 Task: Find connections with filter location Pālghar with filter topic #marketingwith filter profile language Spanish with filter current company Social Beat with filter school PSIT Kanpur (Pranveer Singh Institute of Technology) with filter industry Professional Training and Coaching with filter service category Nature Photography with filter keywords title Administrator
Action: Mouse moved to (670, 95)
Screenshot: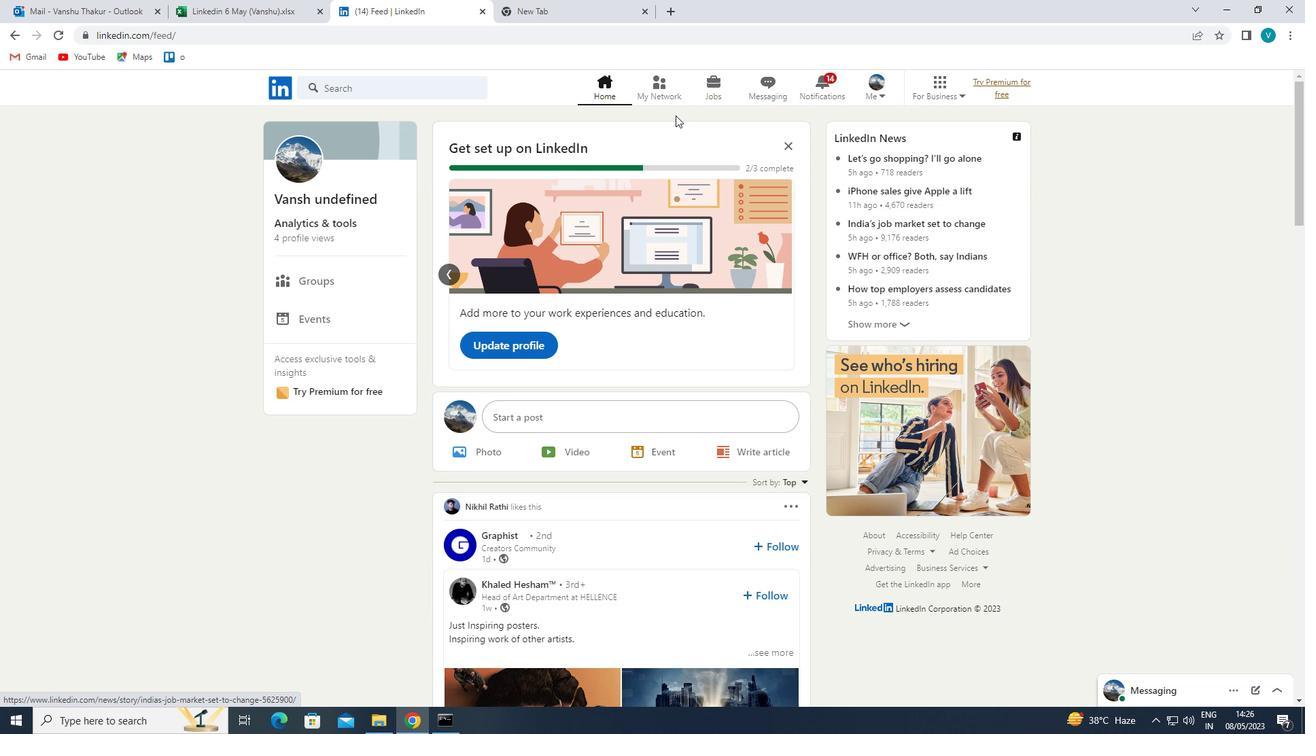 
Action: Mouse pressed left at (670, 95)
Screenshot: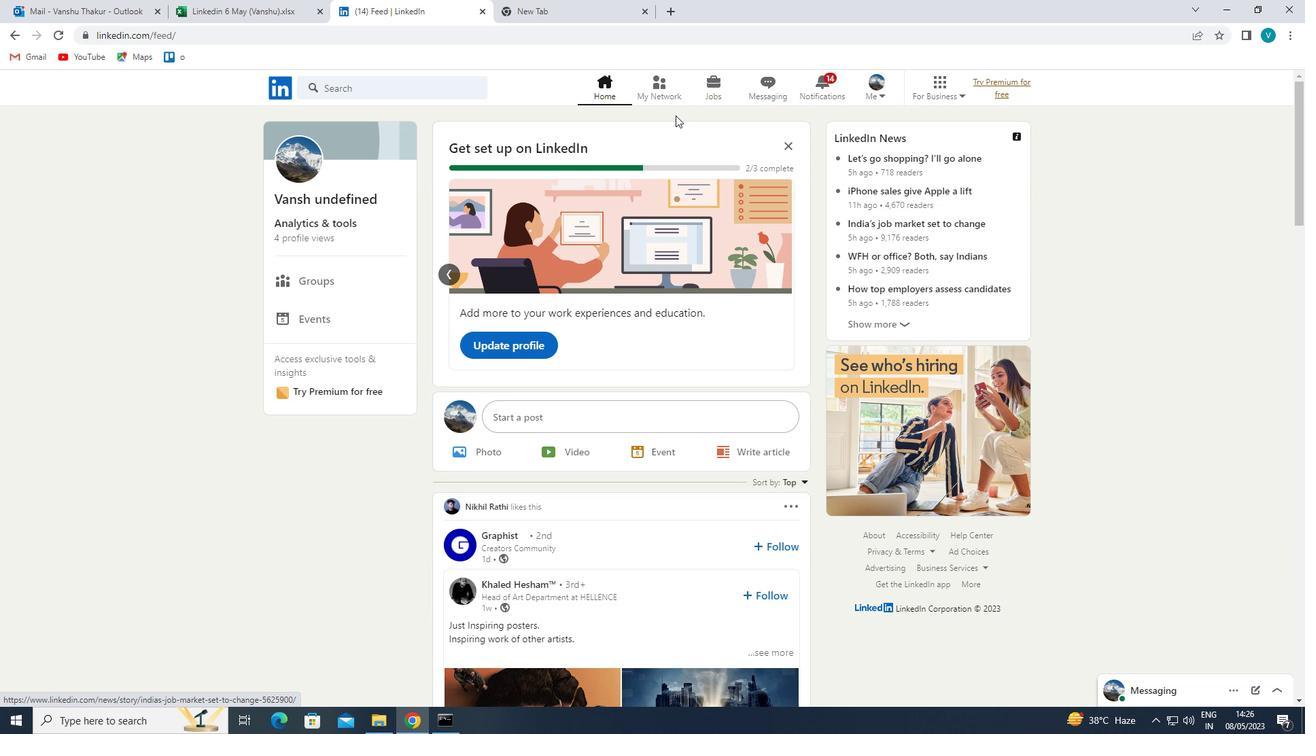 
Action: Mouse moved to (377, 170)
Screenshot: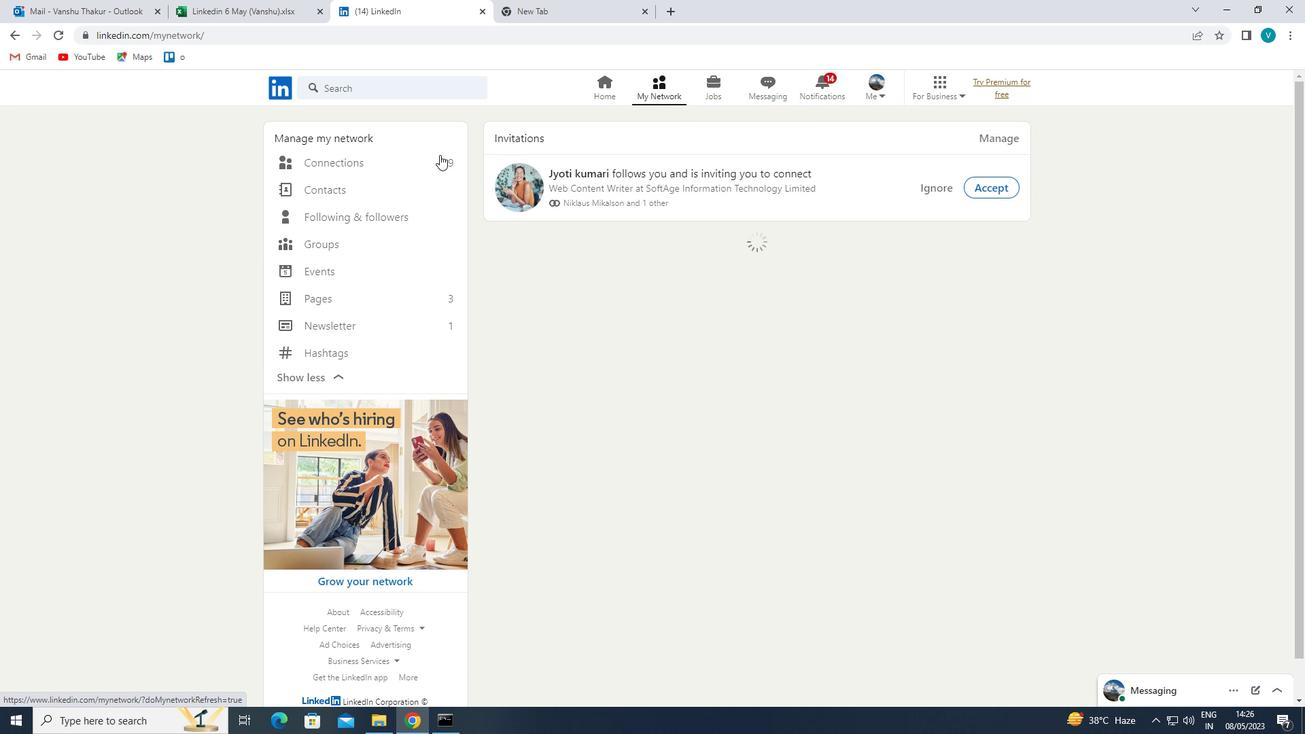 
Action: Mouse pressed left at (377, 170)
Screenshot: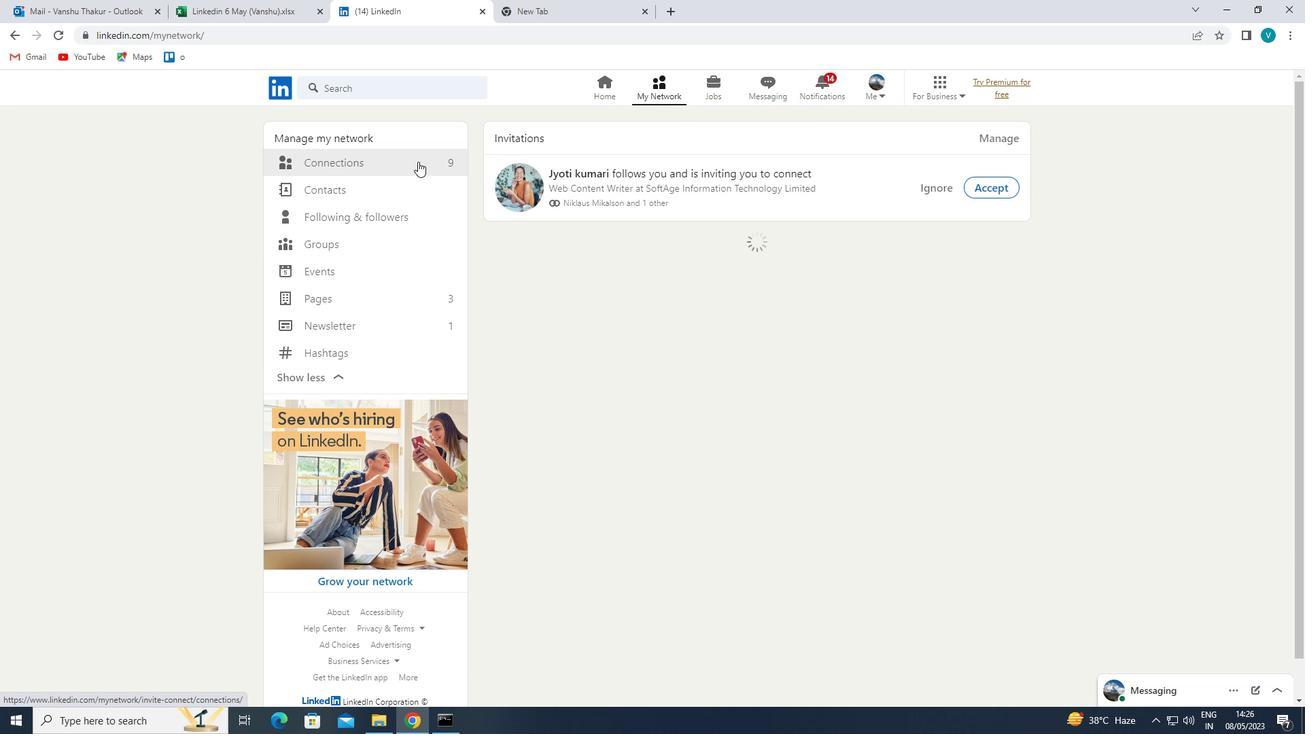 
Action: Mouse moved to (386, 164)
Screenshot: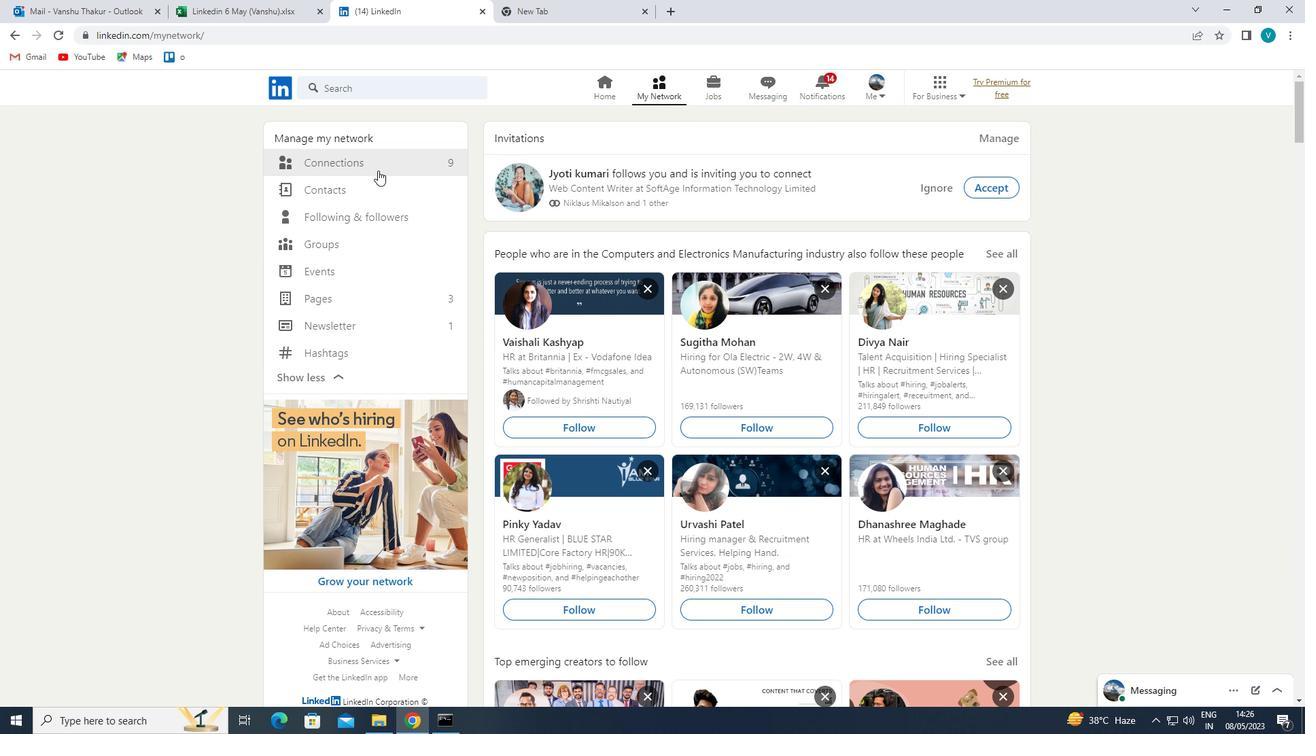 
Action: Mouse pressed left at (386, 164)
Screenshot: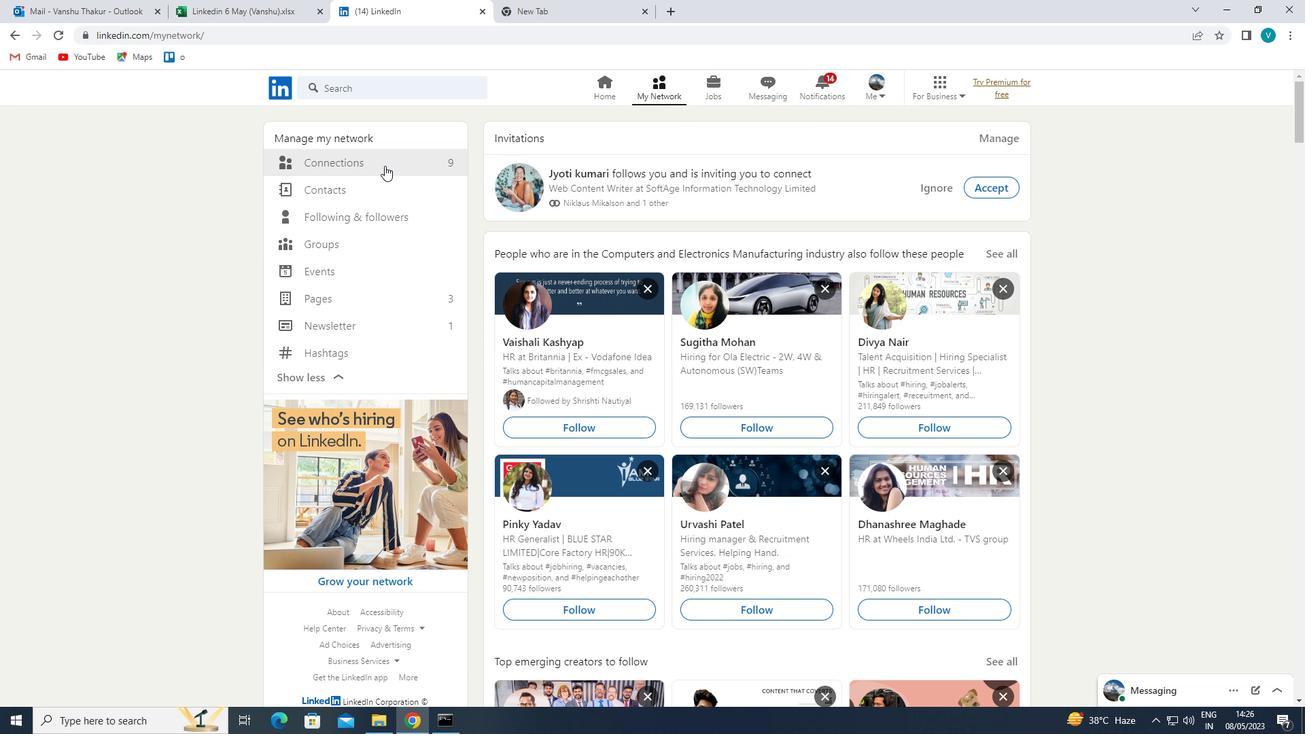 
Action: Mouse moved to (789, 167)
Screenshot: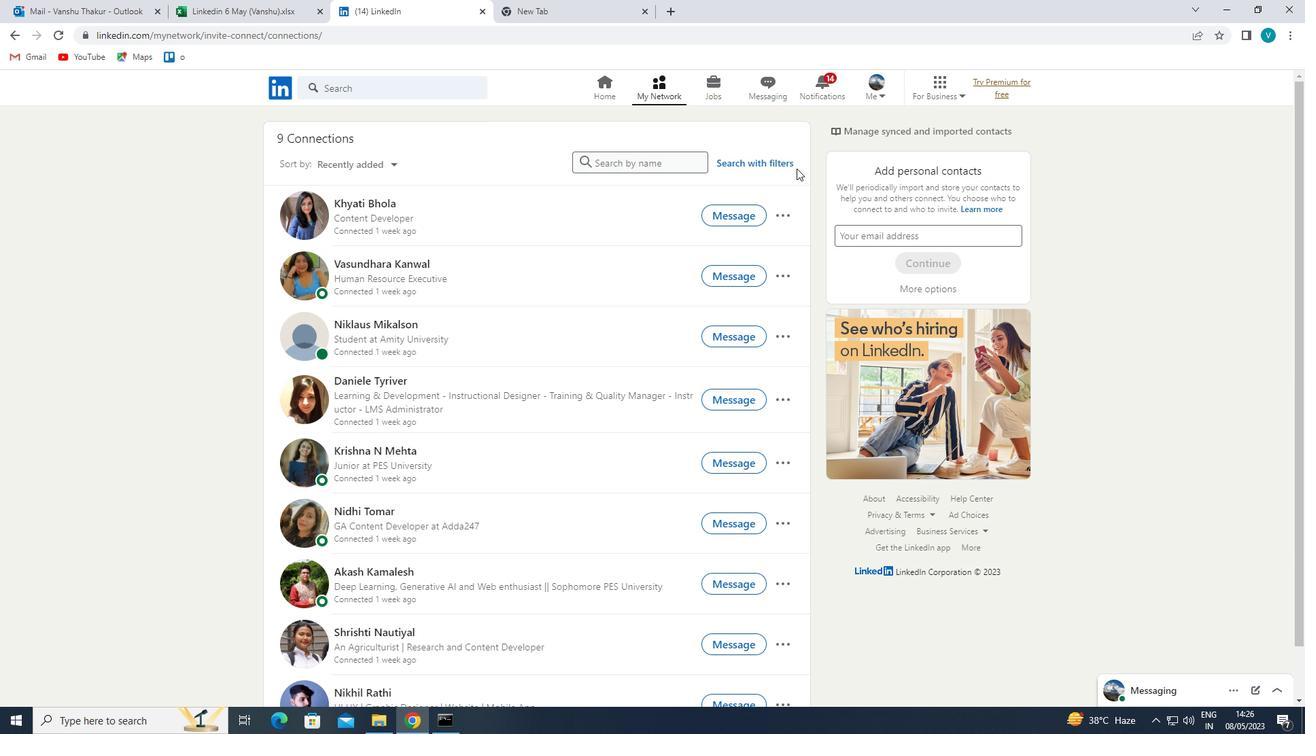 
Action: Mouse pressed left at (789, 167)
Screenshot: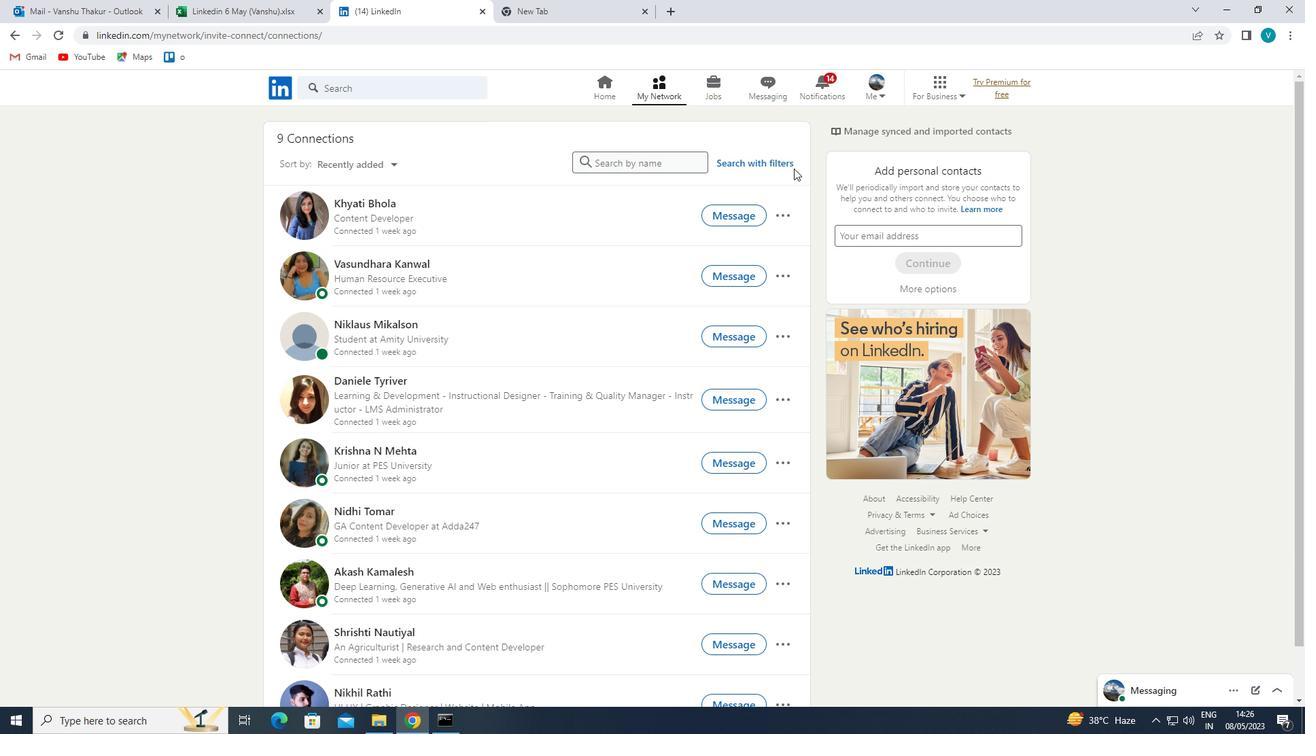 
Action: Mouse moved to (667, 126)
Screenshot: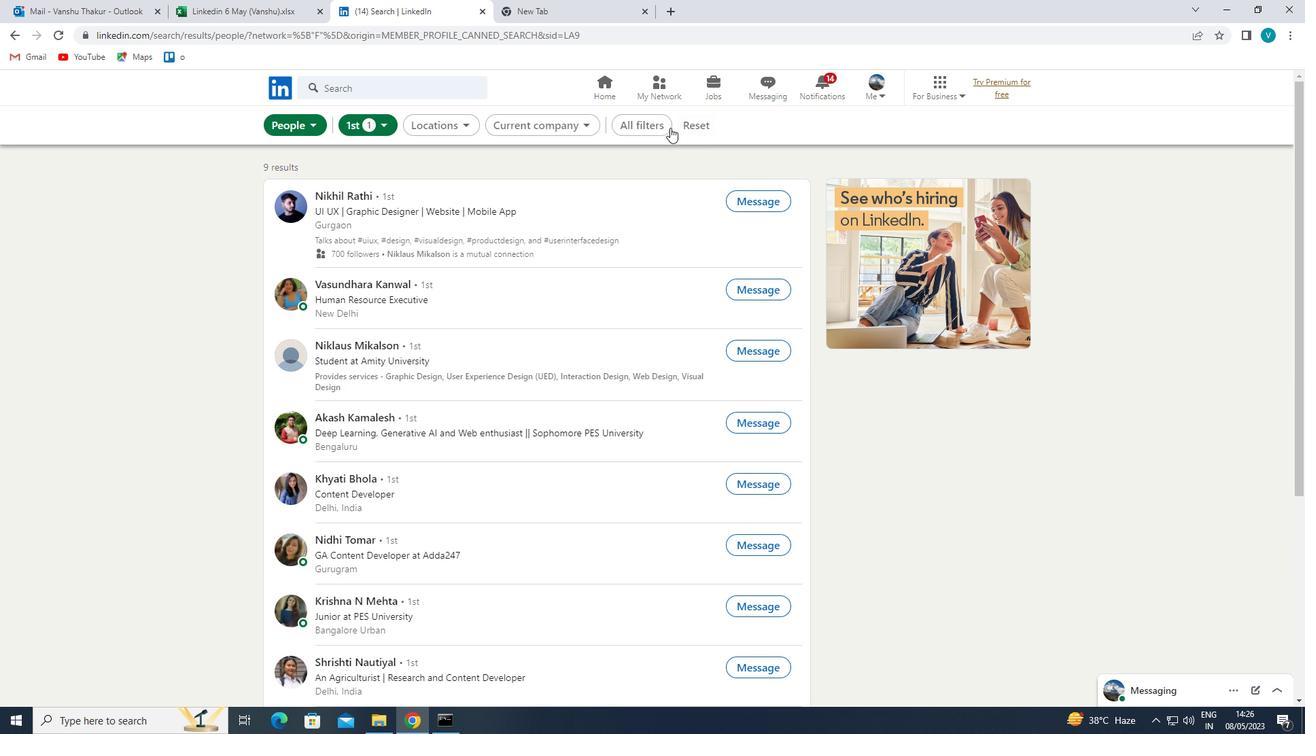 
Action: Mouse pressed left at (667, 126)
Screenshot: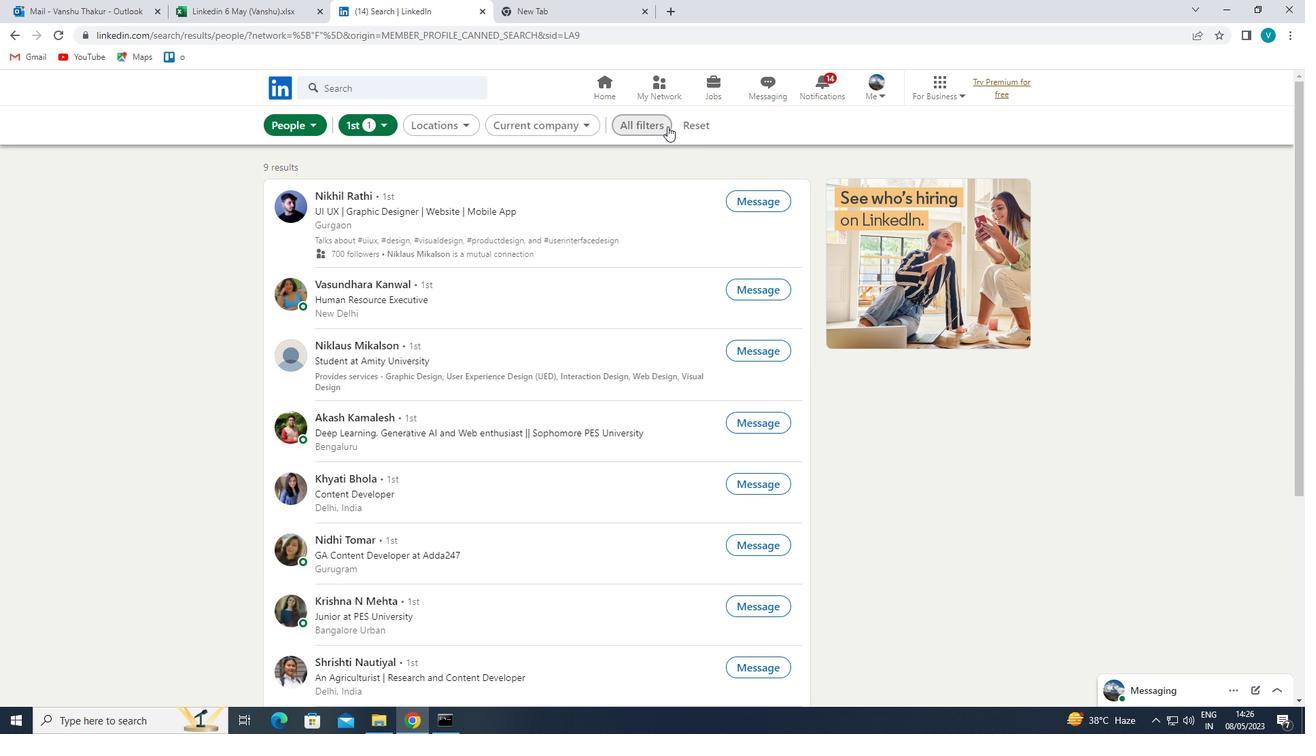 
Action: Mouse moved to (1173, 327)
Screenshot: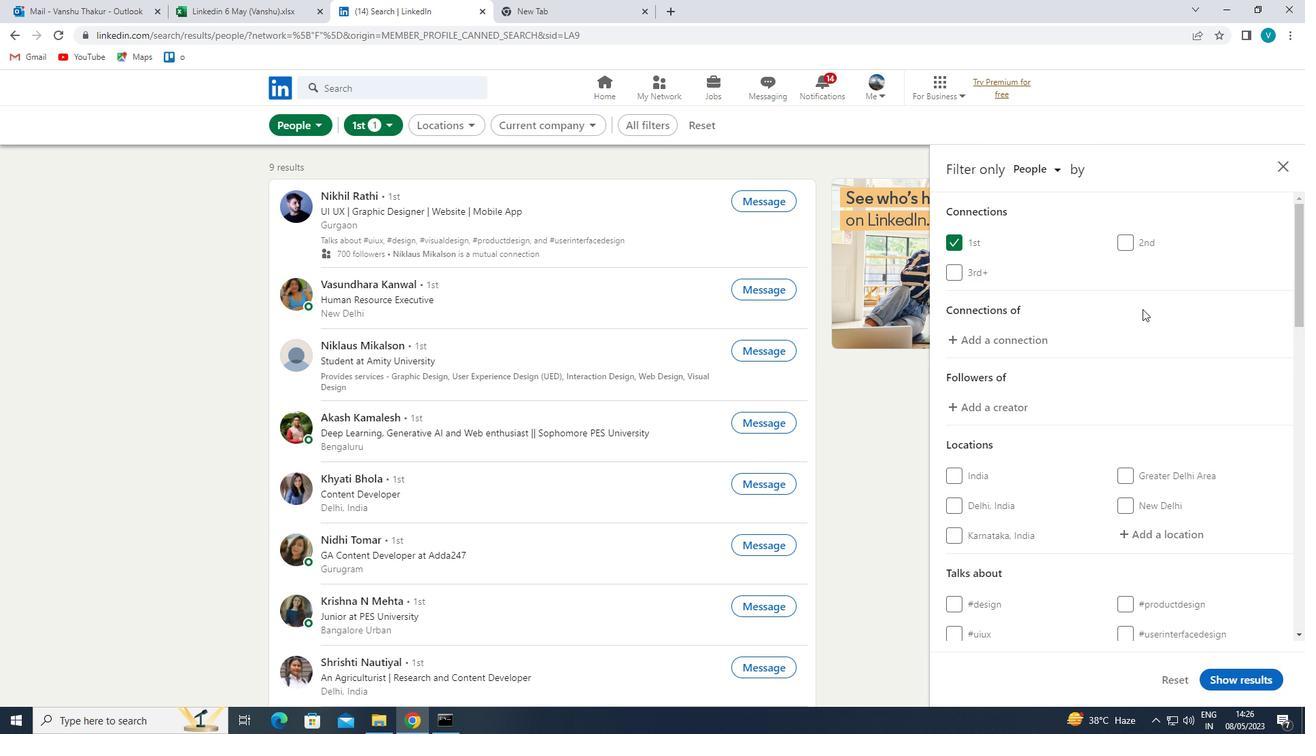 
Action: Mouse scrolled (1173, 326) with delta (0, 0)
Screenshot: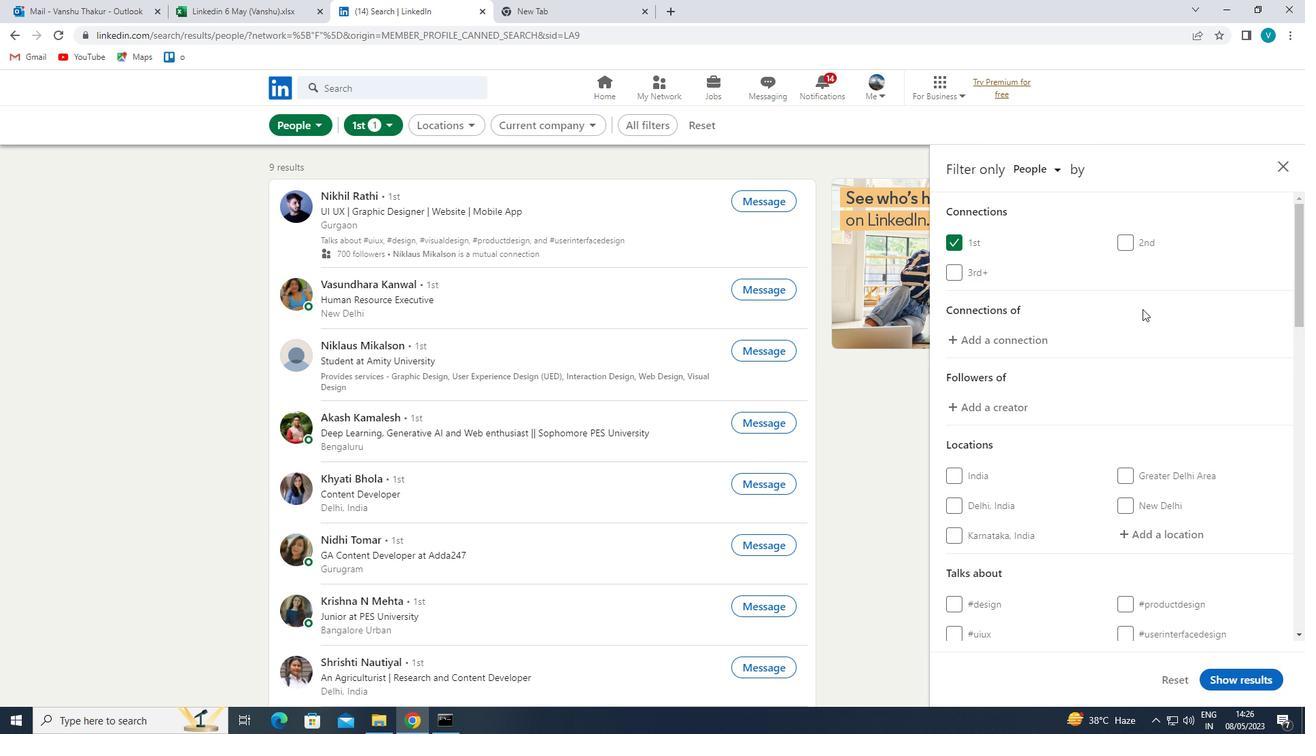
Action: Mouse moved to (1182, 333)
Screenshot: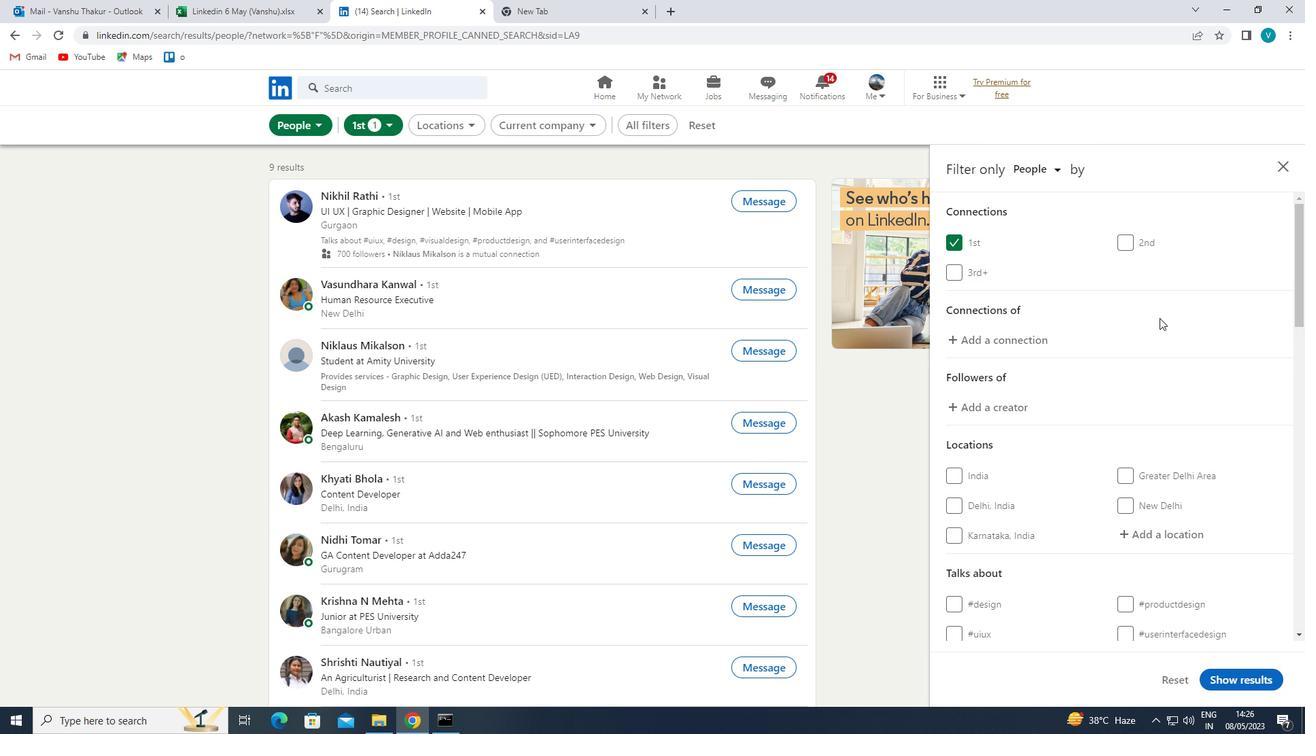 
Action: Mouse scrolled (1182, 332) with delta (0, 0)
Screenshot: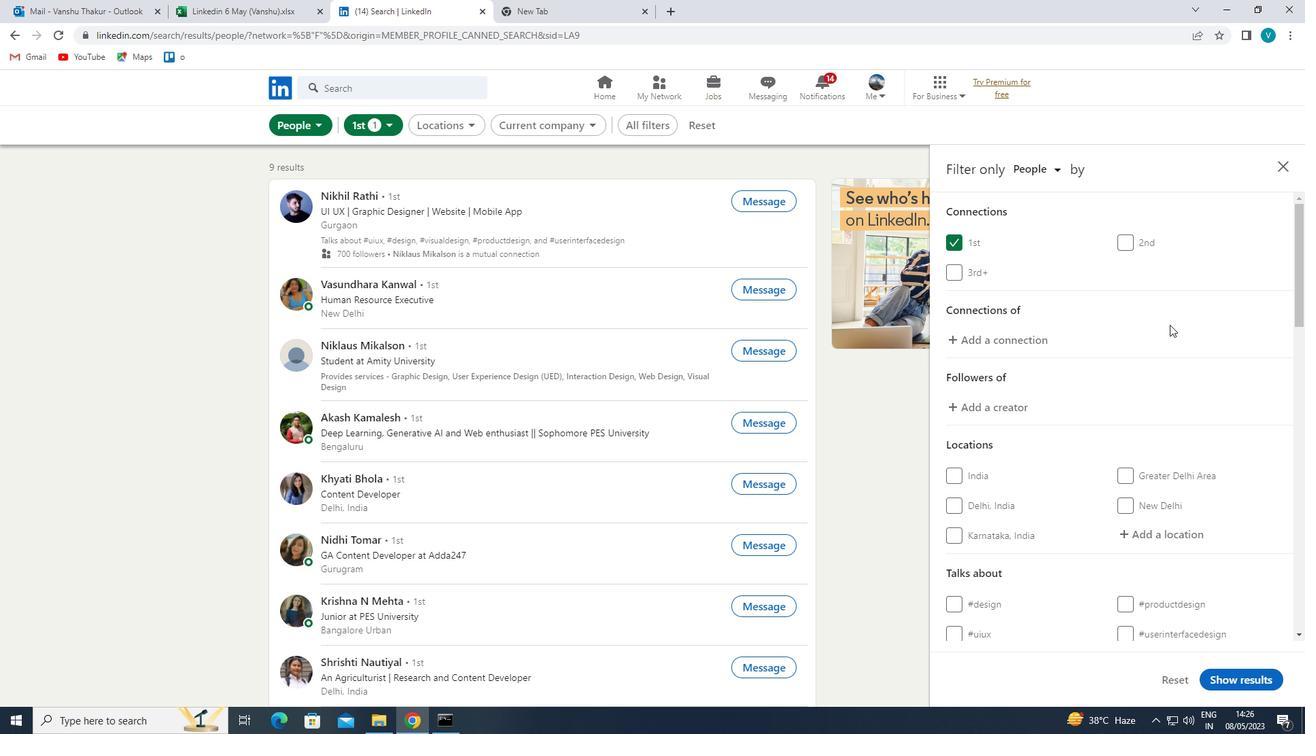 
Action: Mouse scrolled (1182, 332) with delta (0, 0)
Screenshot: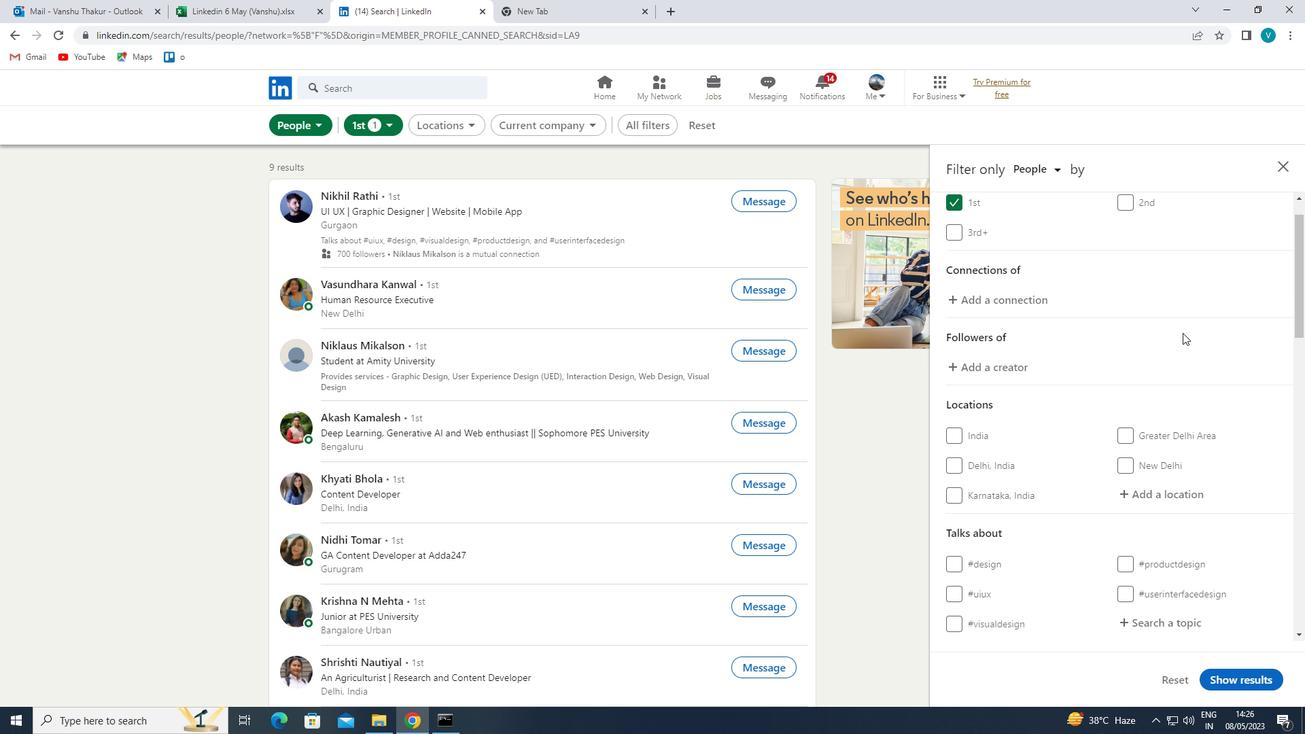 
Action: Mouse pressed left at (1182, 333)
Screenshot: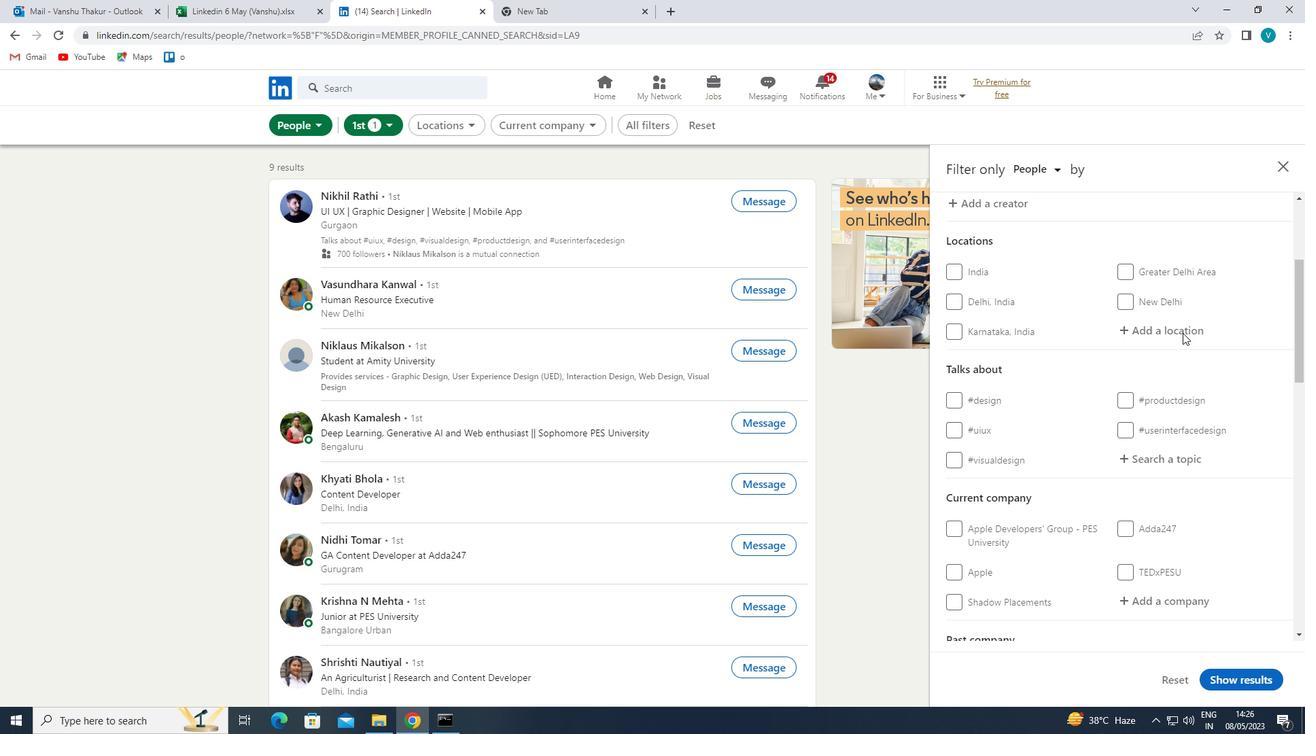 
Action: Mouse moved to (1097, 303)
Screenshot: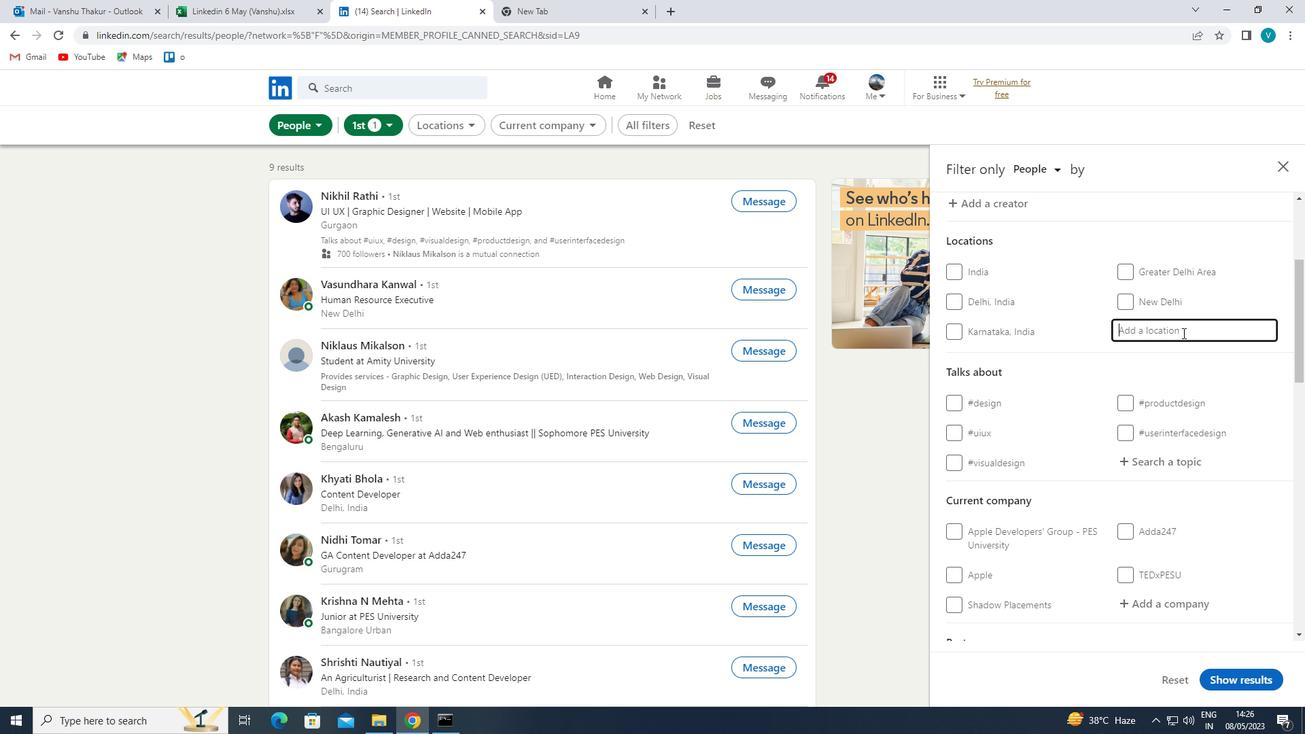 
Action: Key pressed <Key.shift>
Screenshot: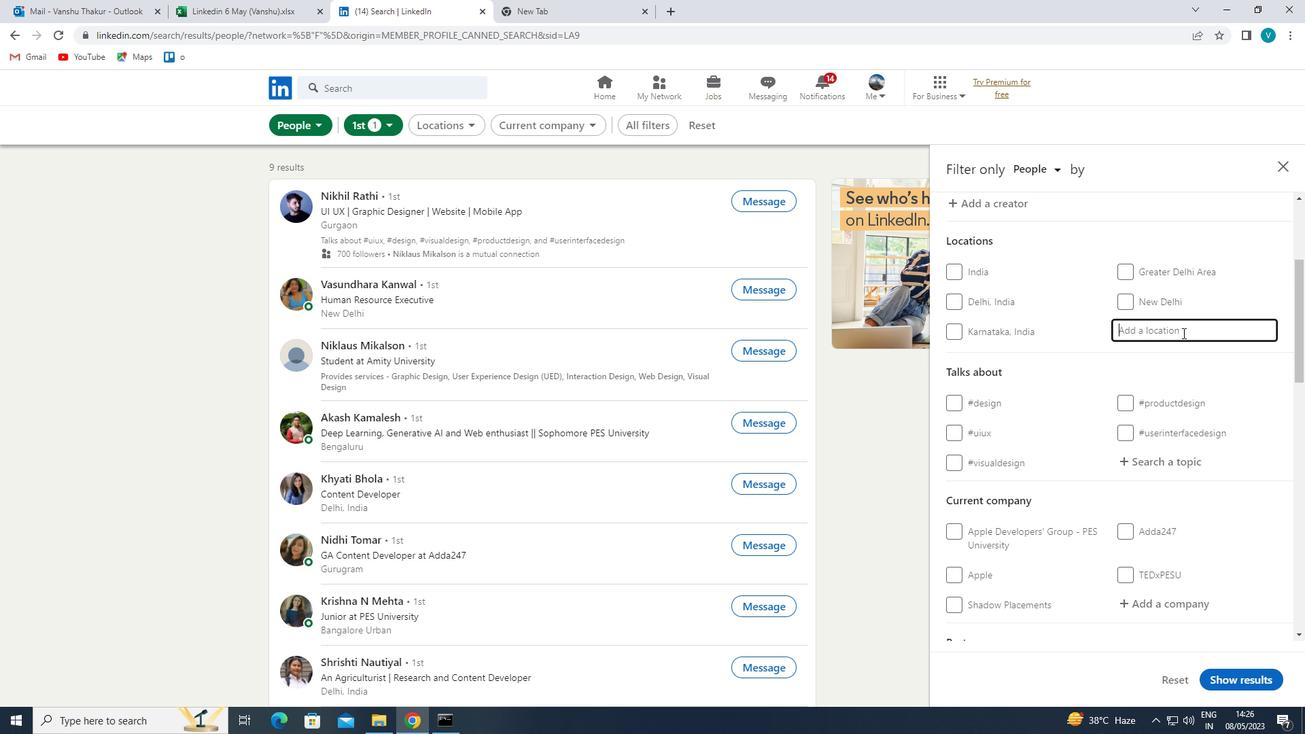 
Action: Mouse moved to (999, 369)
Screenshot: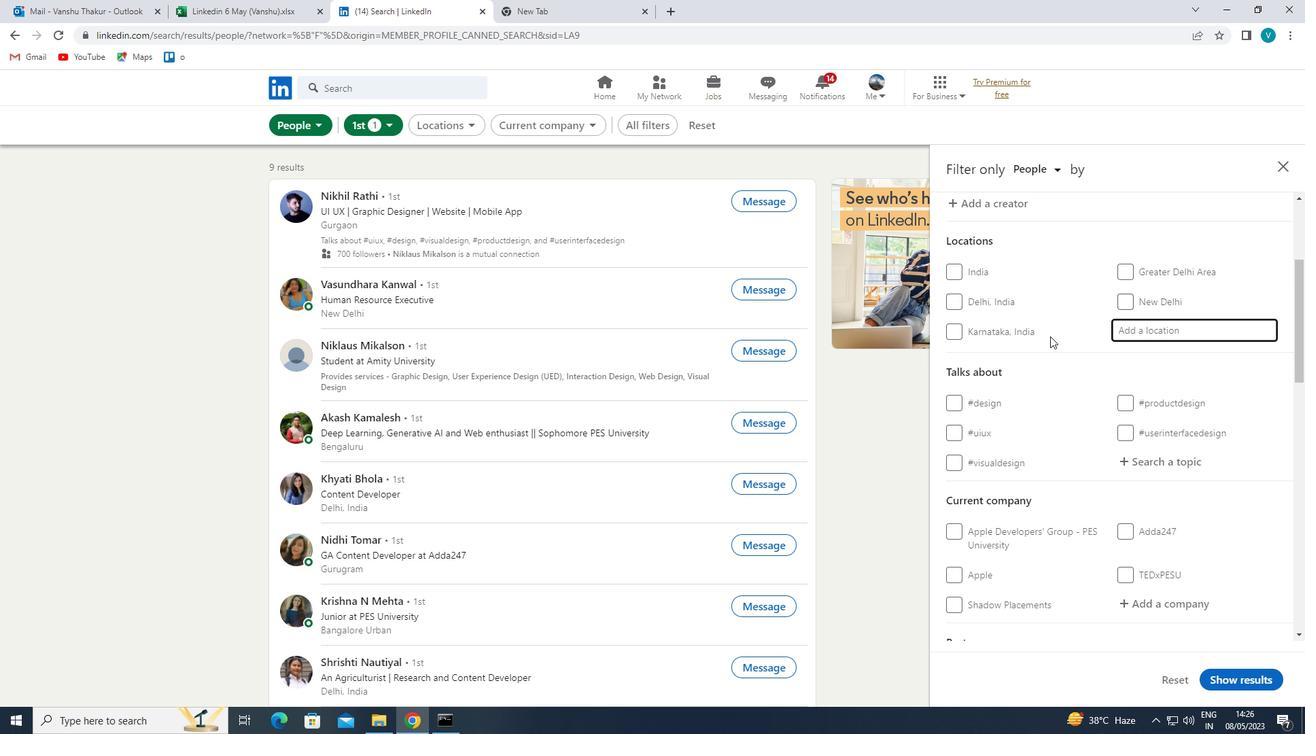 
Action: Key pressed <Key.shift><Key.shift><Key.shift><Key.shift><Key.shift><Key.shift><Key.shift><Key.shift><Key.shift>PALGHAR
Screenshot: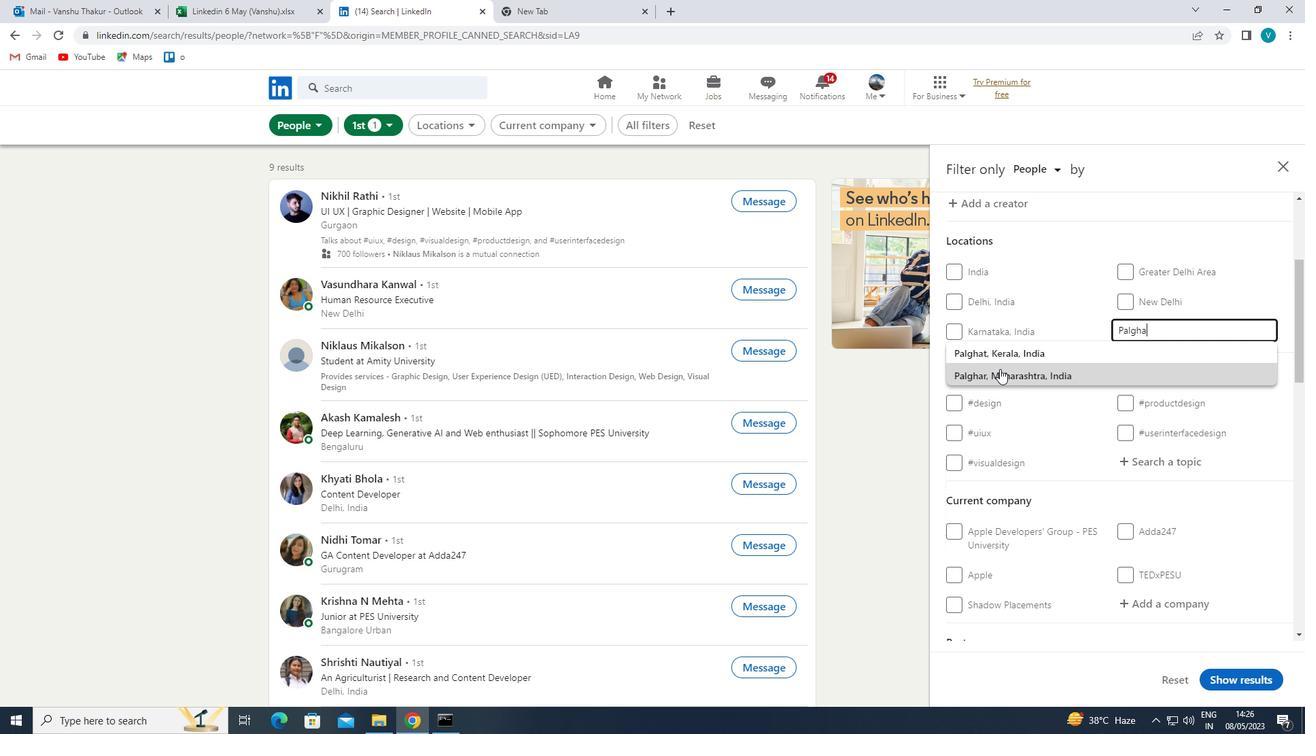 
Action: Mouse moved to (1048, 355)
Screenshot: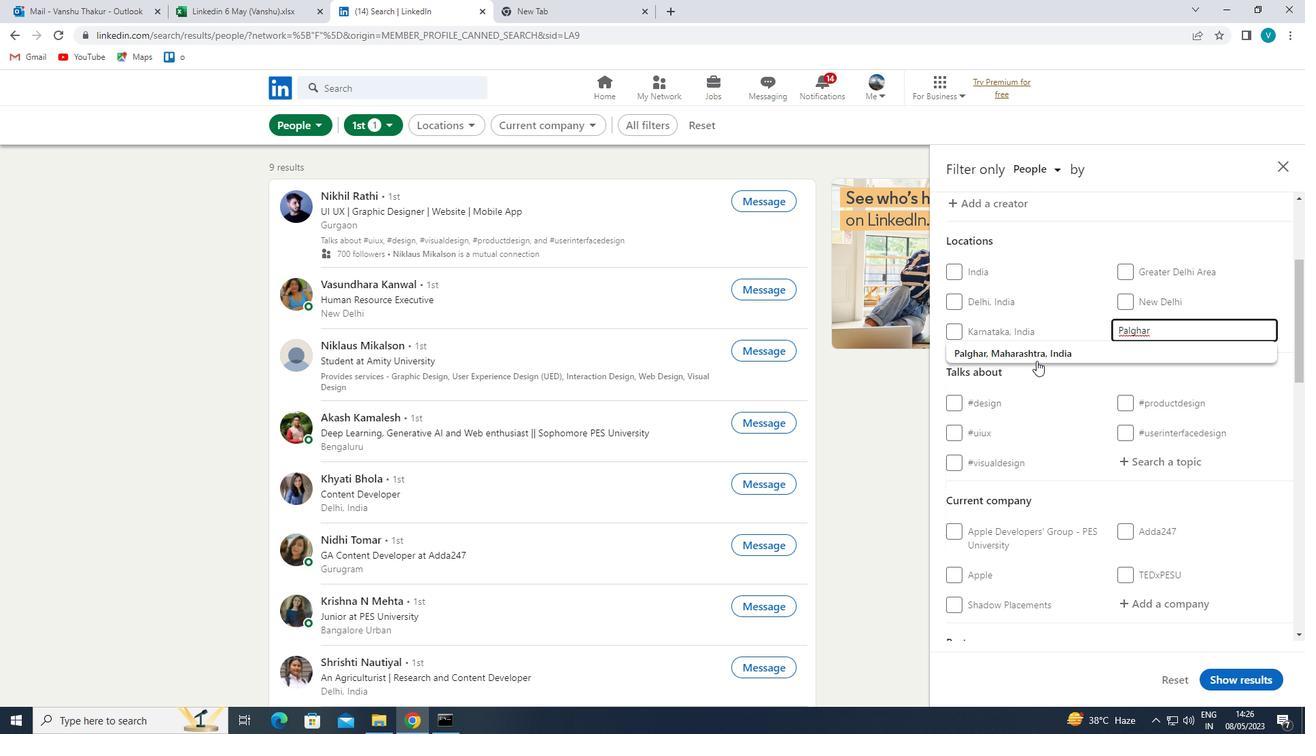 
Action: Mouse pressed left at (1048, 355)
Screenshot: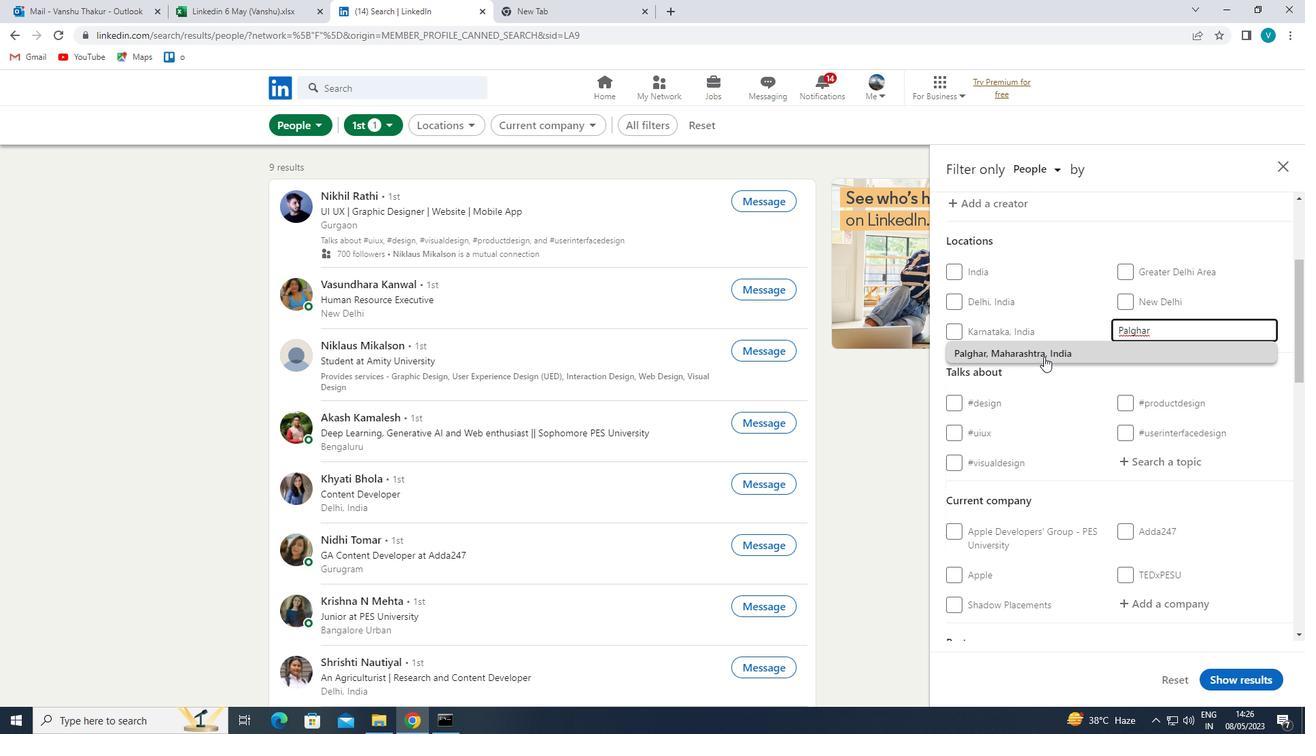 
Action: Mouse moved to (1146, 403)
Screenshot: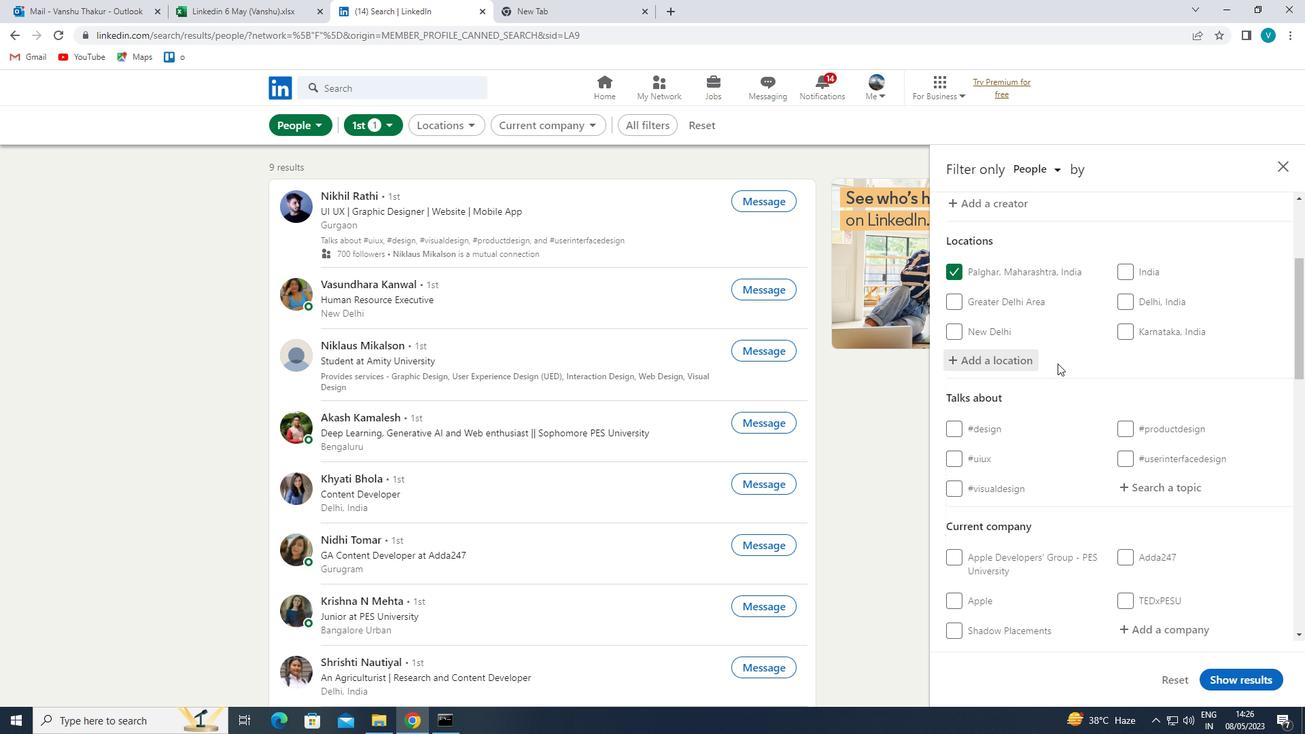 
Action: Mouse scrolled (1146, 402) with delta (0, 0)
Screenshot: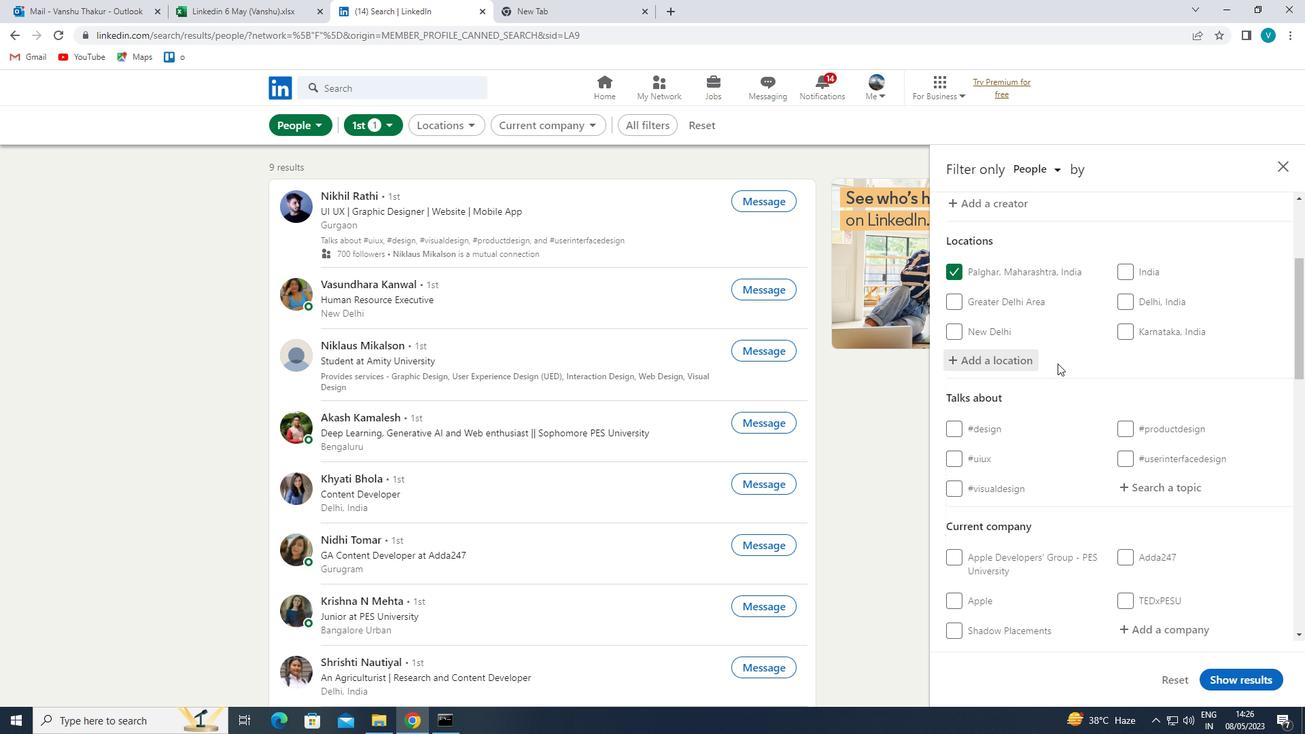 
Action: Mouse moved to (1156, 416)
Screenshot: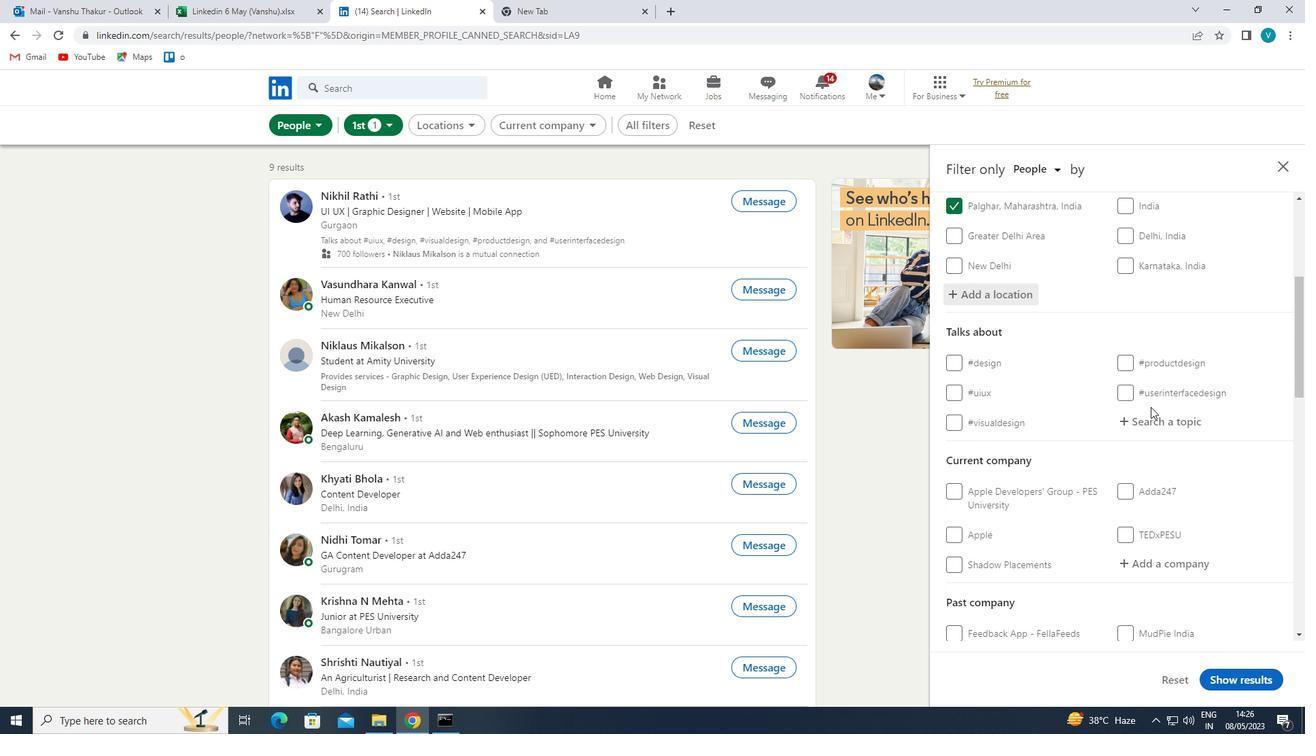 
Action: Mouse pressed left at (1156, 416)
Screenshot: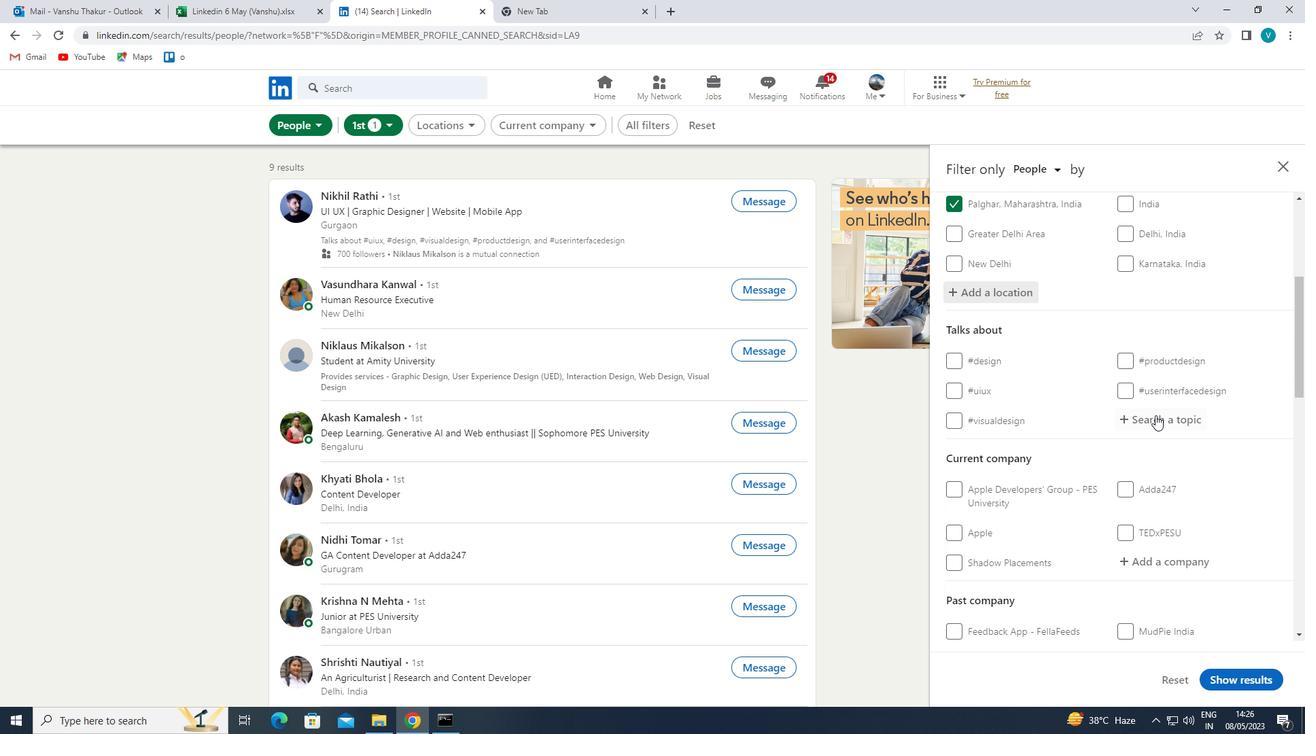
Action: Mouse moved to (1061, 481)
Screenshot: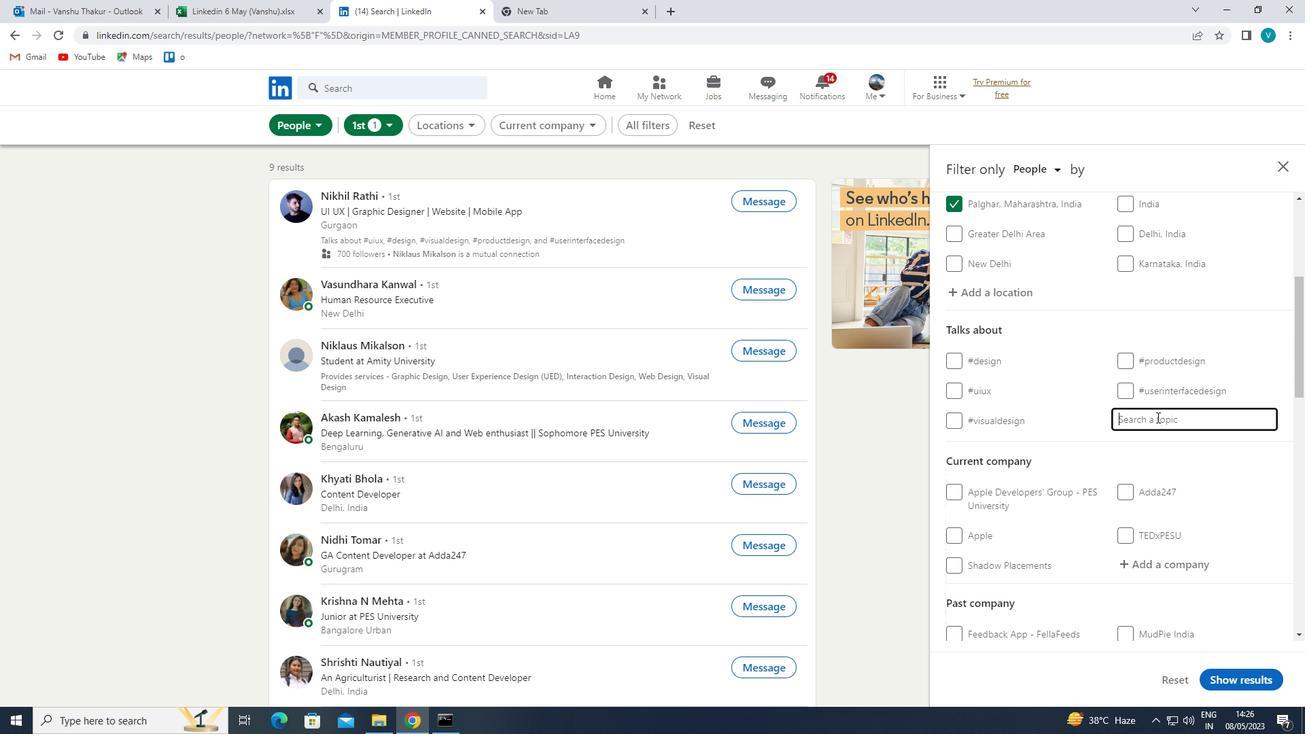 
Action: Key pressed MARKETING
Screenshot: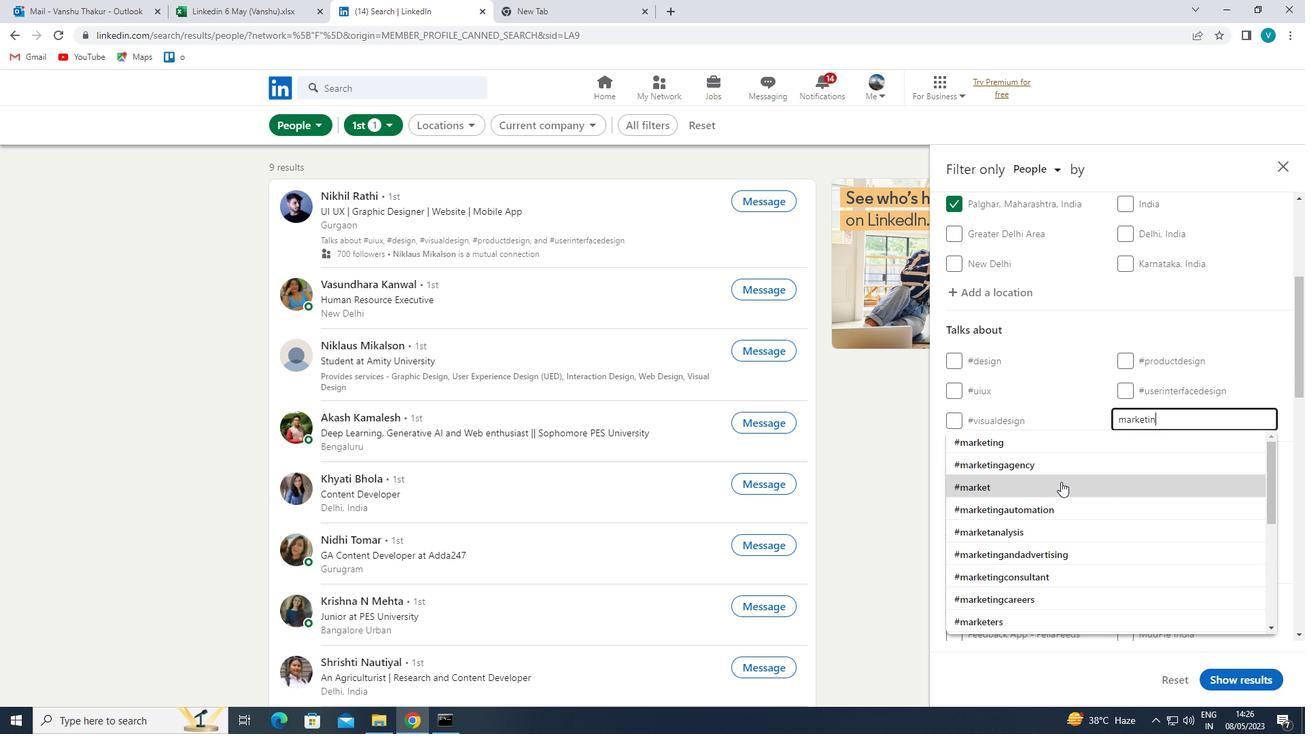 
Action: Mouse moved to (1102, 443)
Screenshot: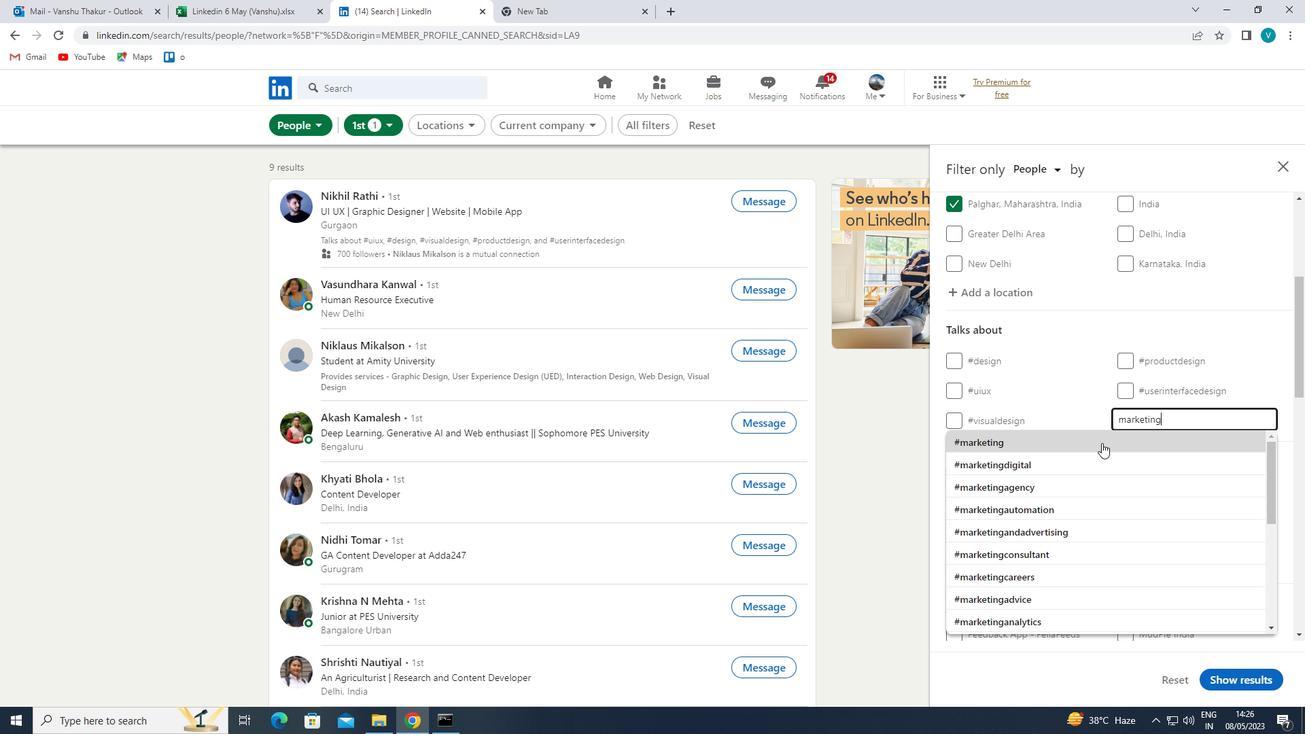 
Action: Mouse pressed left at (1102, 443)
Screenshot: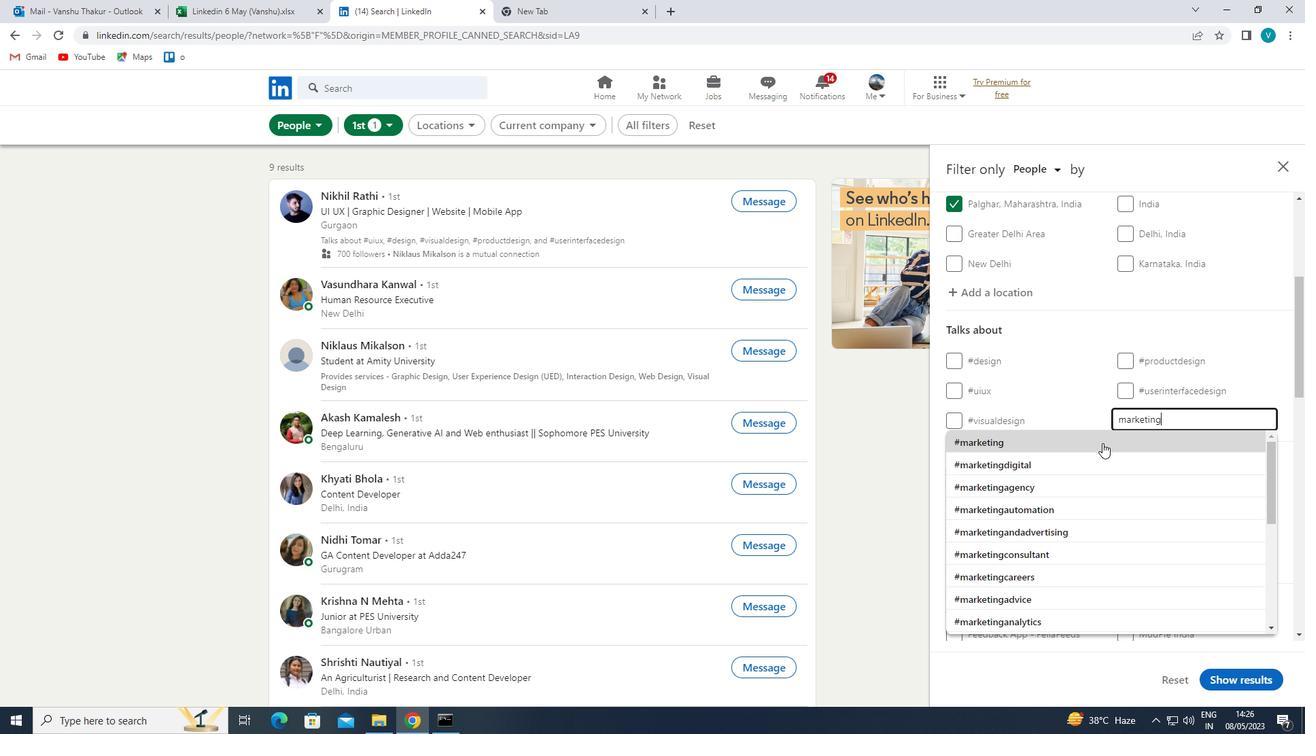 
Action: Mouse scrolled (1102, 442) with delta (0, 0)
Screenshot: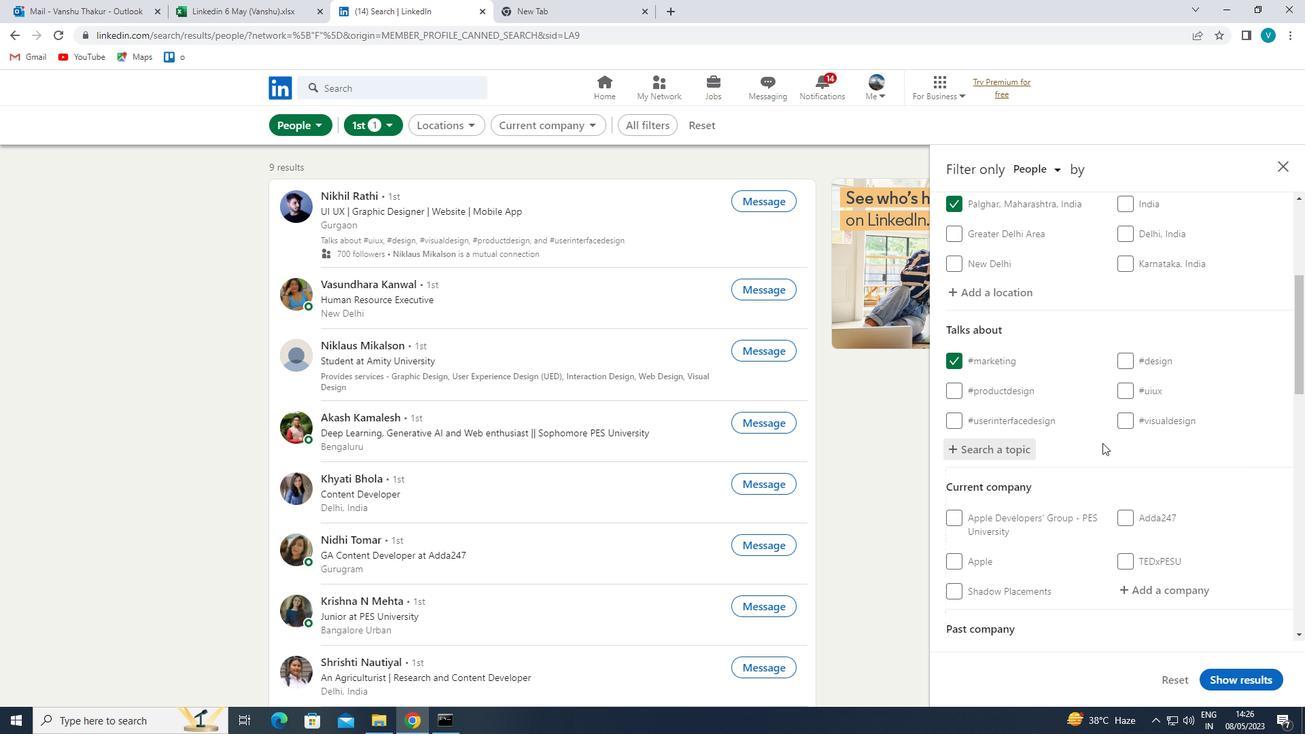 
Action: Mouse scrolled (1102, 442) with delta (0, 0)
Screenshot: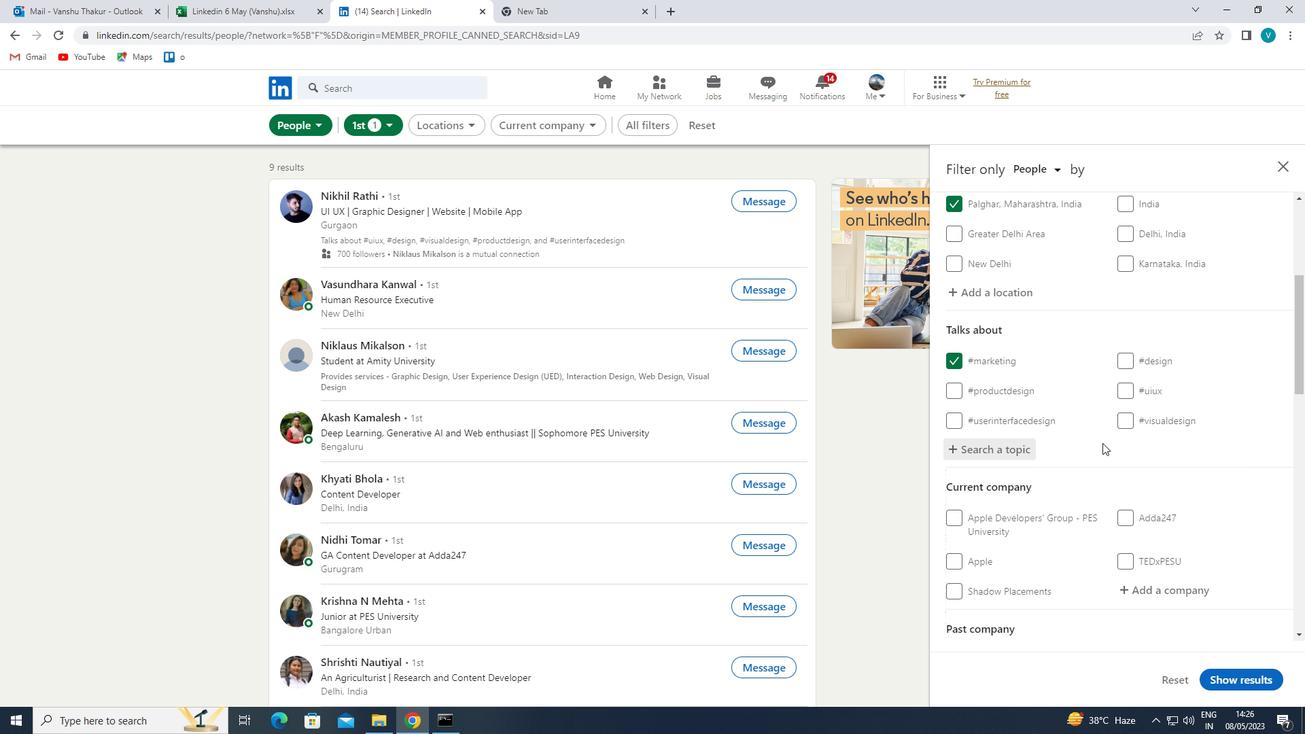 
Action: Mouse moved to (1146, 450)
Screenshot: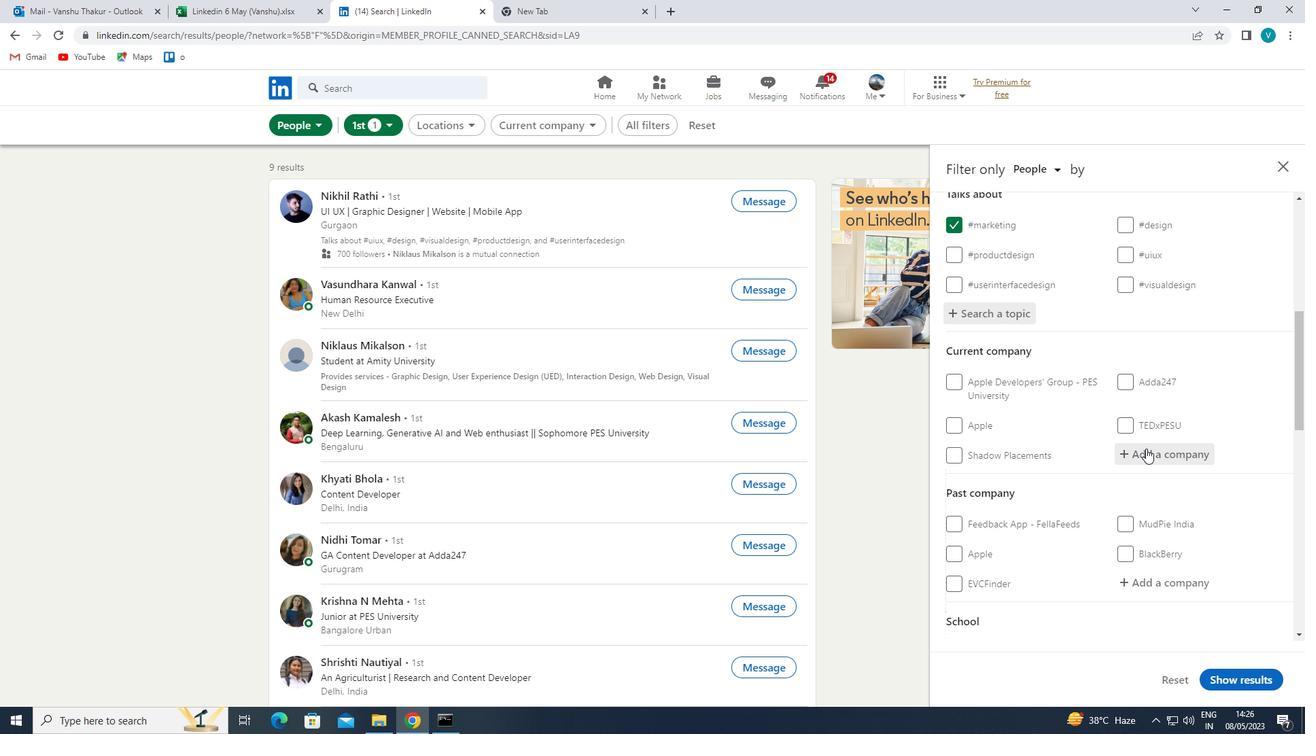 
Action: Mouse pressed left at (1146, 450)
Screenshot: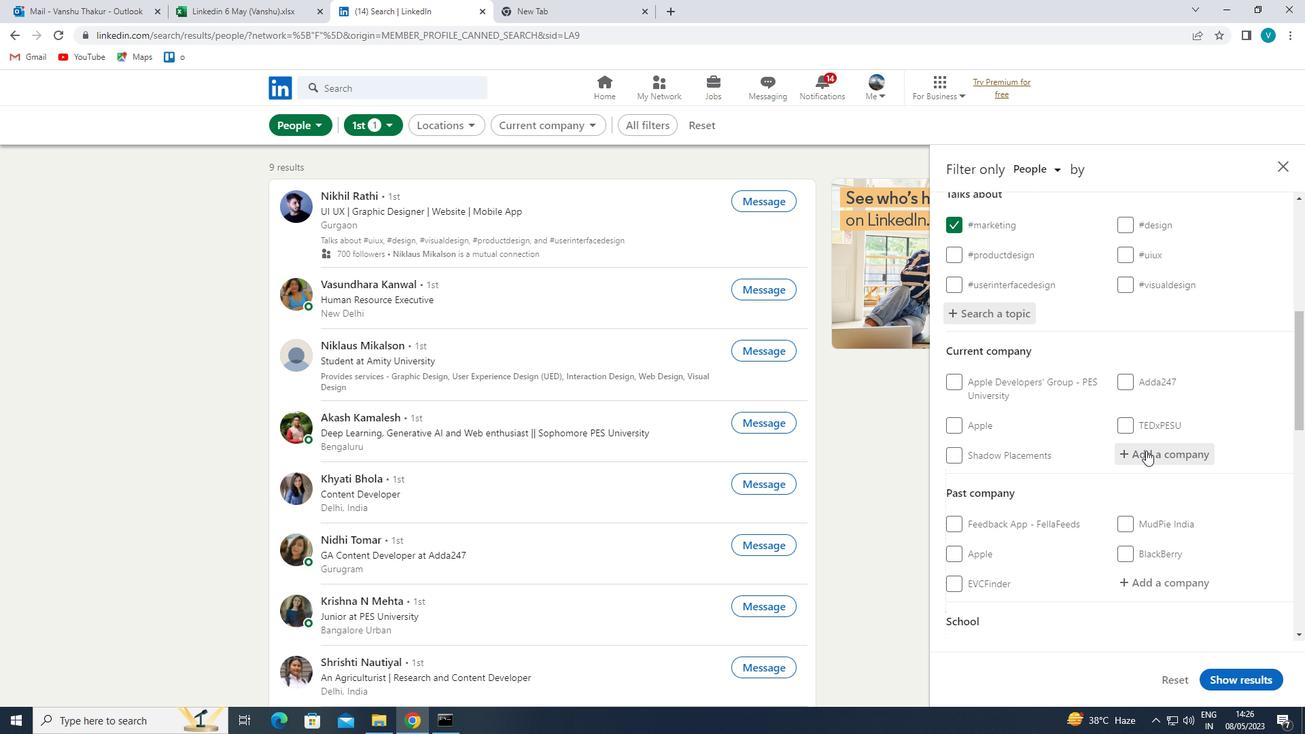 
Action: Key pressed <Key.shift>
Screenshot: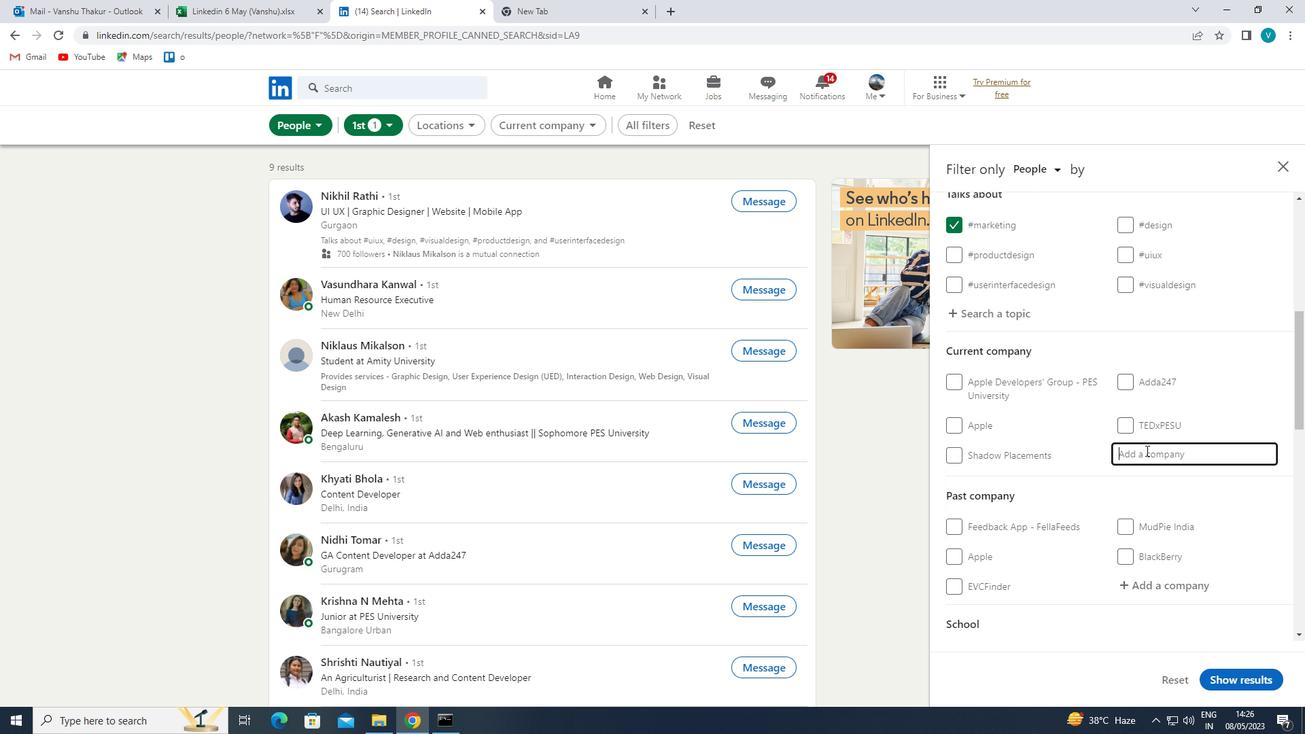 
Action: Mouse moved to (1144, 454)
Screenshot: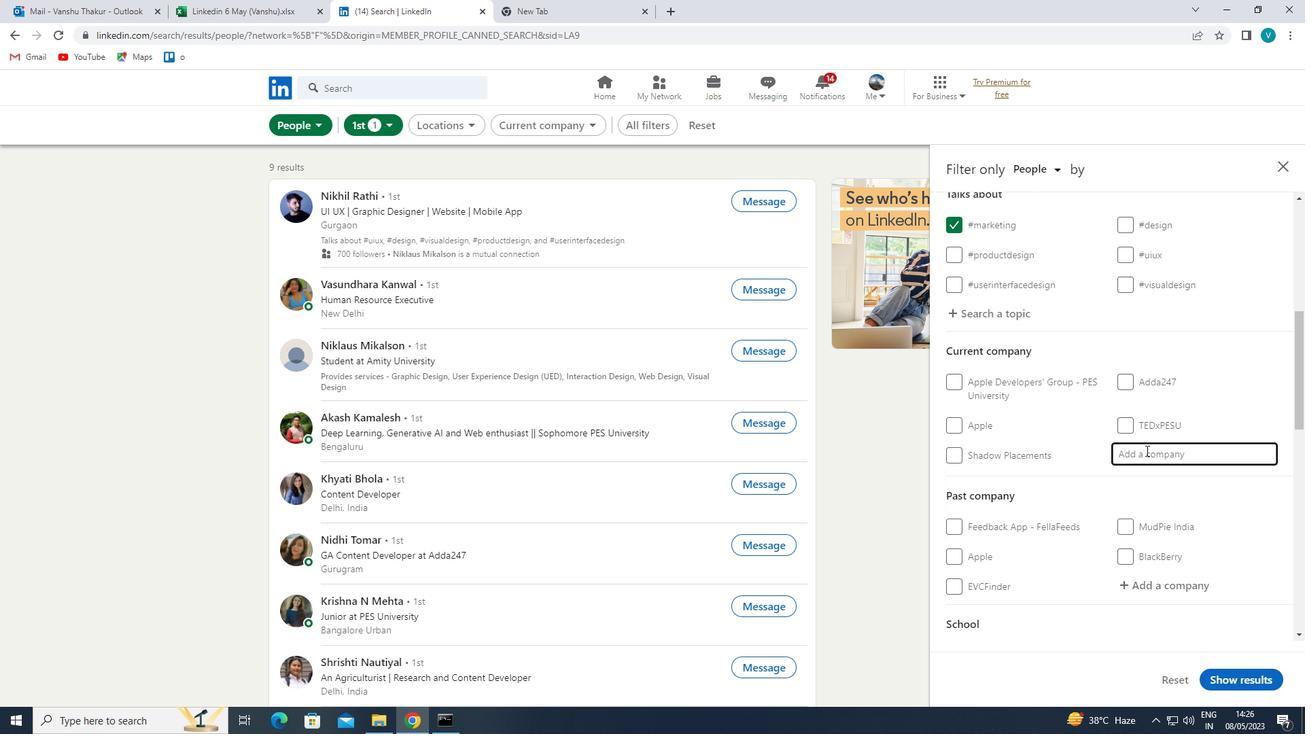 
Action: Key pressed S
Screenshot: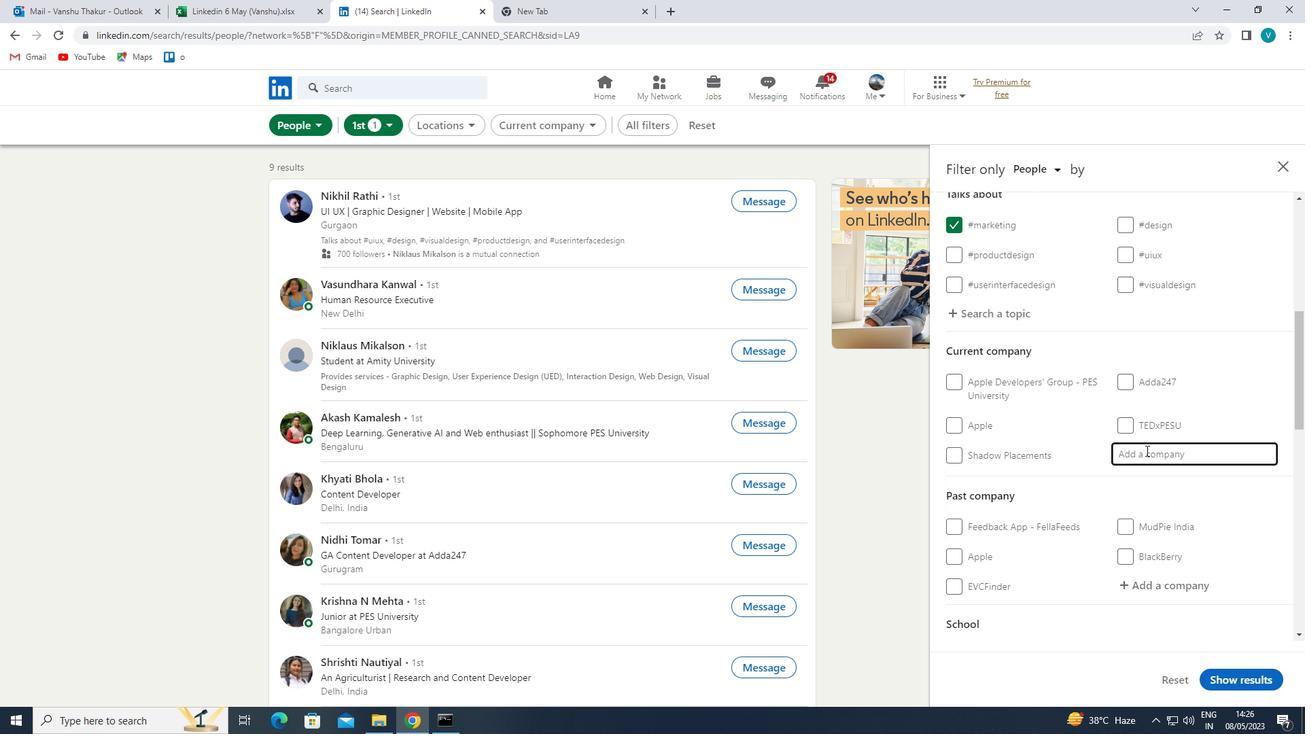 
Action: Mouse moved to (1084, 495)
Screenshot: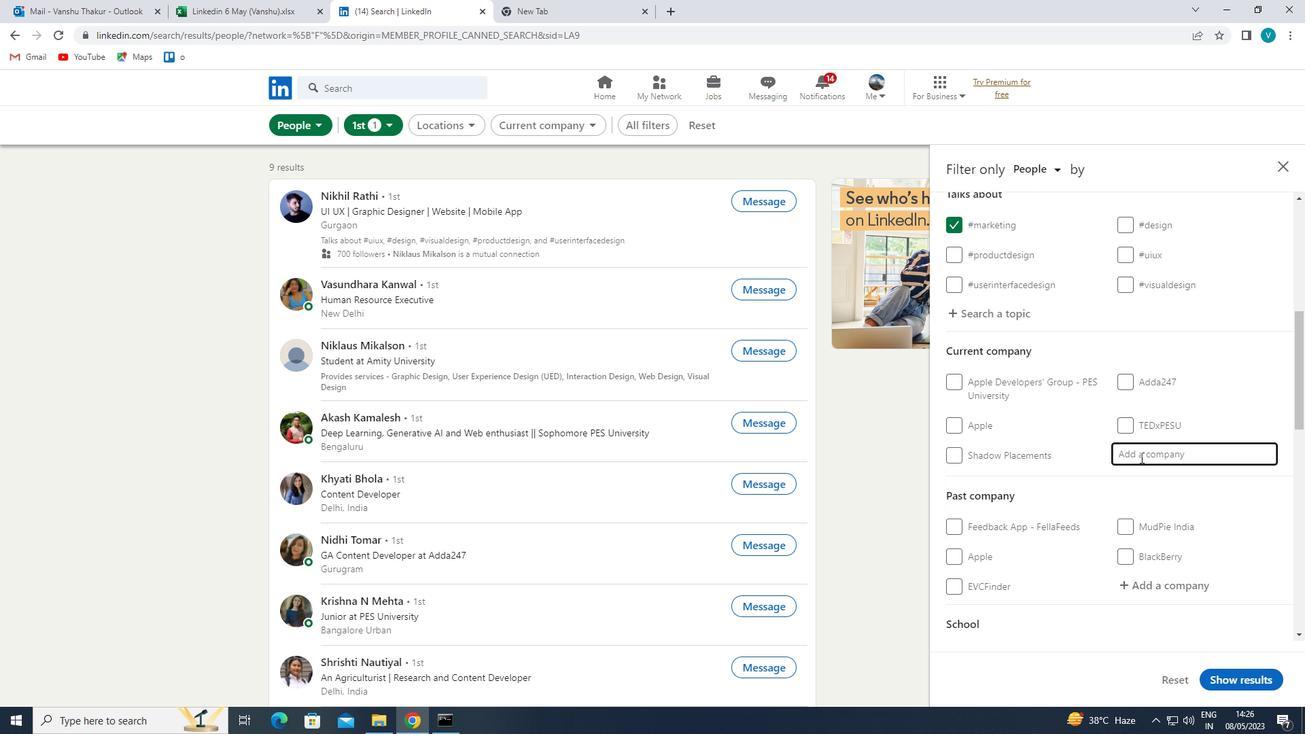 
Action: Key pressed OCIAL<Key.space>
Screenshot: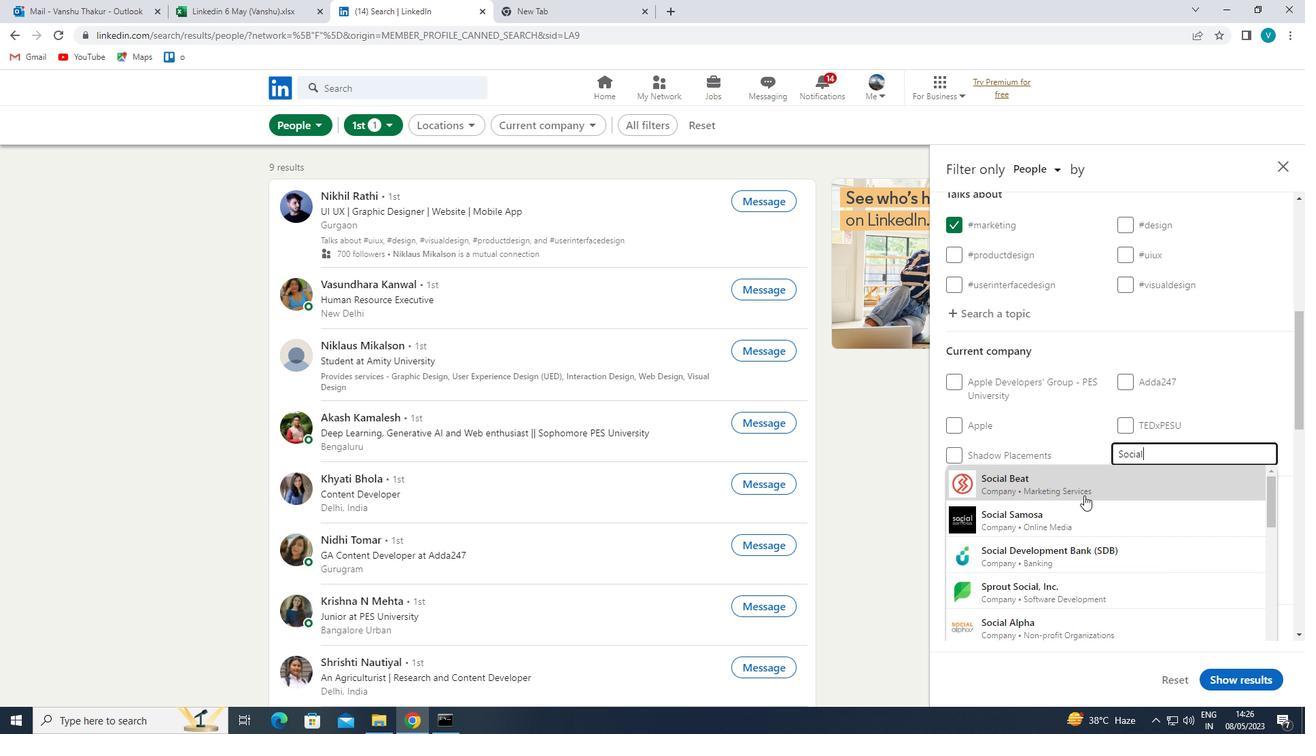 
Action: Mouse moved to (1095, 488)
Screenshot: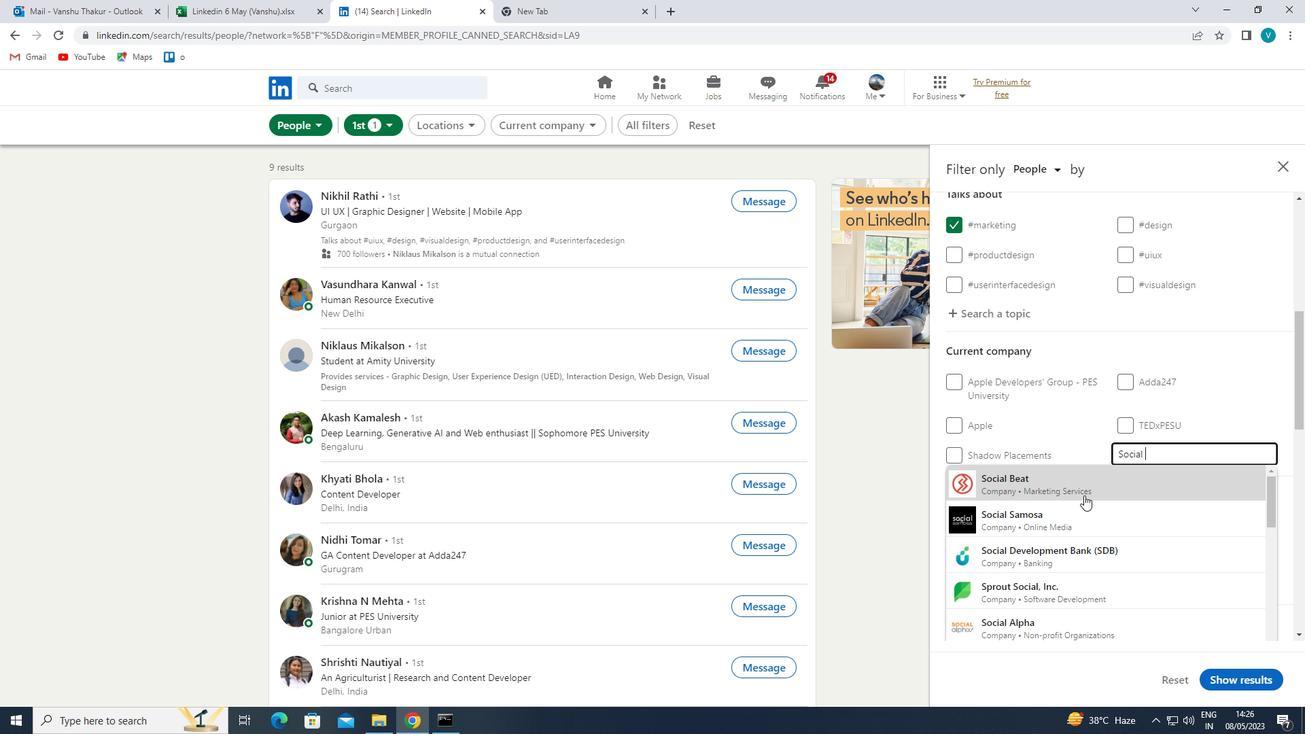 
Action: Mouse pressed left at (1095, 488)
Screenshot: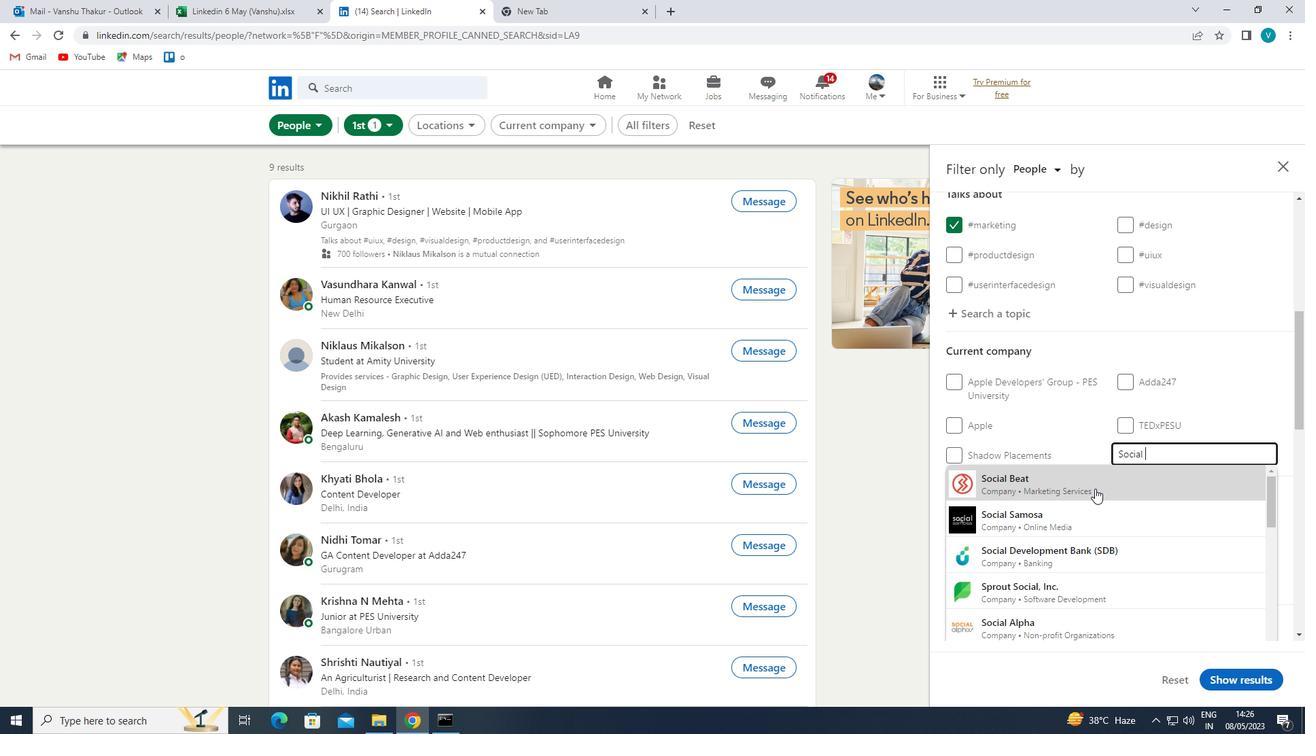 
Action: Mouse moved to (1095, 487)
Screenshot: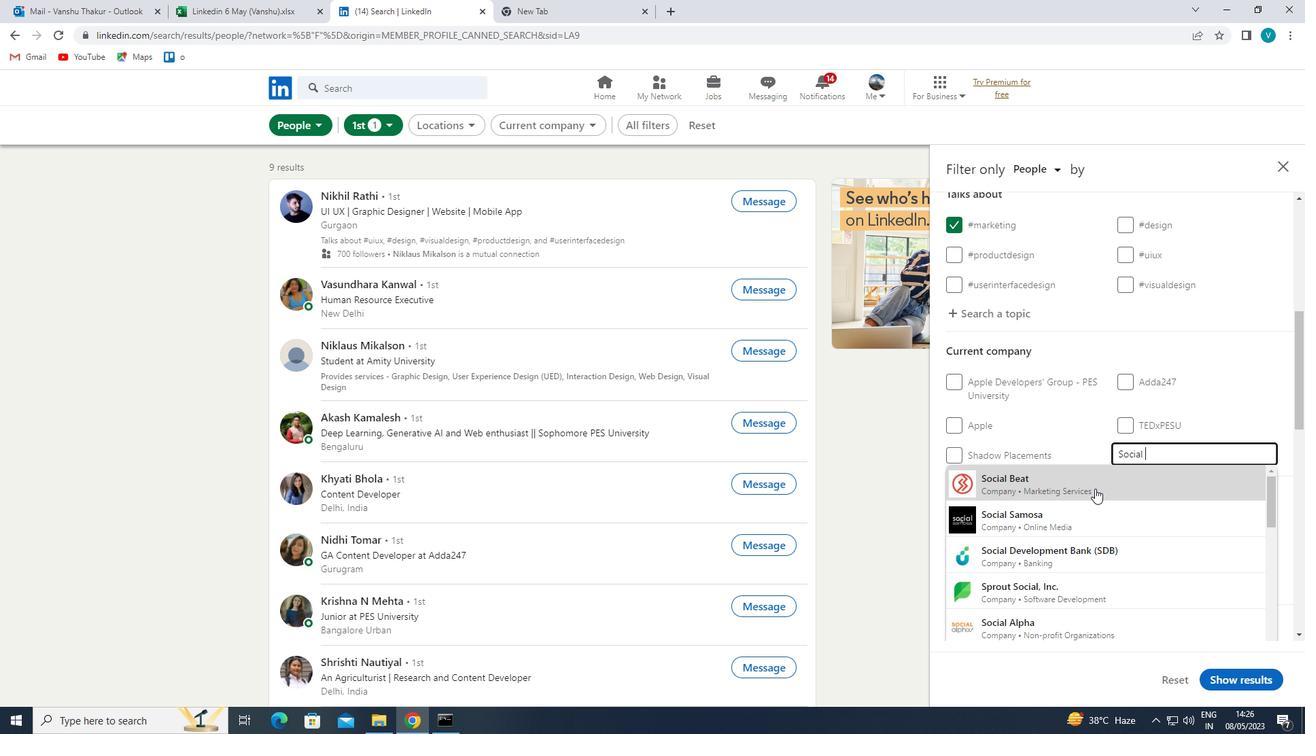 
Action: Mouse scrolled (1095, 486) with delta (0, 0)
Screenshot: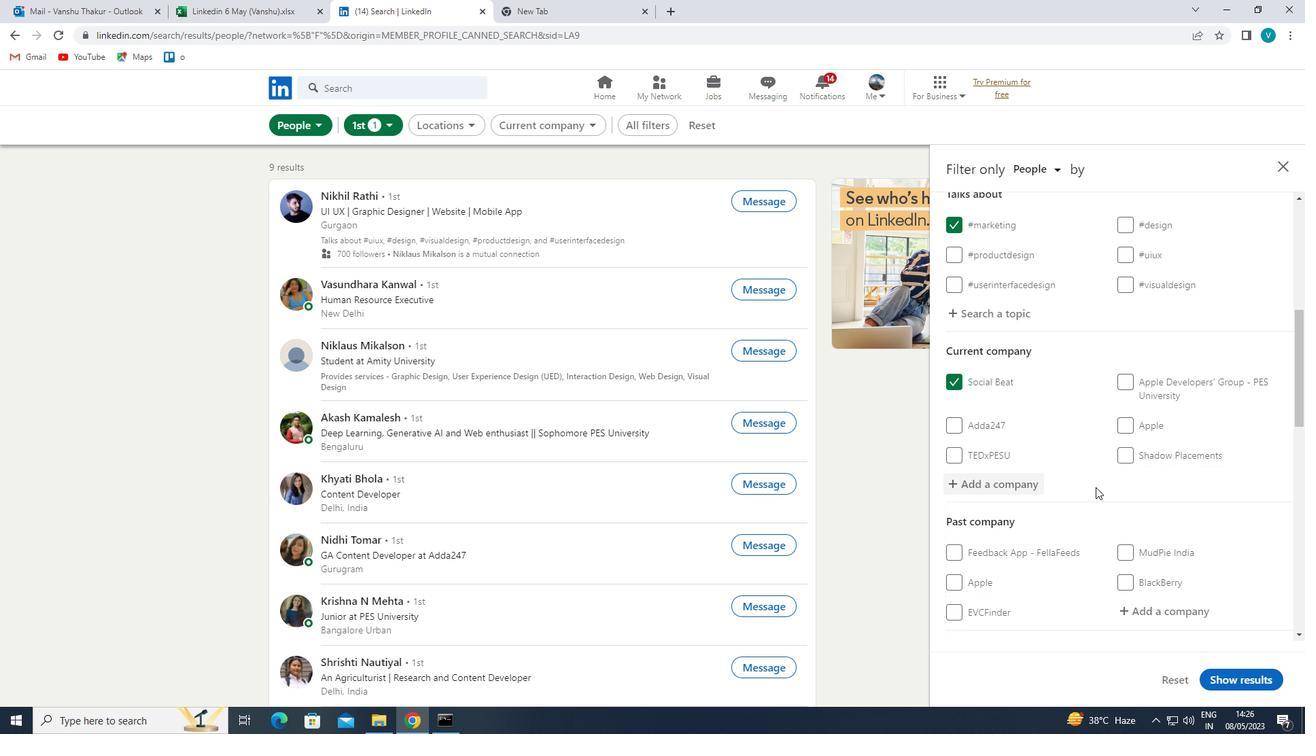 
Action: Mouse moved to (1097, 486)
Screenshot: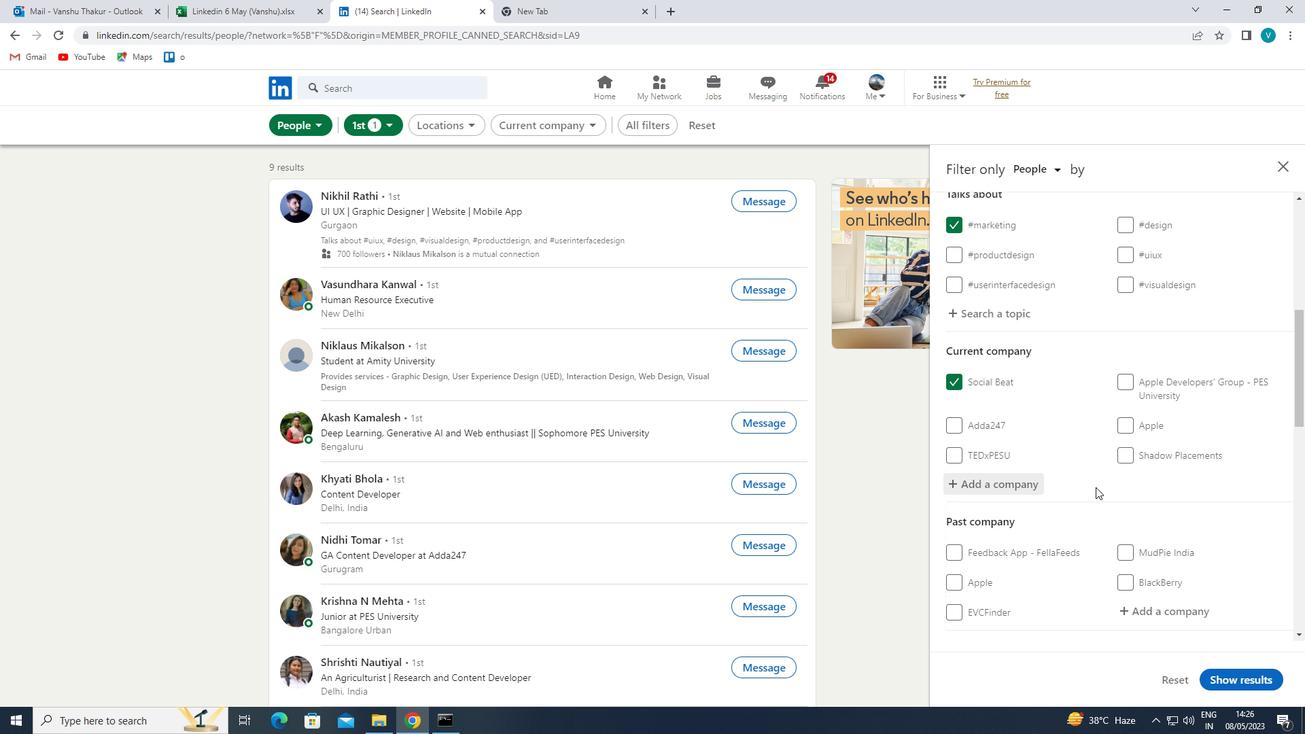 
Action: Mouse scrolled (1097, 486) with delta (0, 0)
Screenshot: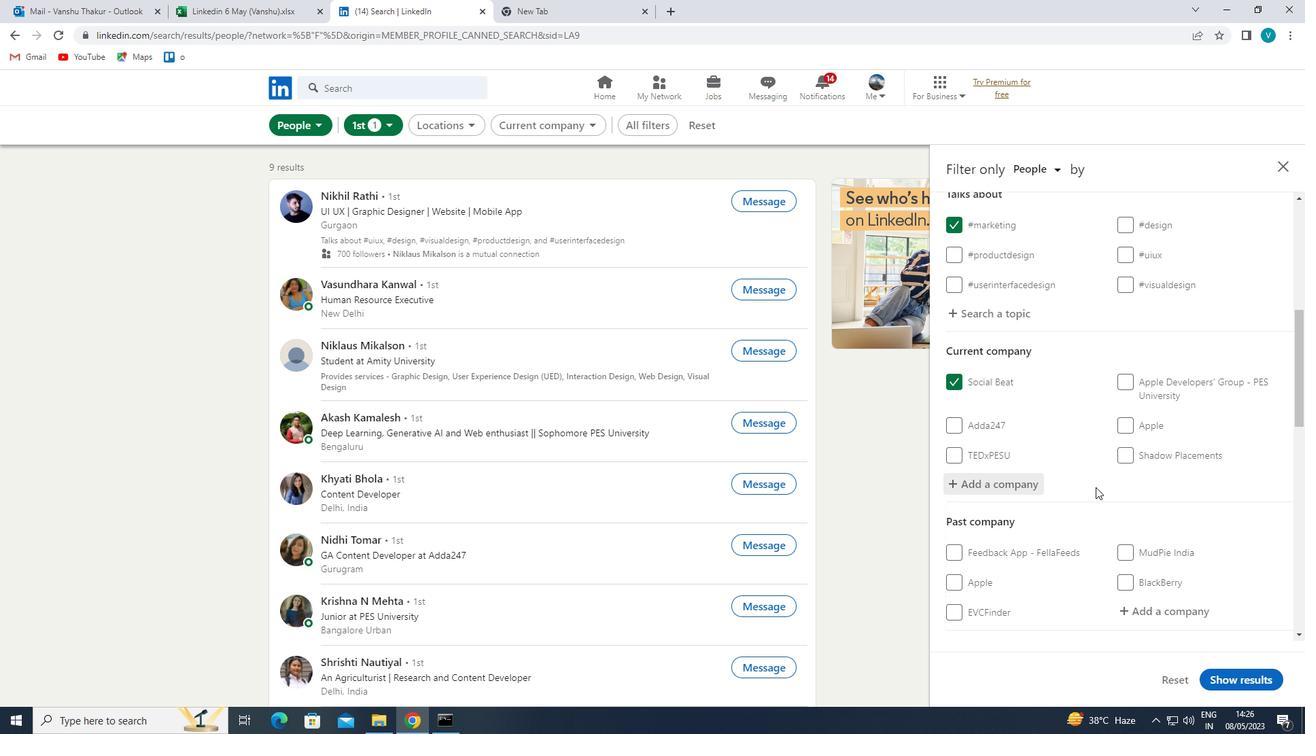 
Action: Mouse moved to (1100, 484)
Screenshot: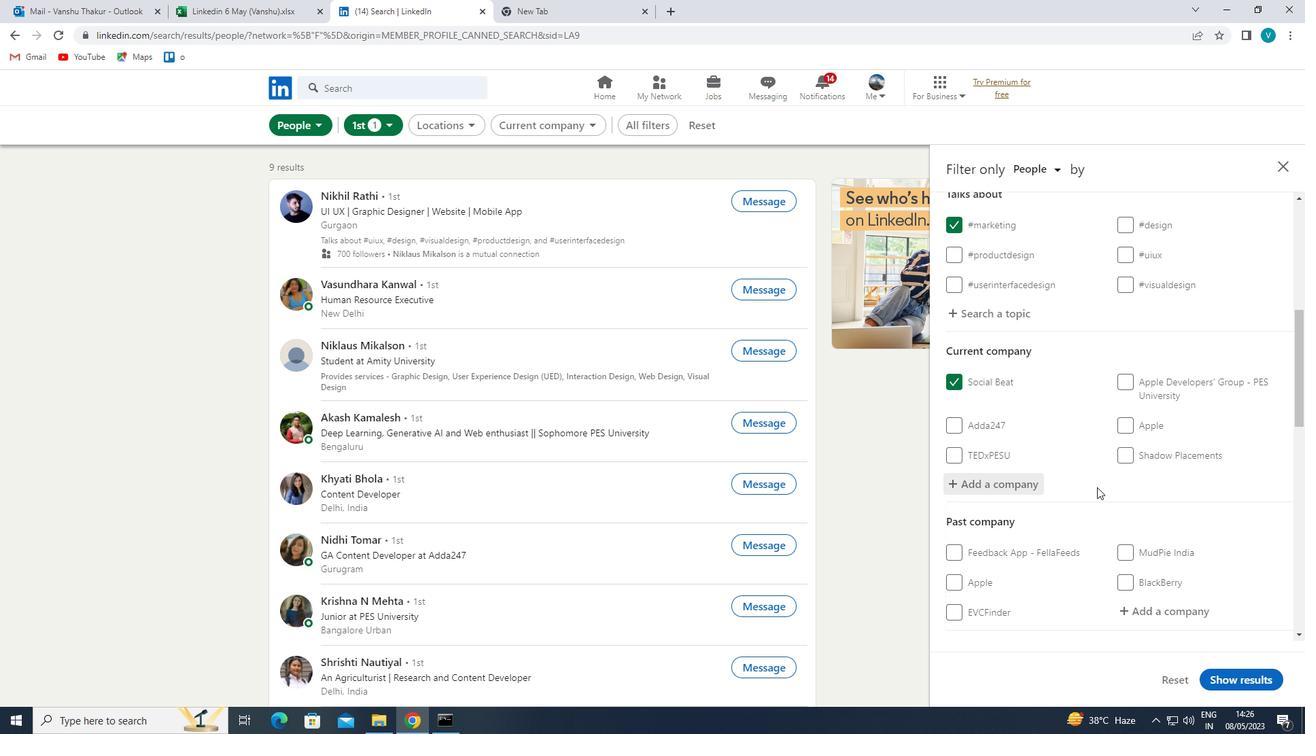 
Action: Mouse scrolled (1100, 483) with delta (0, 0)
Screenshot: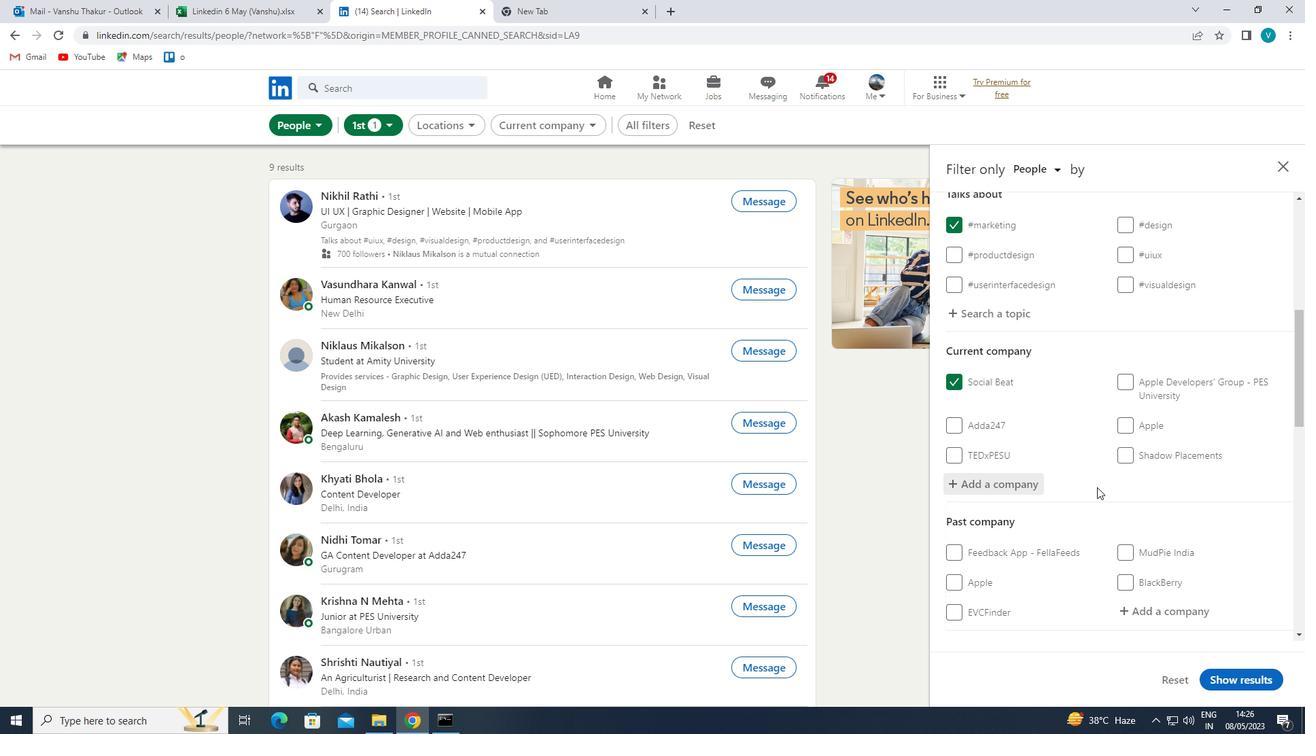 
Action: Mouse moved to (1103, 483)
Screenshot: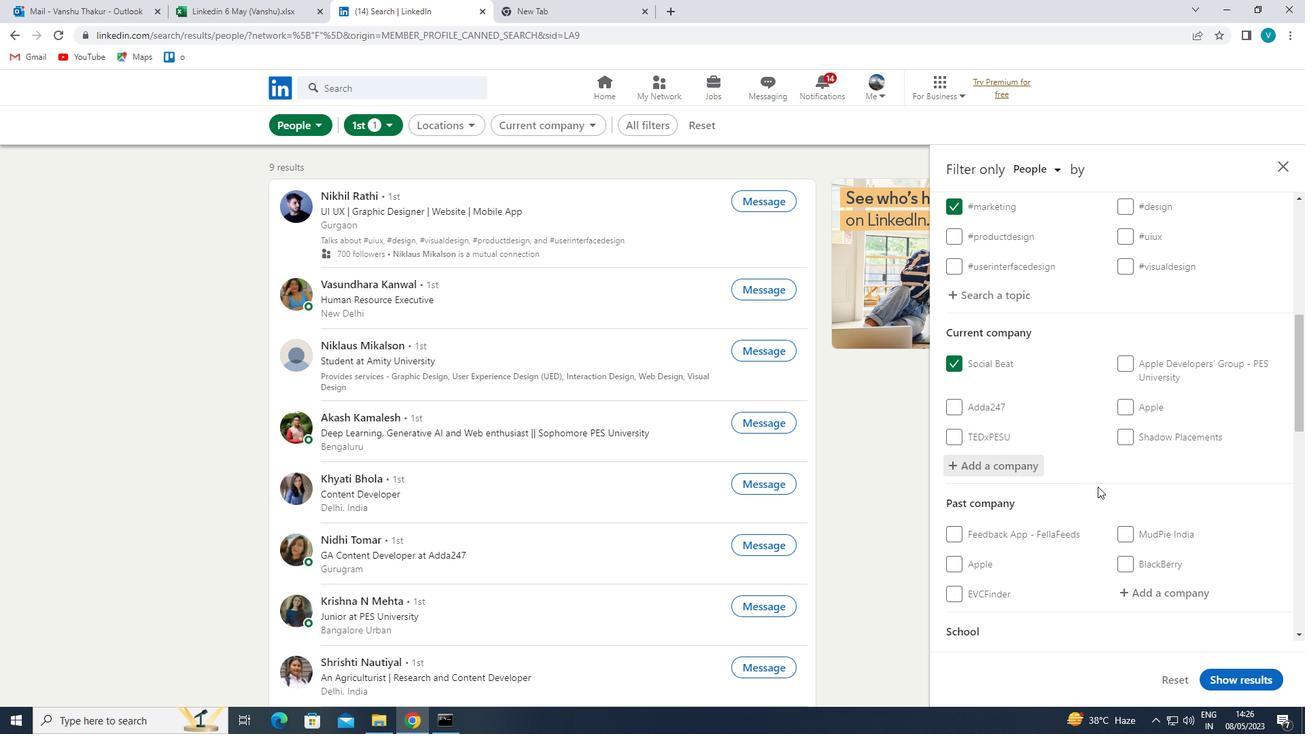 
Action: Mouse scrolled (1103, 483) with delta (0, 0)
Screenshot: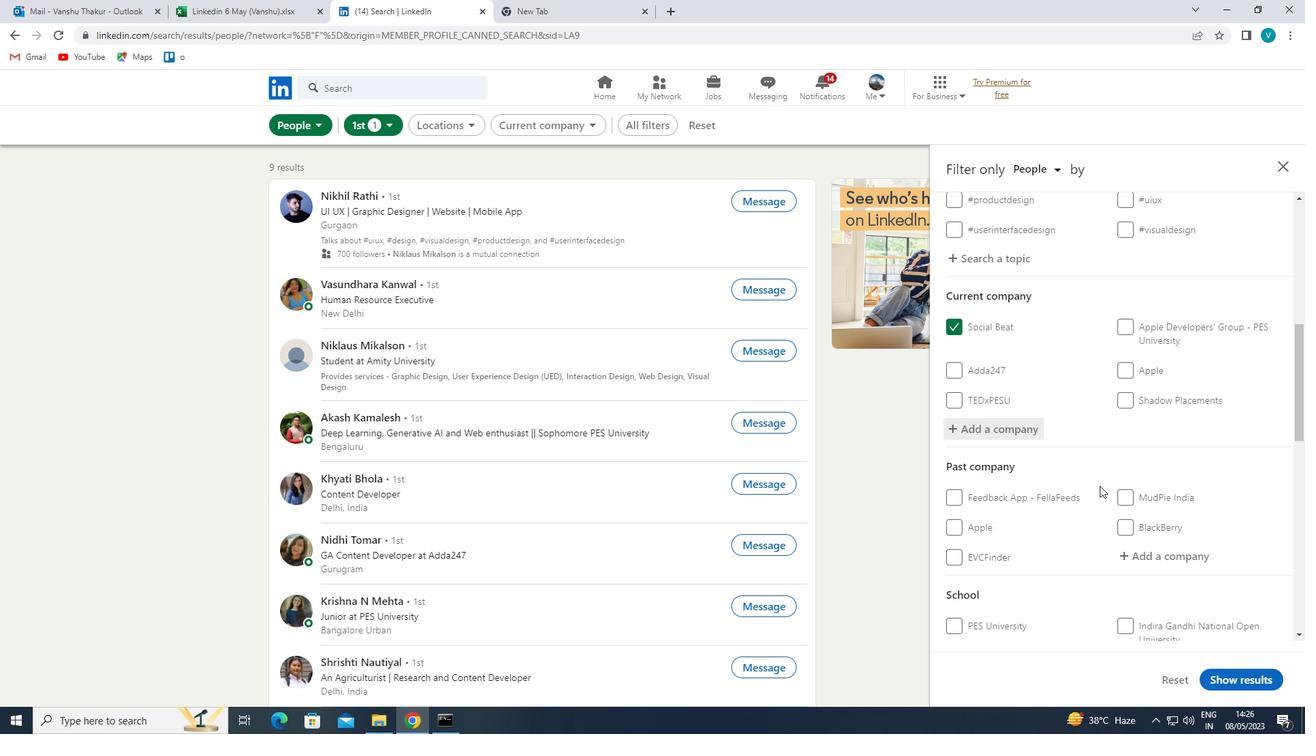 
Action: Mouse moved to (1175, 512)
Screenshot: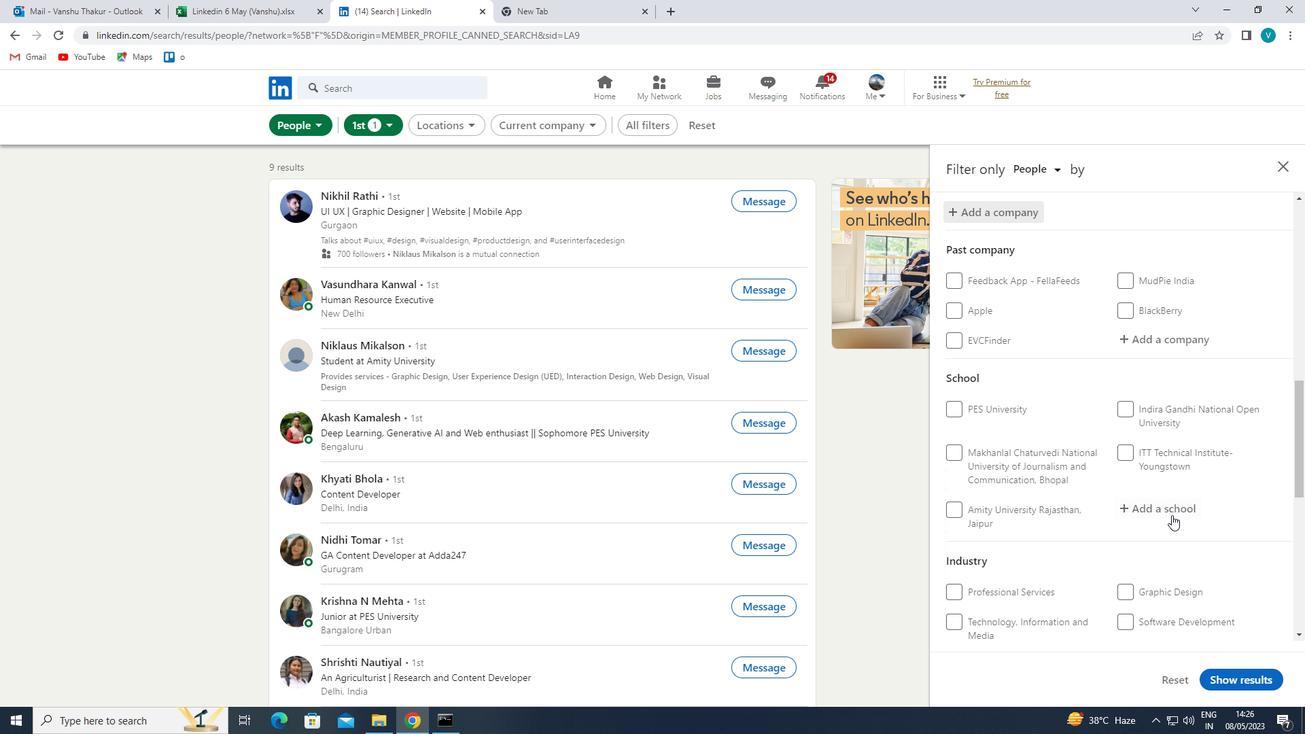 
Action: Mouse pressed left at (1175, 512)
Screenshot: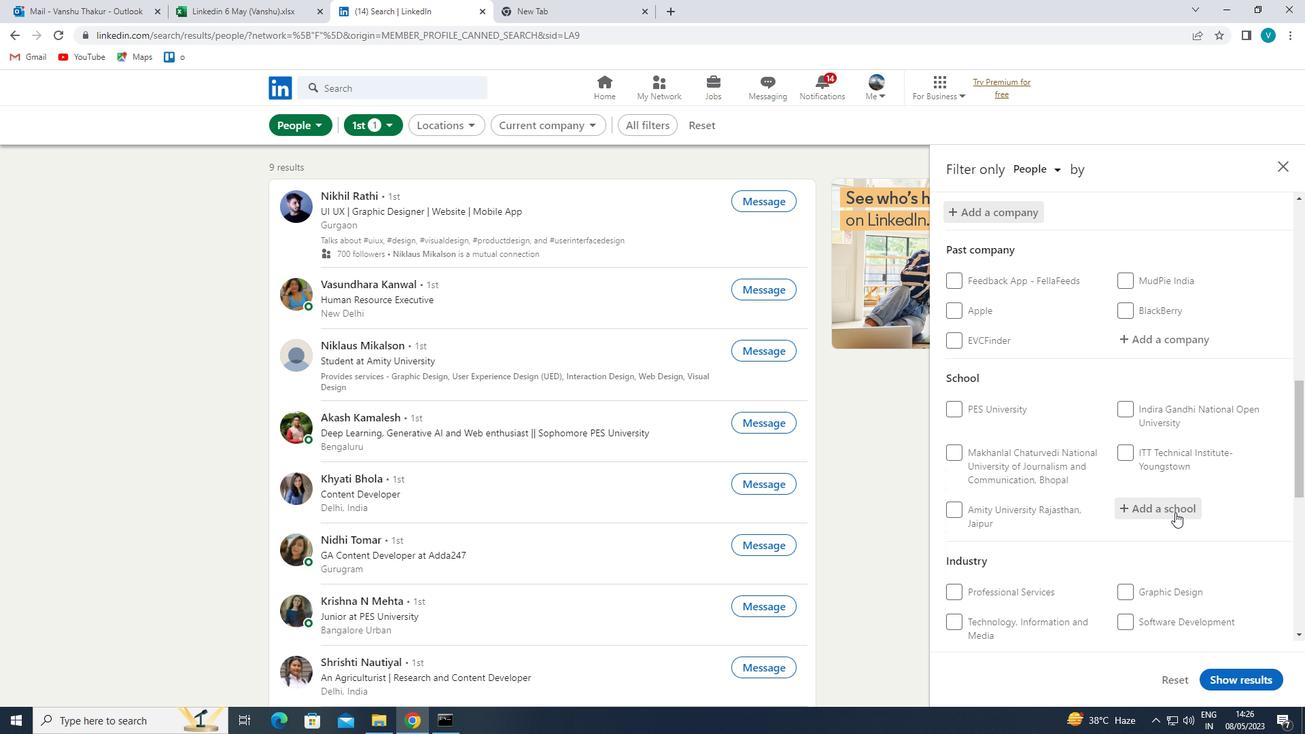 
Action: Mouse moved to (1129, 539)
Screenshot: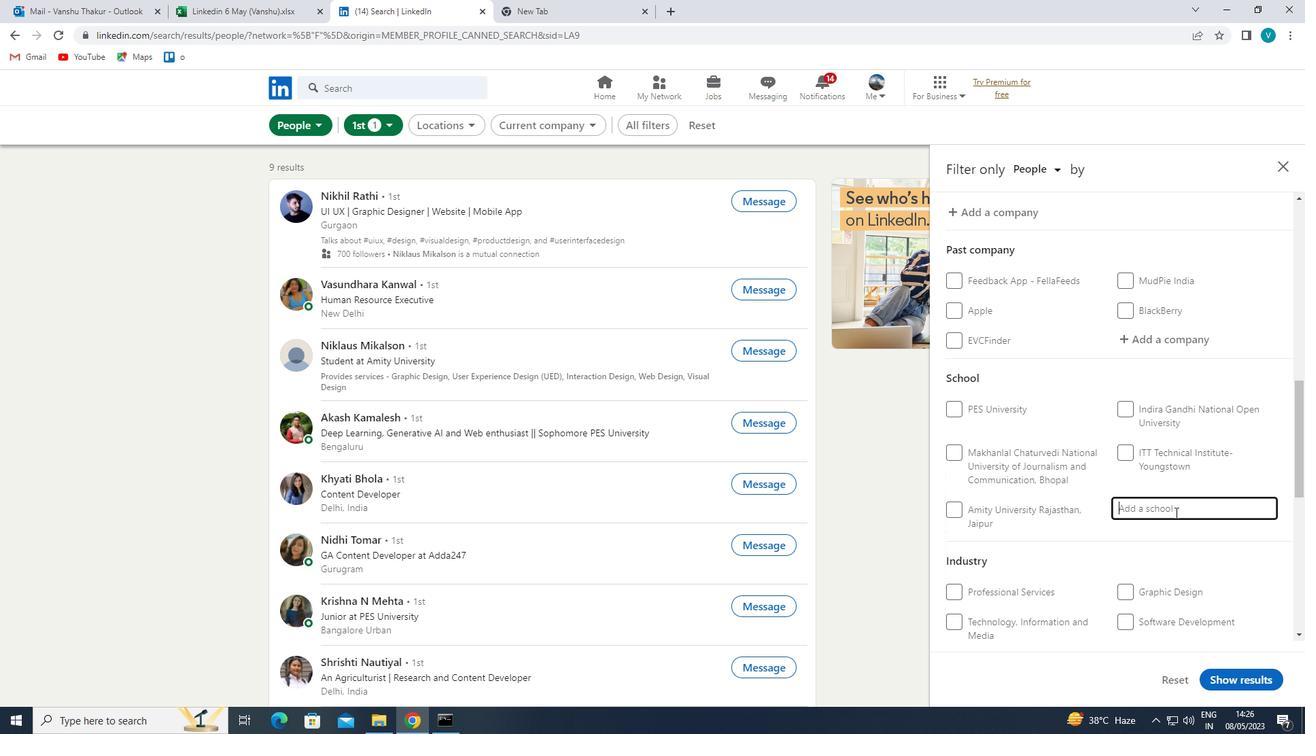 
Action: Key pressed <Key.shift>PSIT<Key.space>
Screenshot: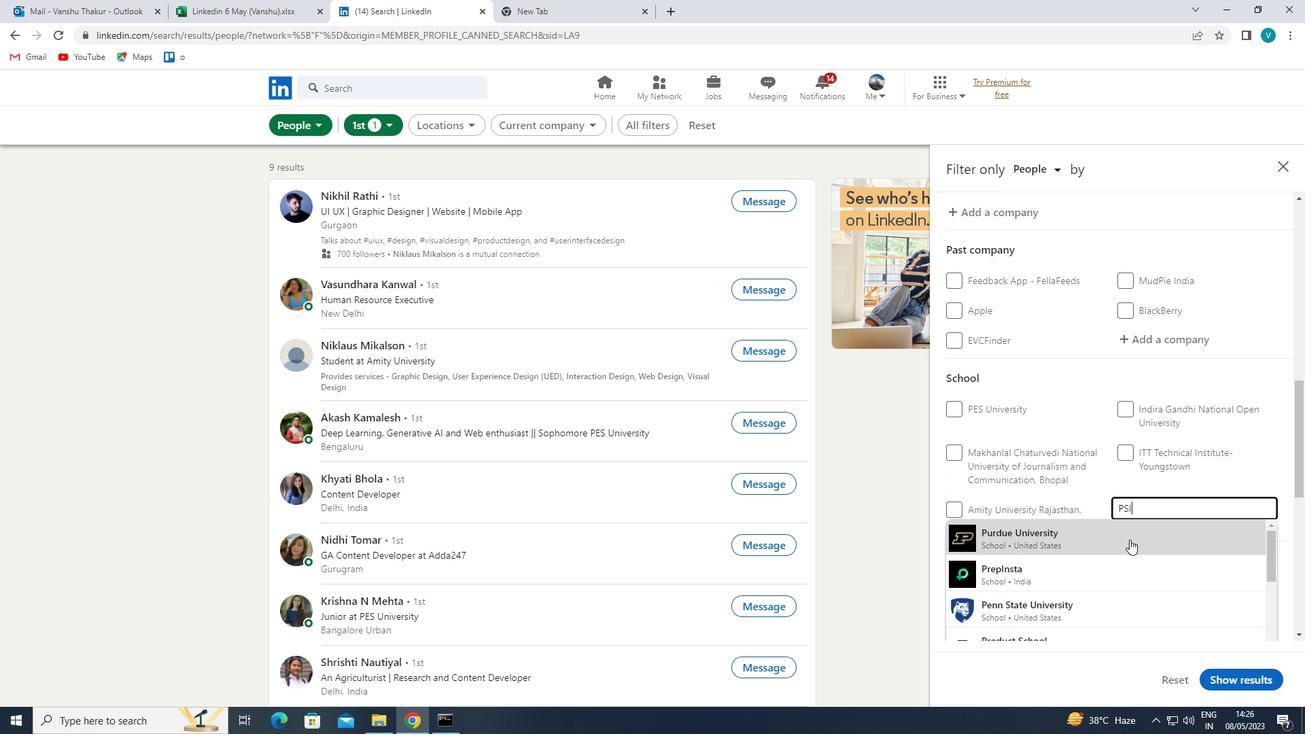 
Action: Mouse moved to (1131, 539)
Screenshot: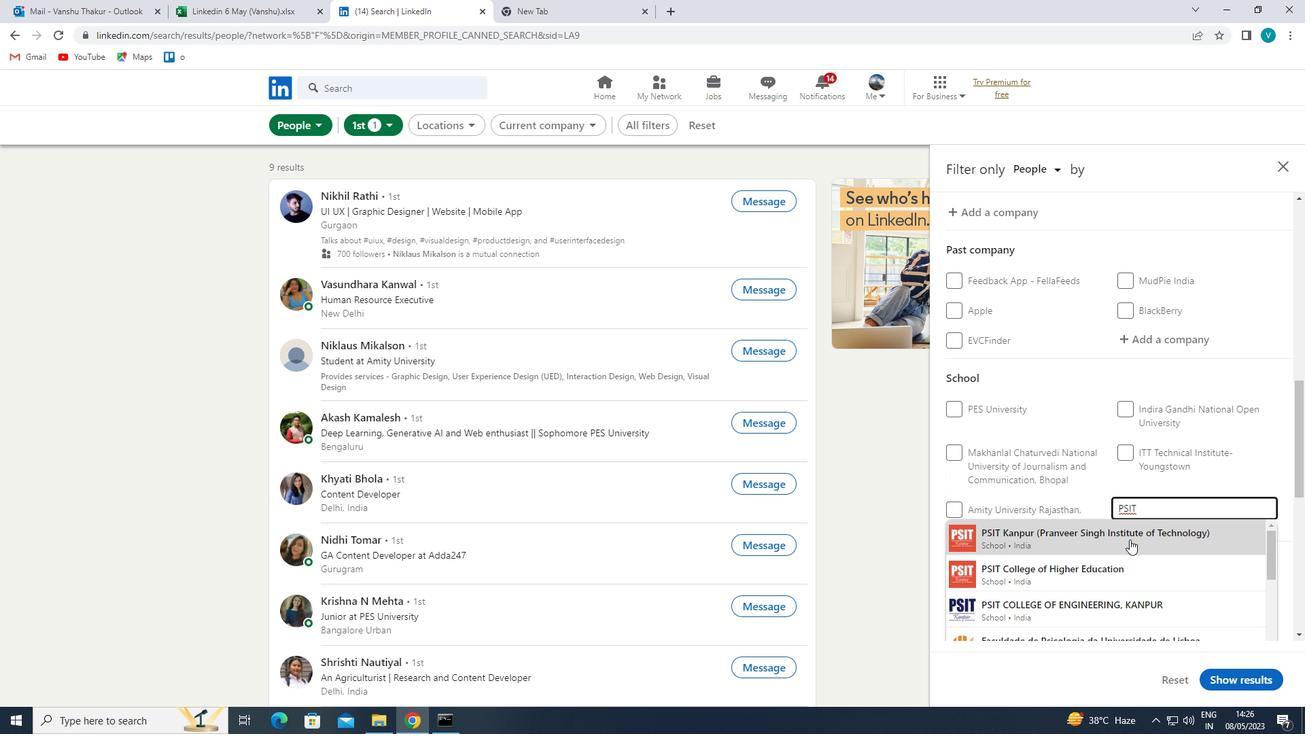 
Action: Mouse pressed left at (1131, 539)
Screenshot: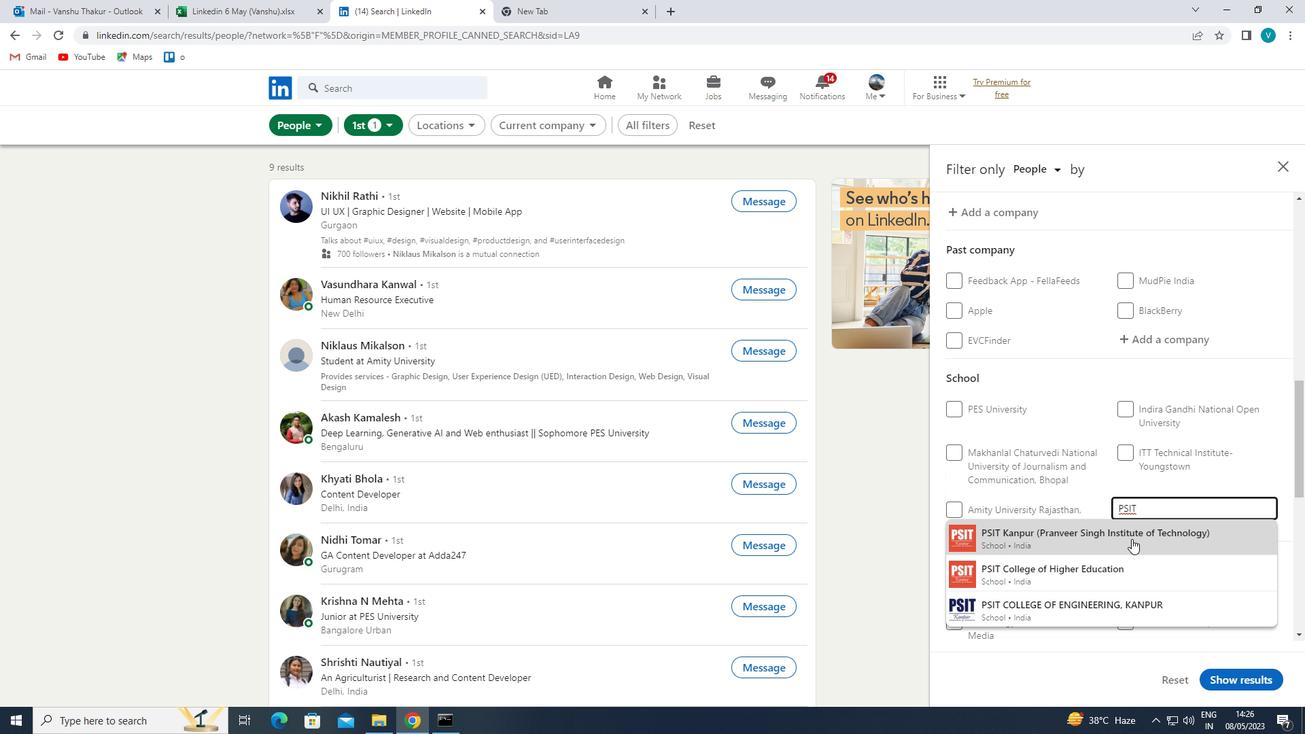 
Action: Mouse moved to (1154, 525)
Screenshot: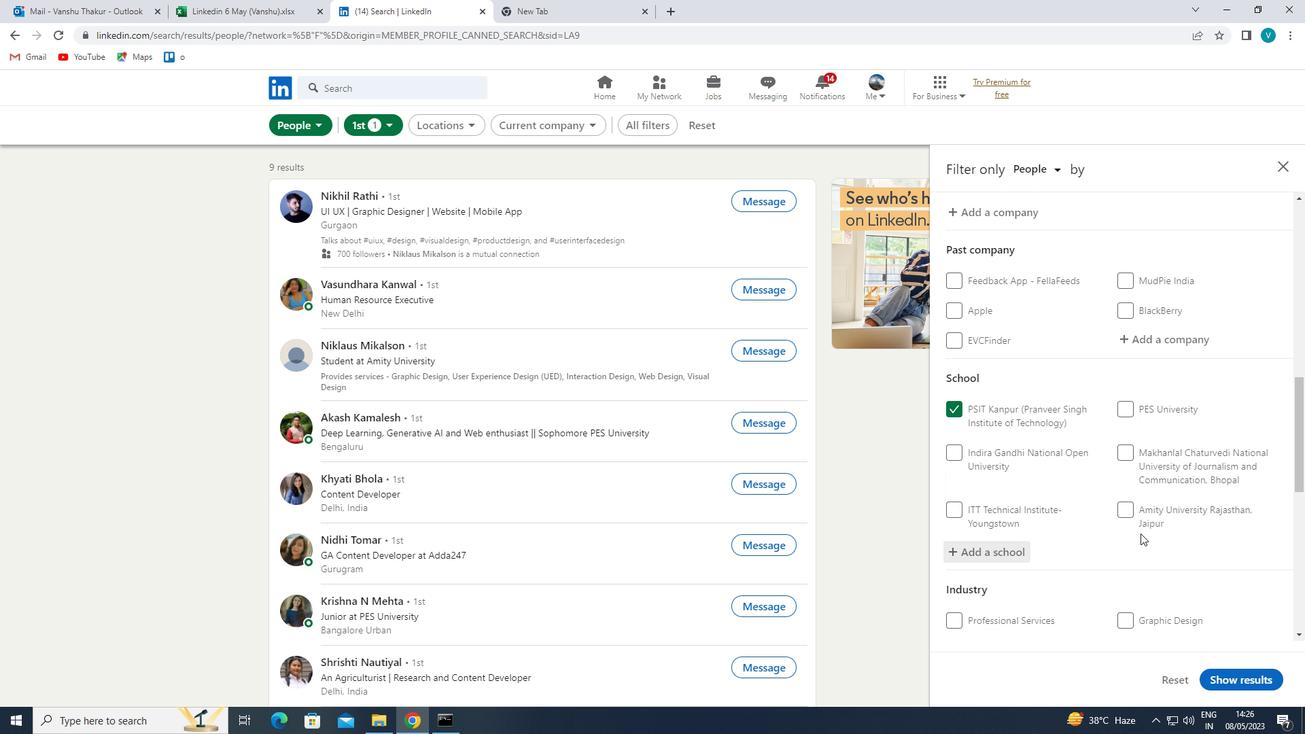
Action: Mouse scrolled (1154, 524) with delta (0, 0)
Screenshot: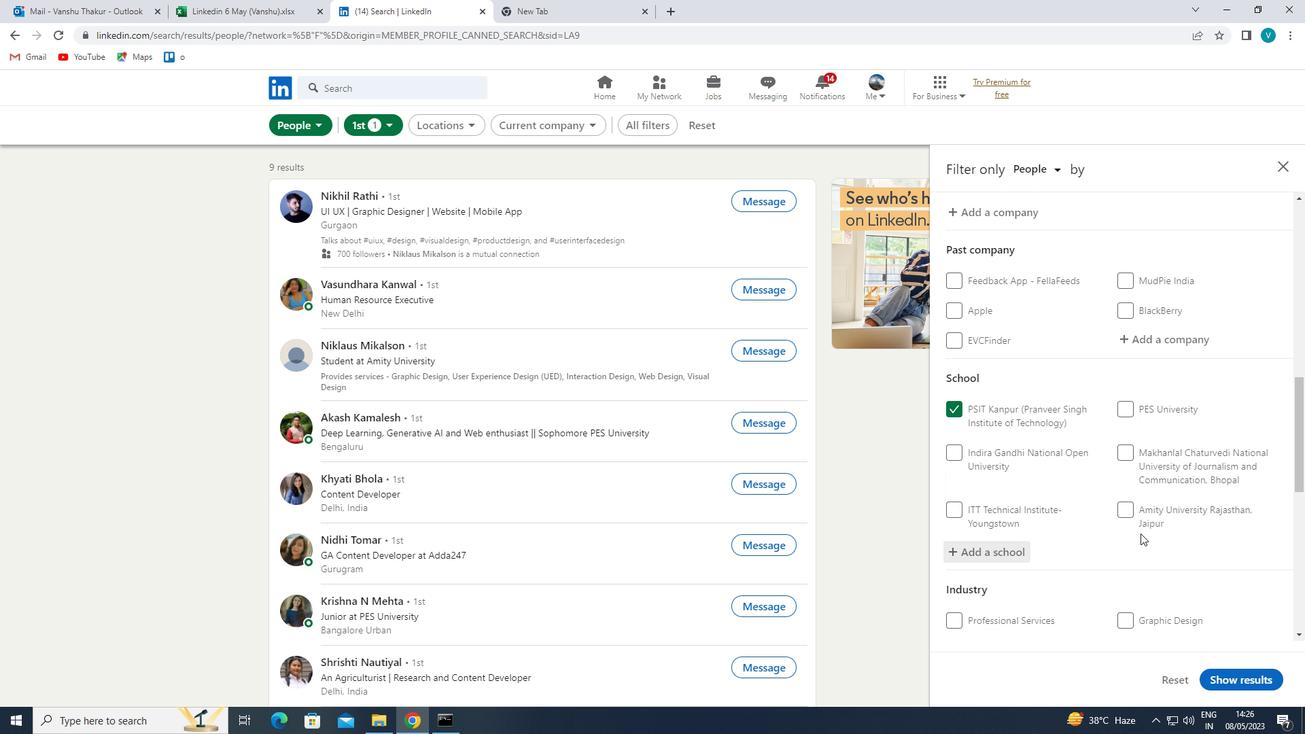 
Action: Mouse moved to (1167, 517)
Screenshot: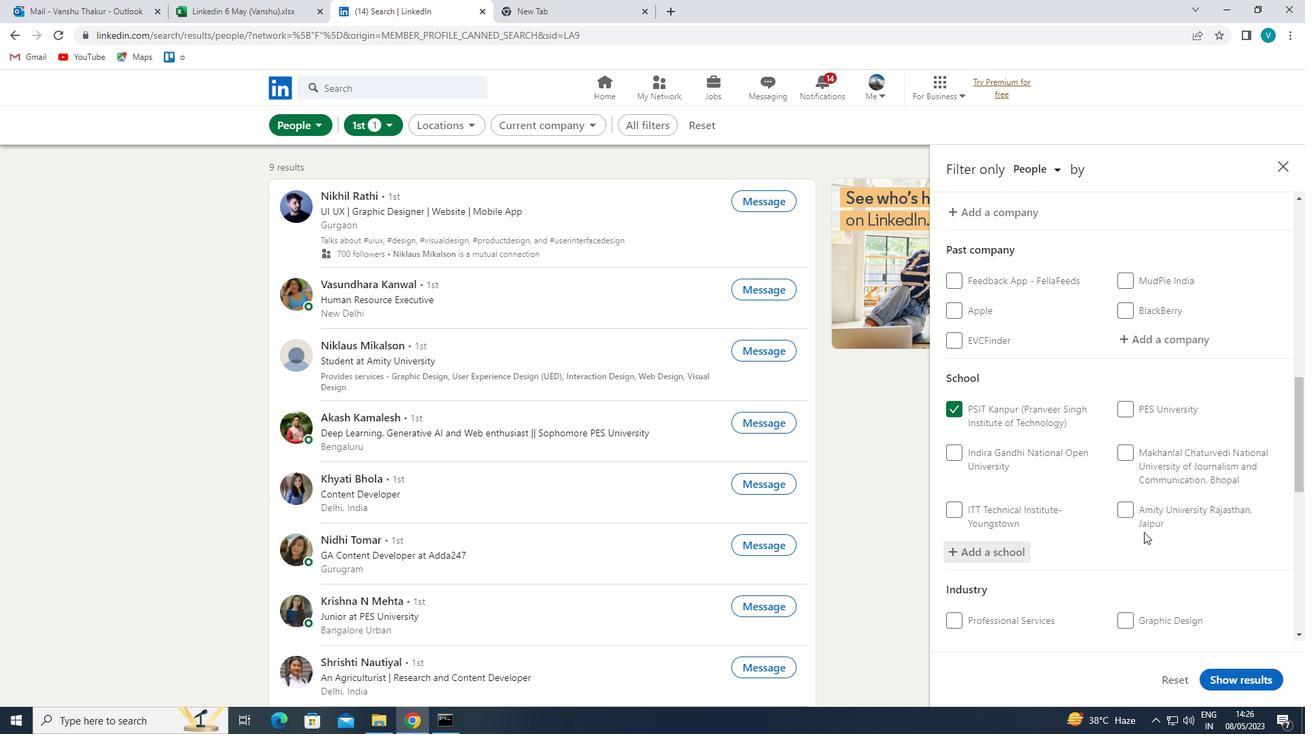 
Action: Mouse scrolled (1167, 517) with delta (0, 0)
Screenshot: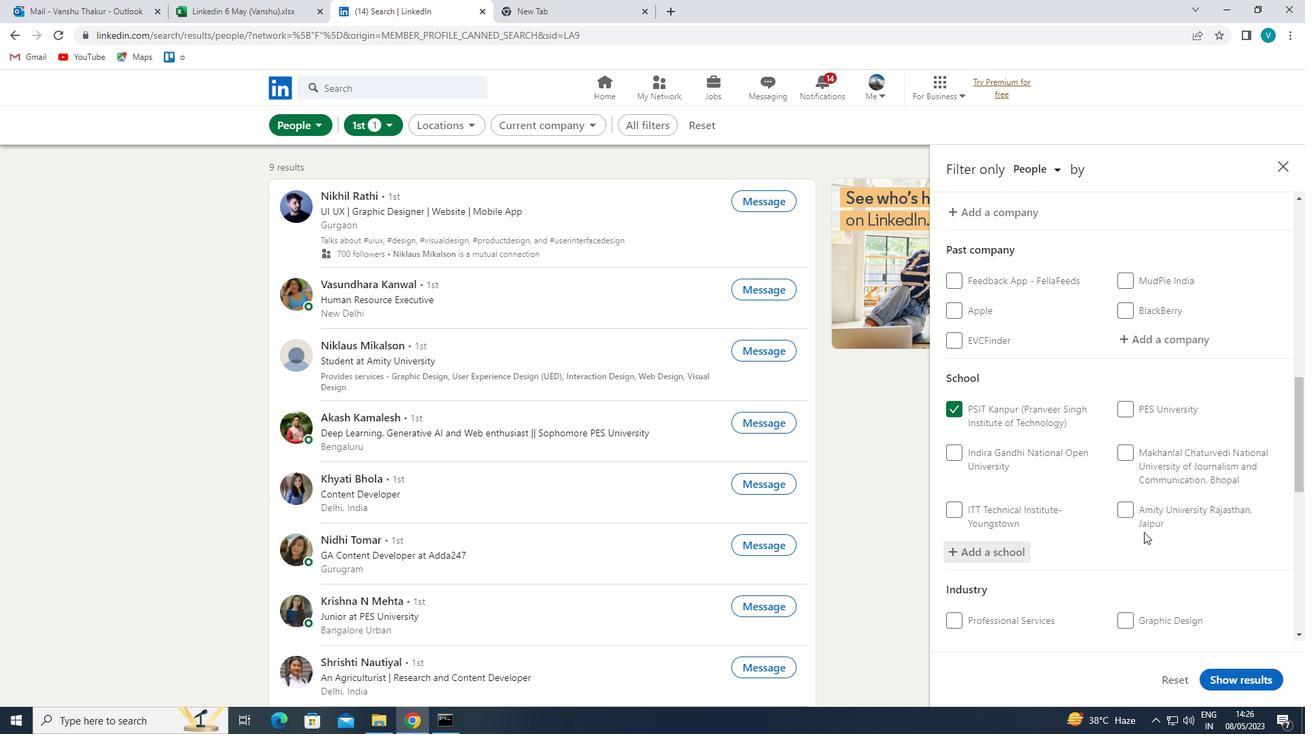 
Action: Mouse moved to (1178, 509)
Screenshot: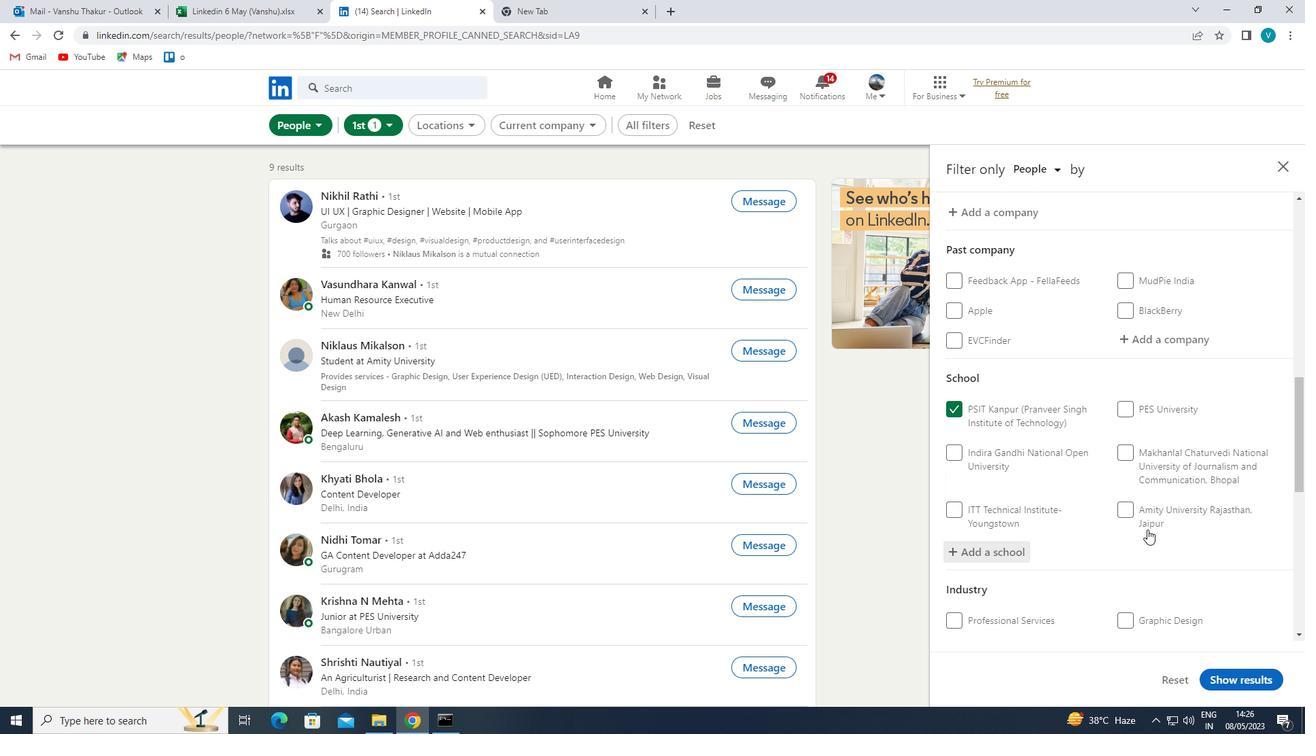 
Action: Mouse scrolled (1178, 509) with delta (0, 0)
Screenshot: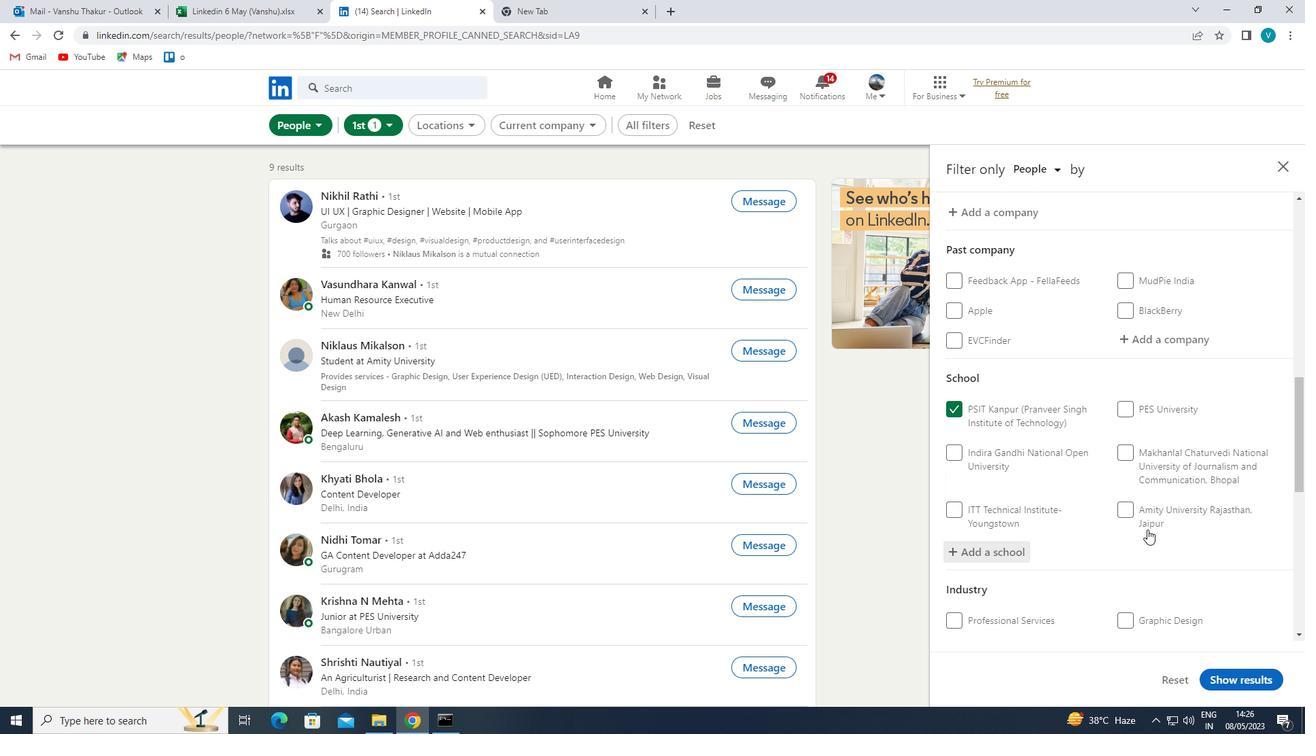 
Action: Mouse moved to (1186, 490)
Screenshot: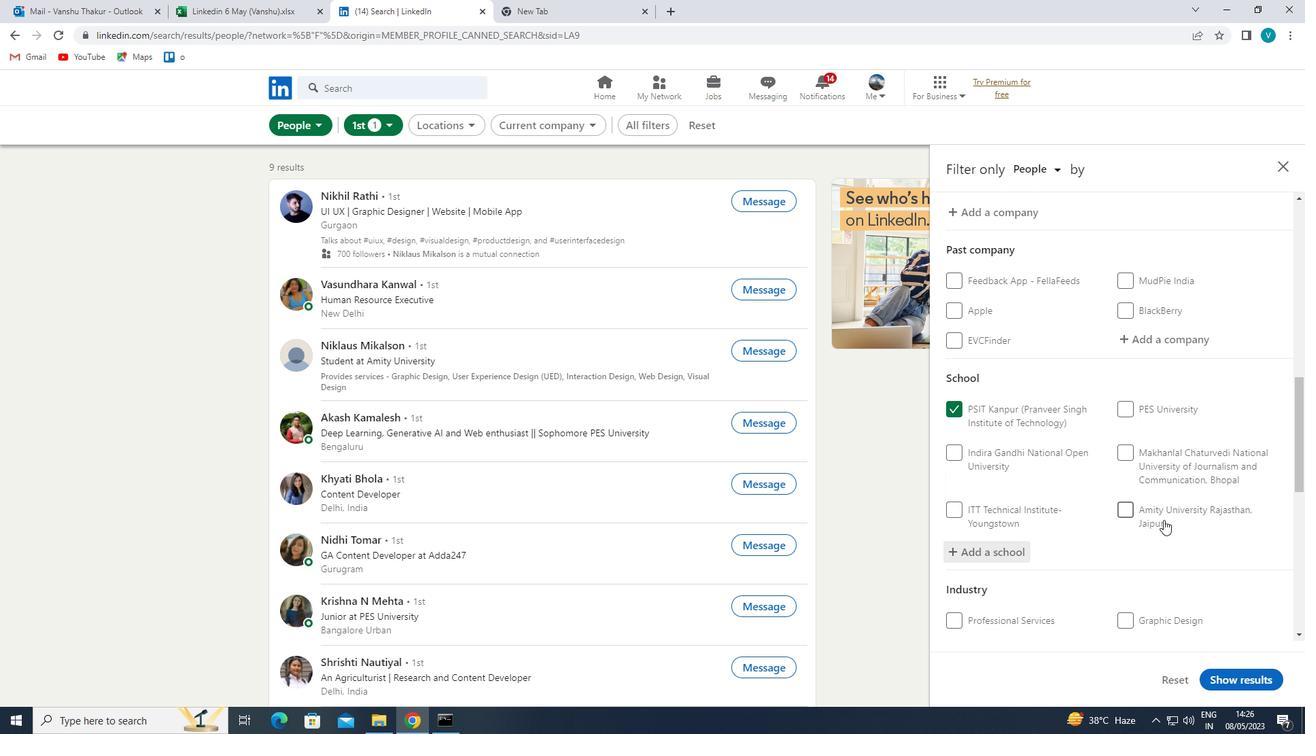 
Action: Mouse scrolled (1186, 489) with delta (0, 0)
Screenshot: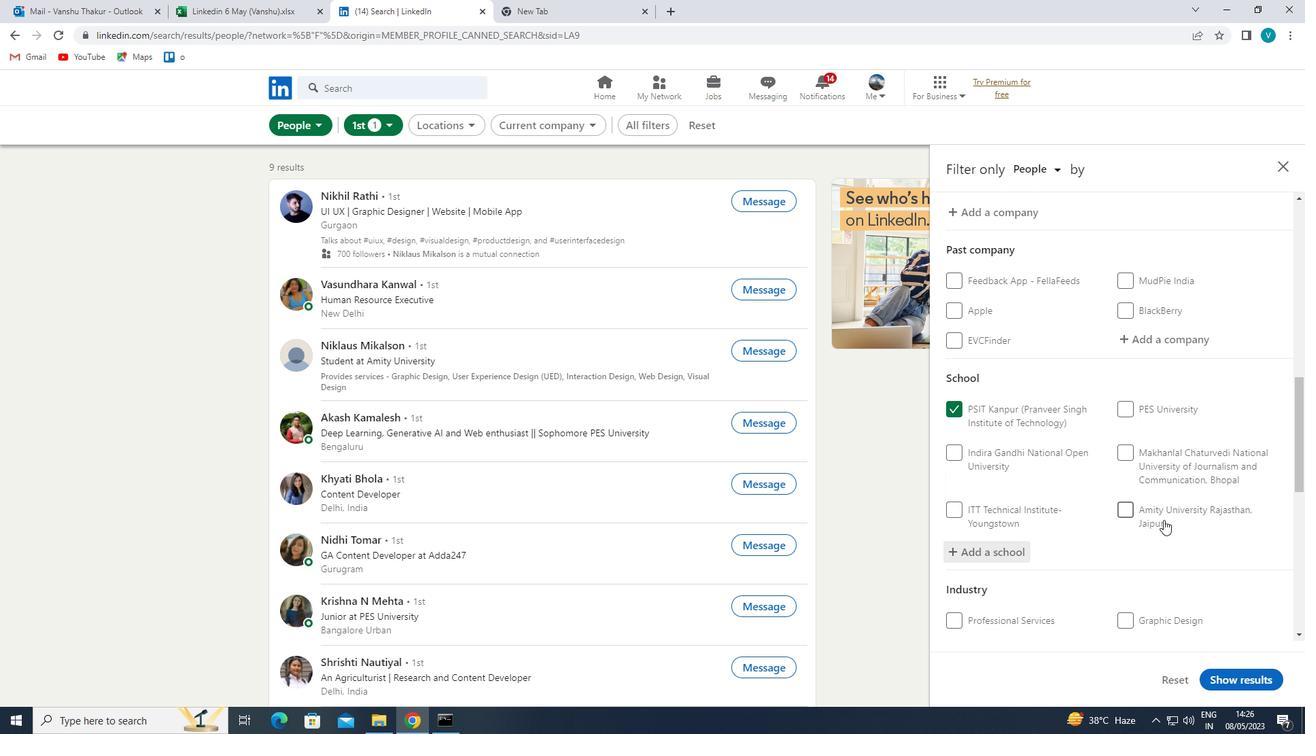 
Action: Mouse moved to (1182, 418)
Screenshot: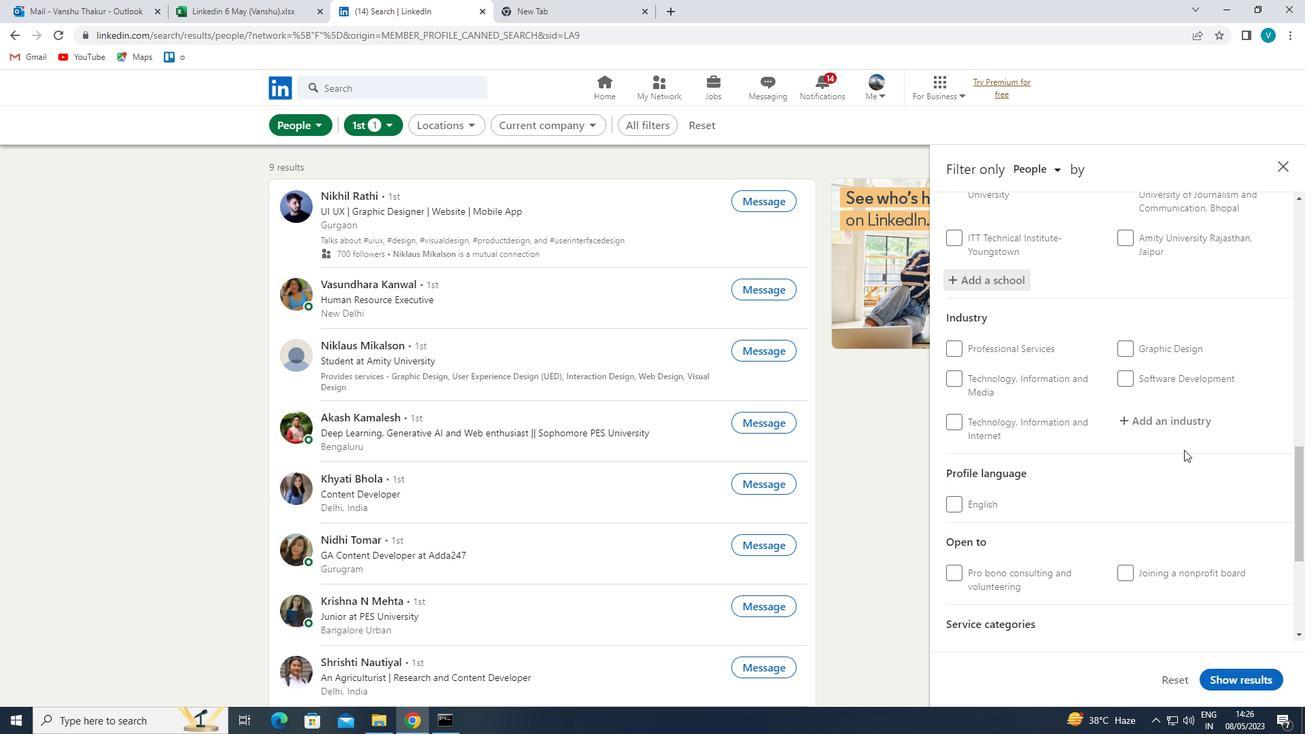 
Action: Mouse pressed left at (1182, 418)
Screenshot: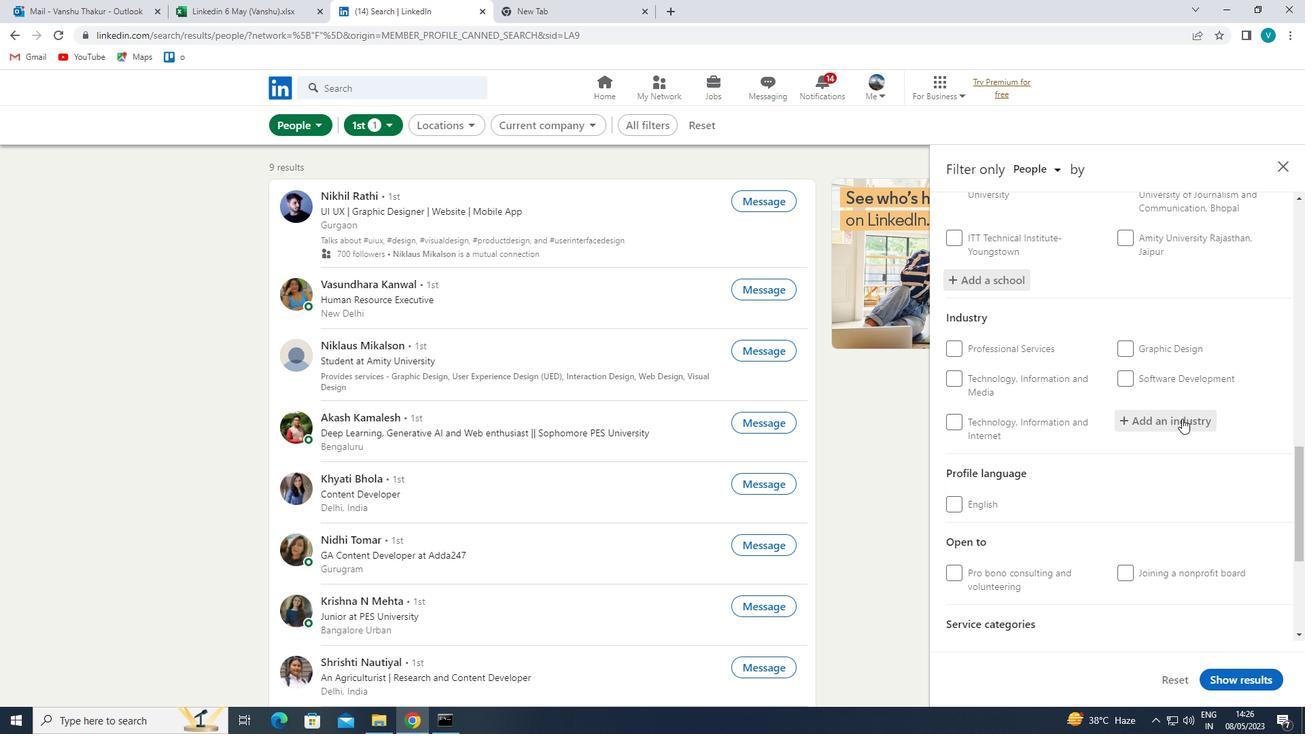 
Action: Mouse moved to (1028, 507)
Screenshot: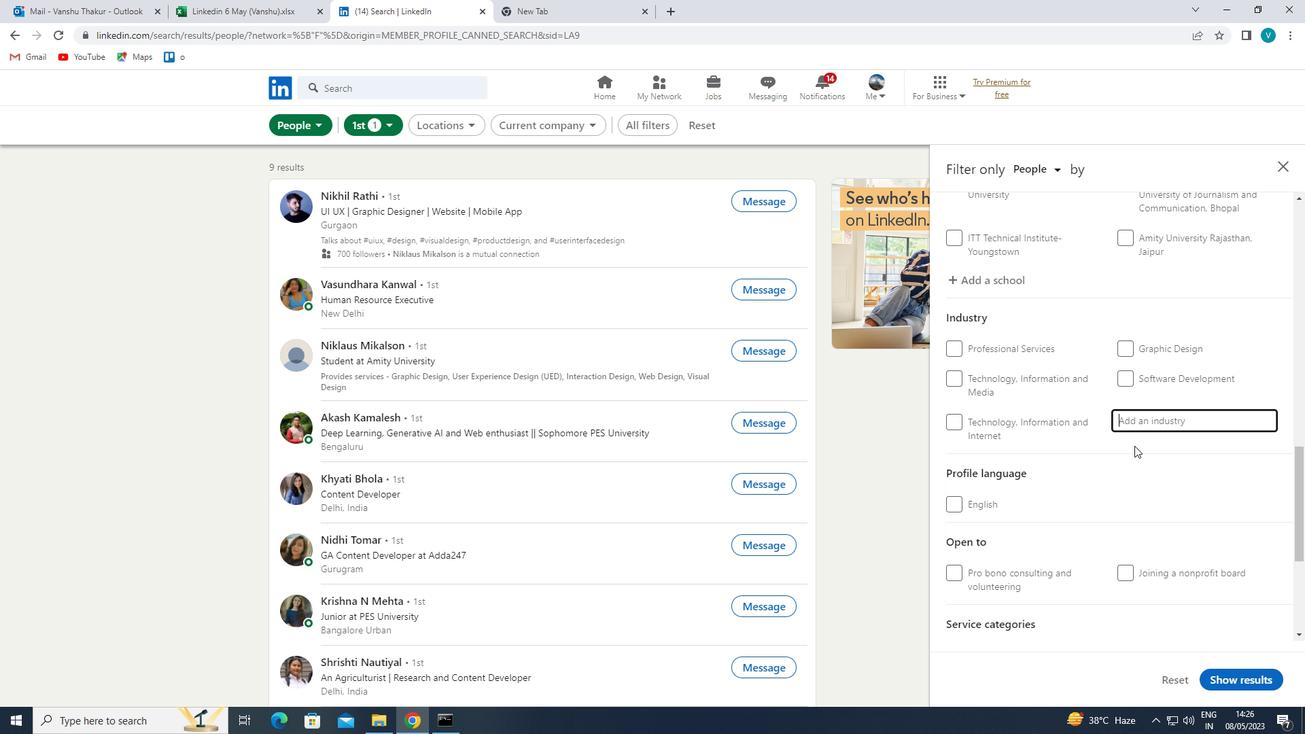
Action: Key pressed <Key.shift>PROFESS
Screenshot: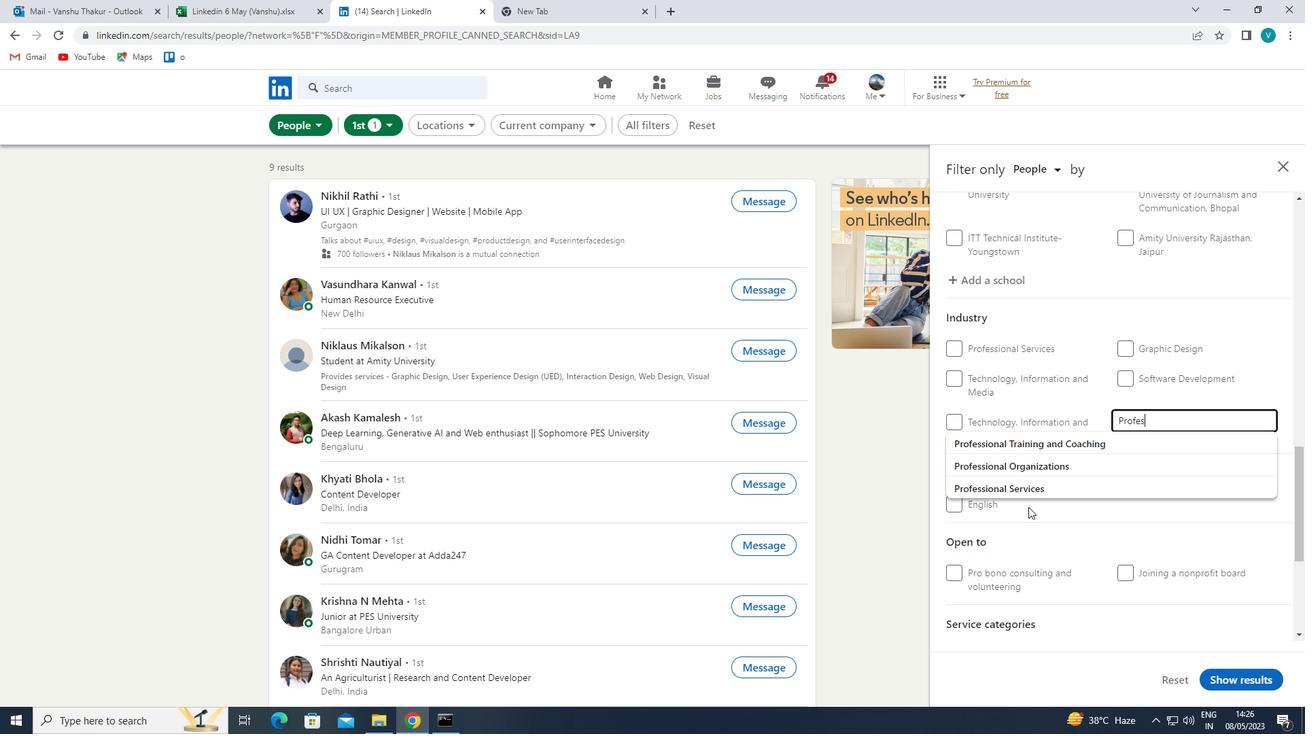 
Action: Mouse moved to (1120, 442)
Screenshot: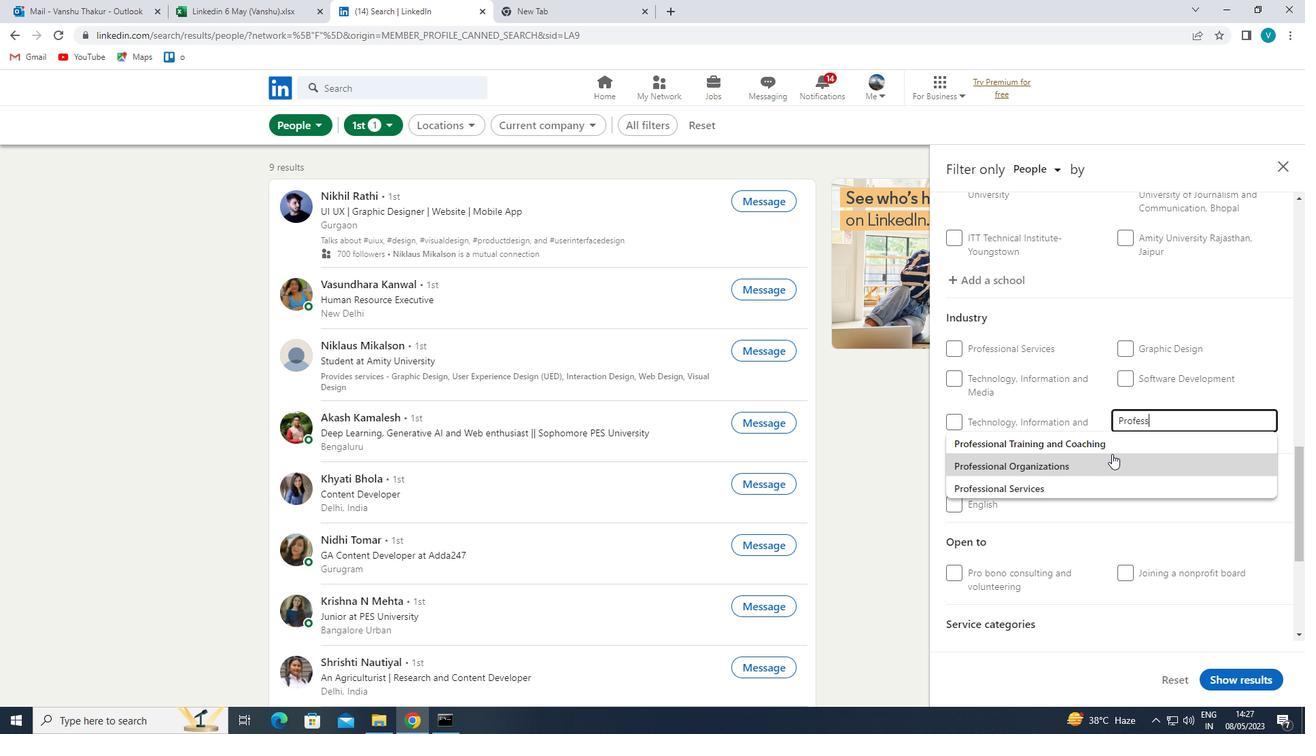 
Action: Mouse pressed left at (1120, 442)
Screenshot: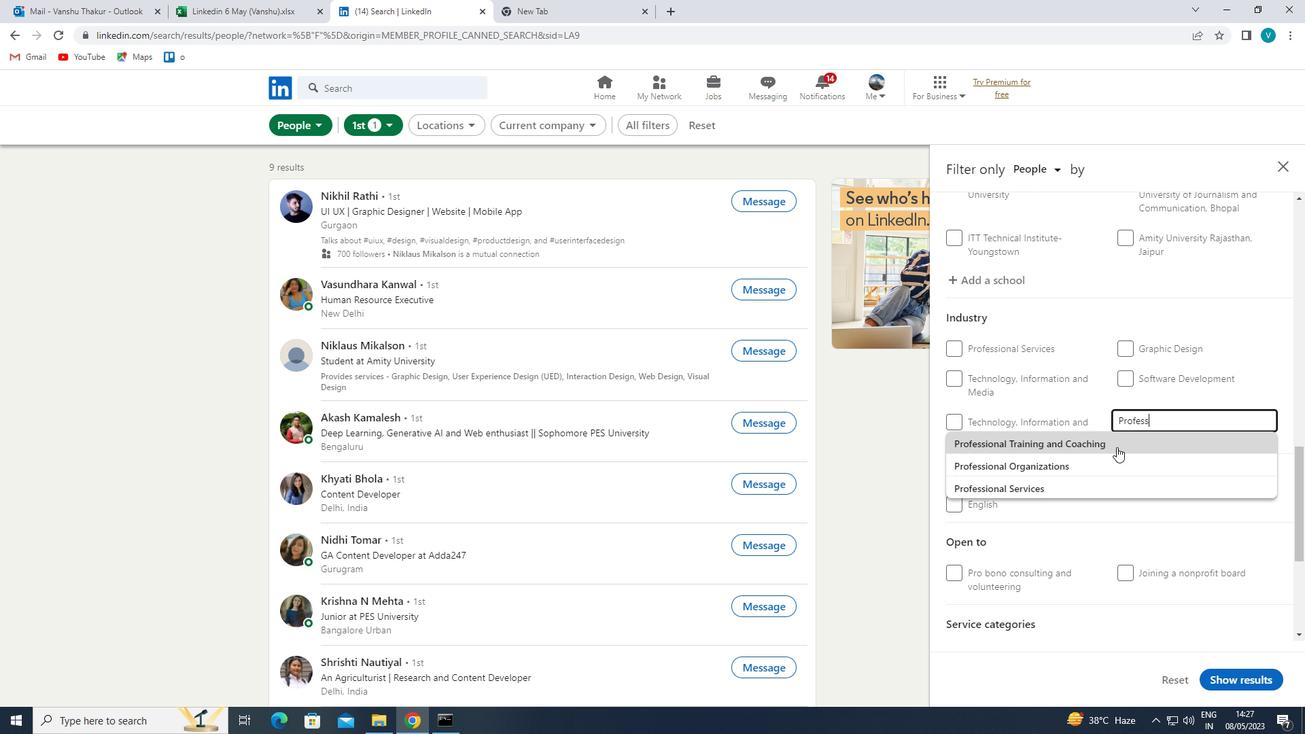 
Action: Mouse moved to (1110, 446)
Screenshot: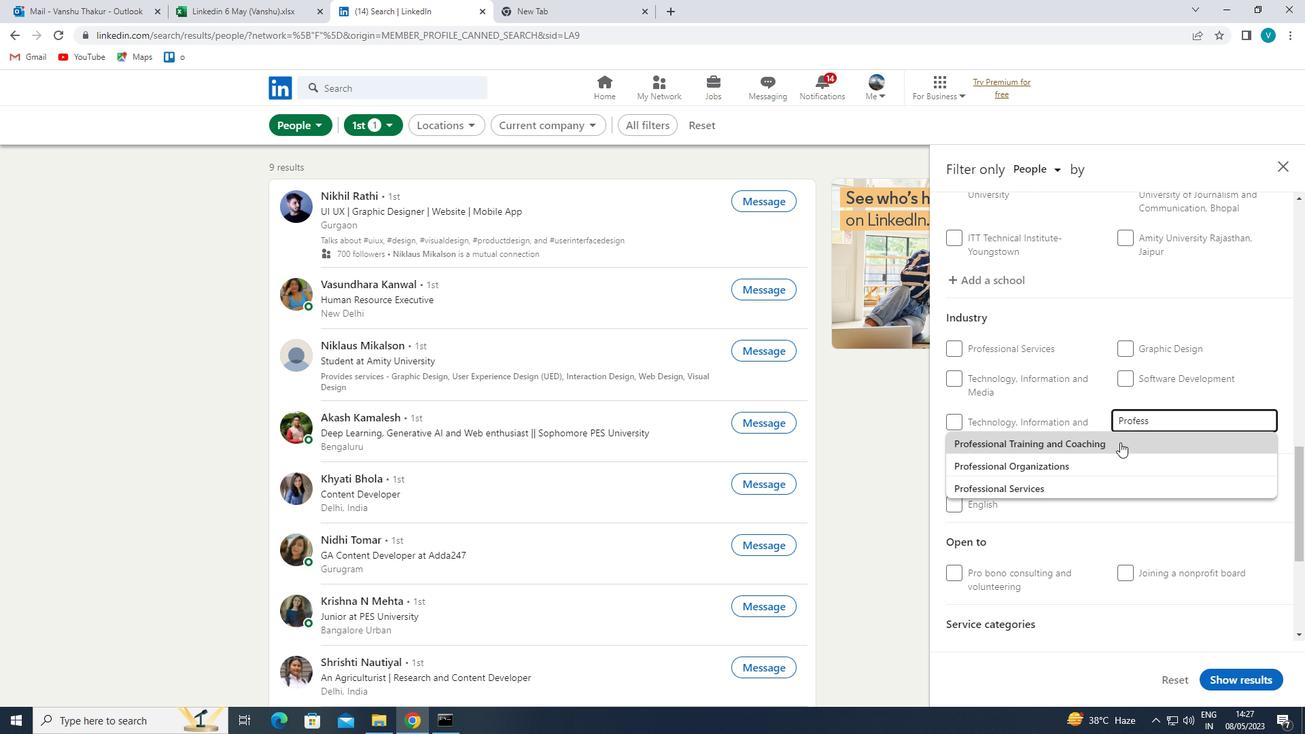 
Action: Mouse scrolled (1110, 445) with delta (0, 0)
Screenshot: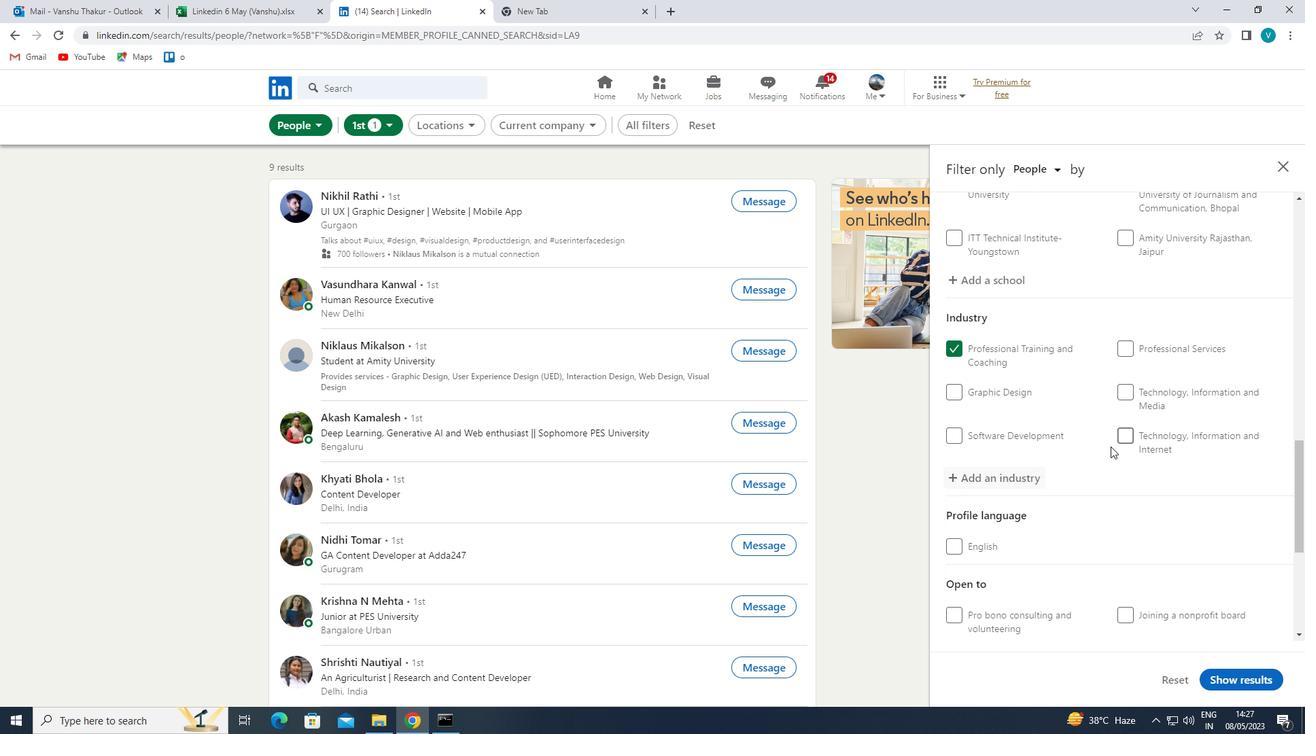
Action: Mouse scrolled (1110, 445) with delta (0, 0)
Screenshot: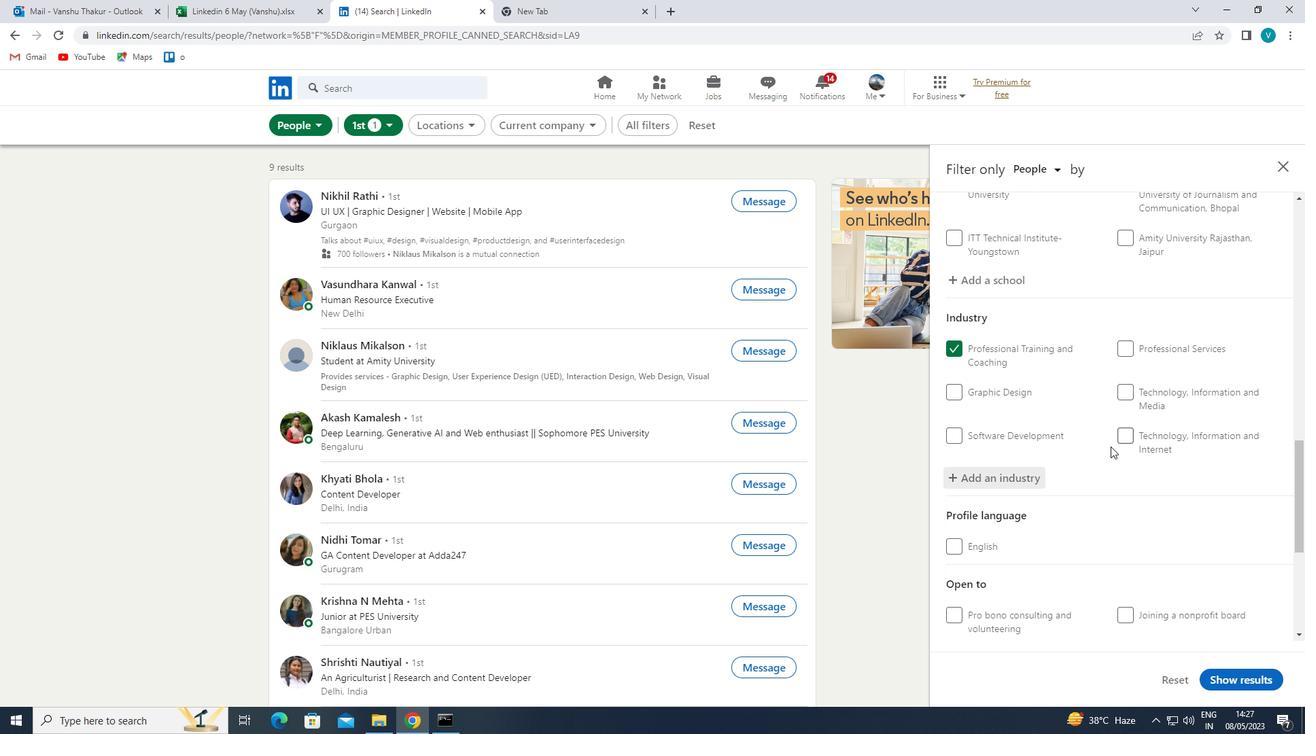 
Action: Mouse scrolled (1110, 445) with delta (0, 0)
Screenshot: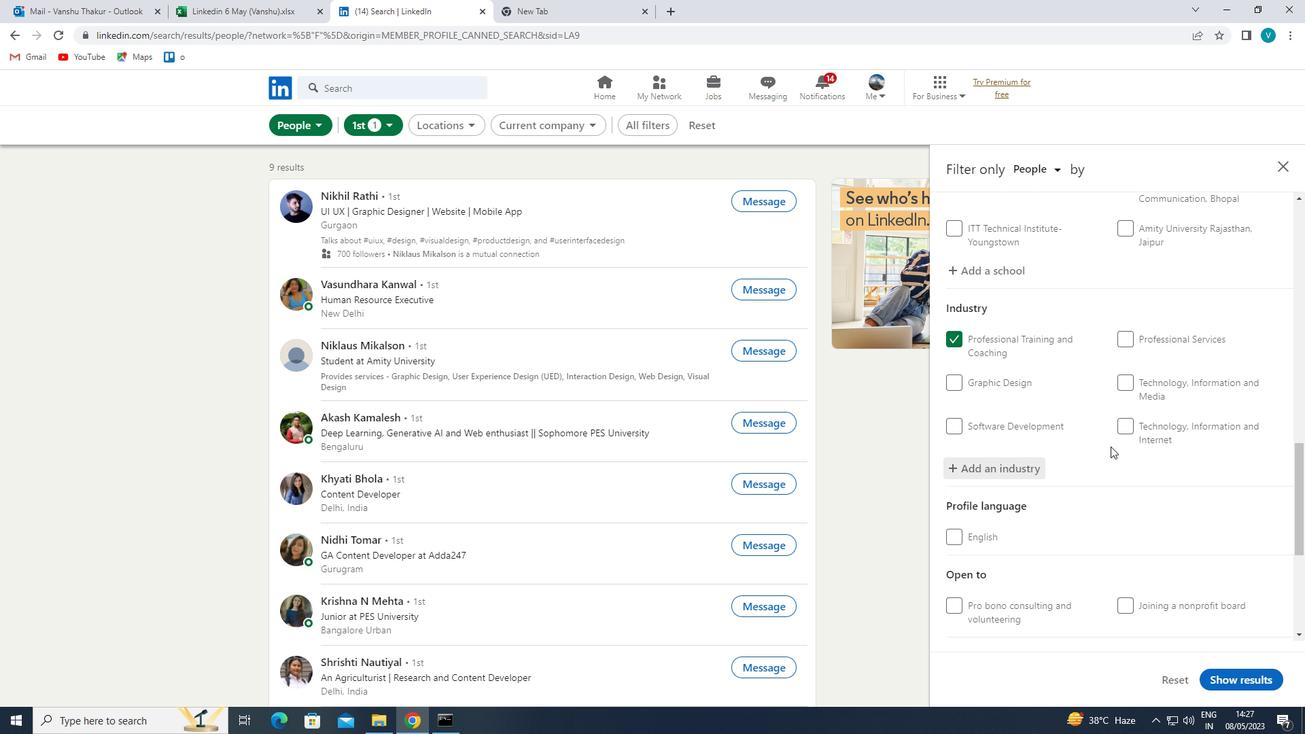 
Action: Mouse scrolled (1110, 445) with delta (0, 0)
Screenshot: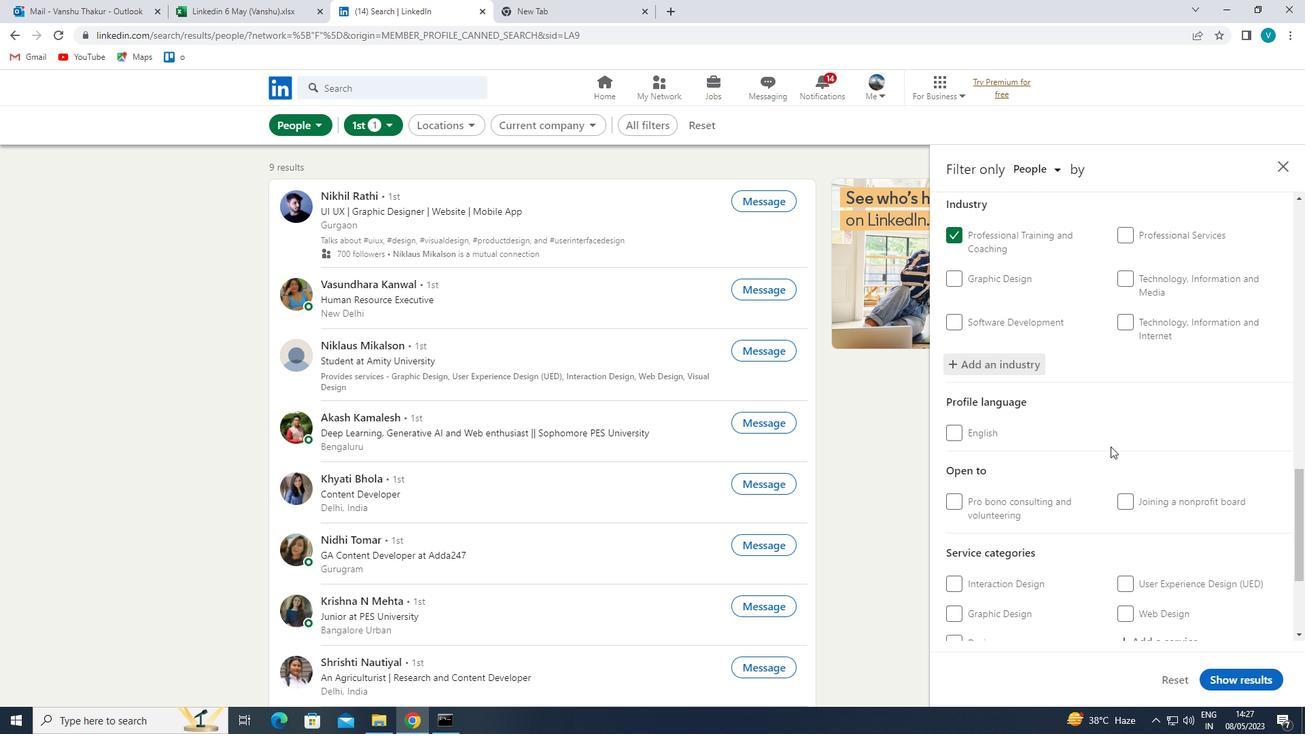 
Action: Mouse moved to (1133, 487)
Screenshot: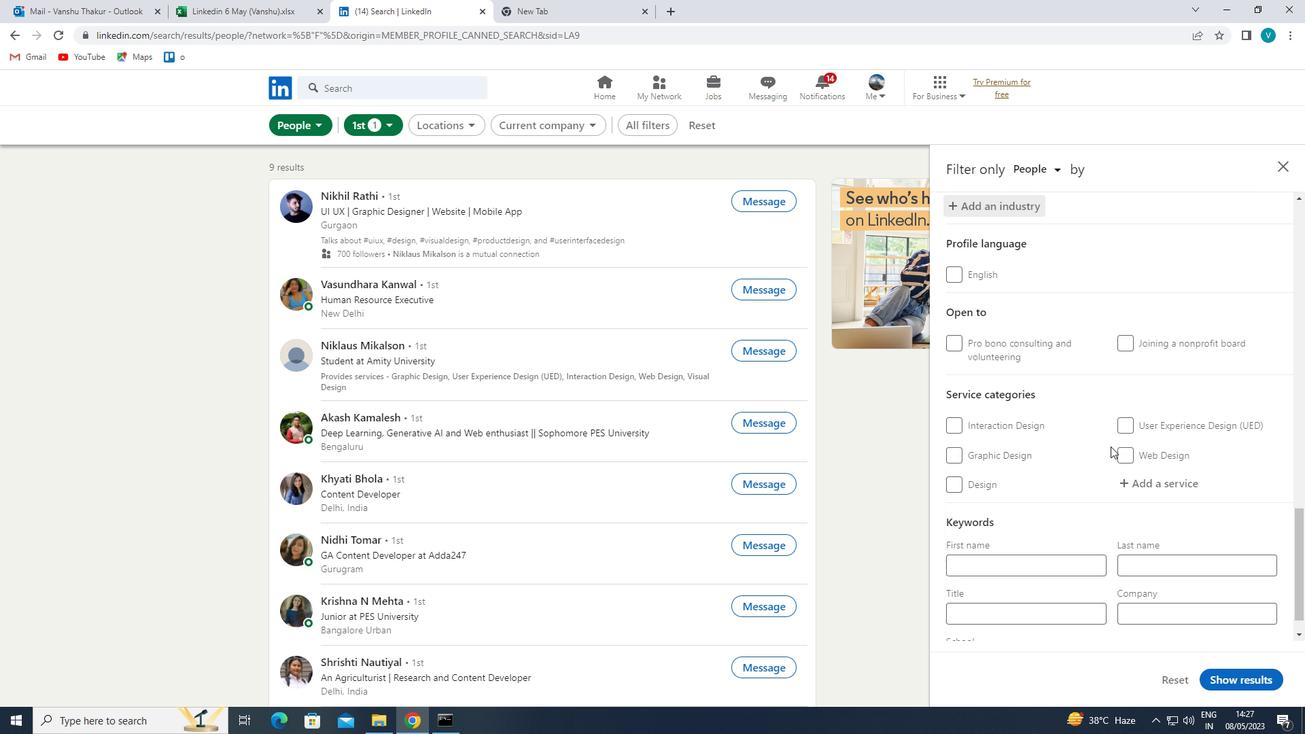 
Action: Mouse pressed left at (1133, 487)
Screenshot: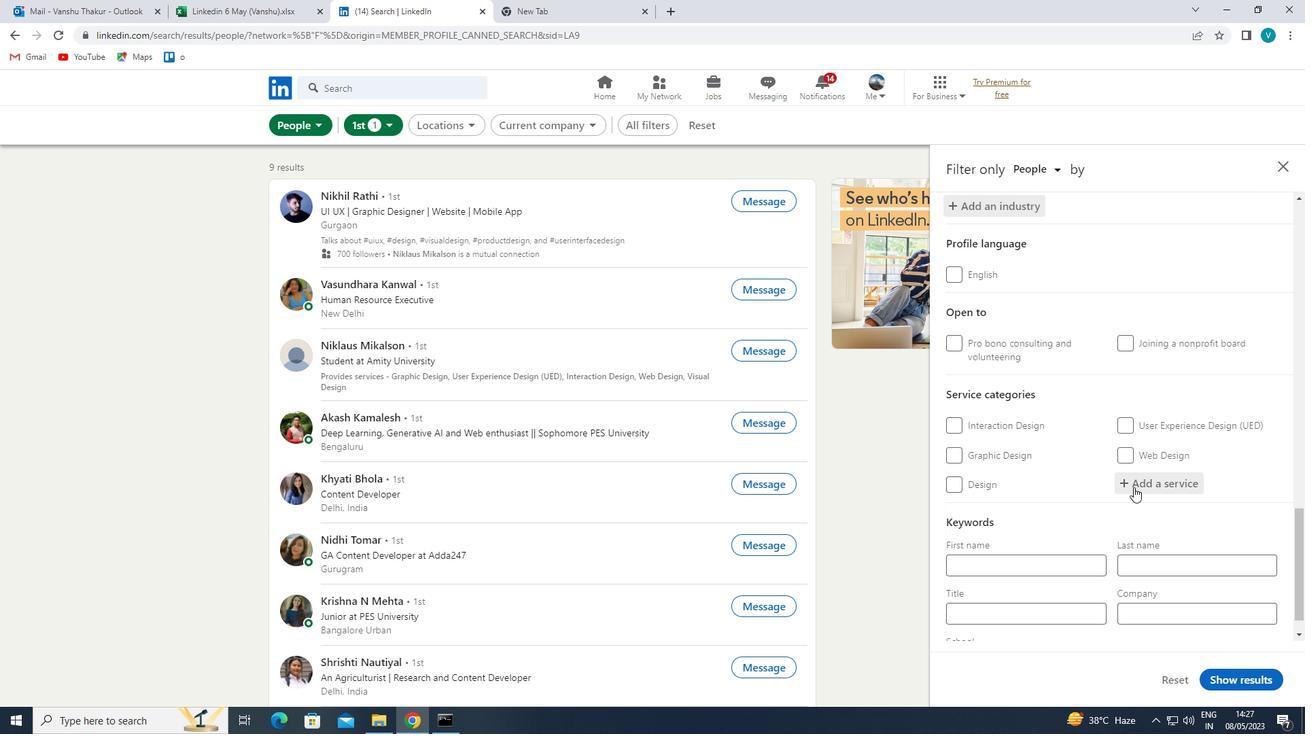 
Action: Mouse moved to (1046, 541)
Screenshot: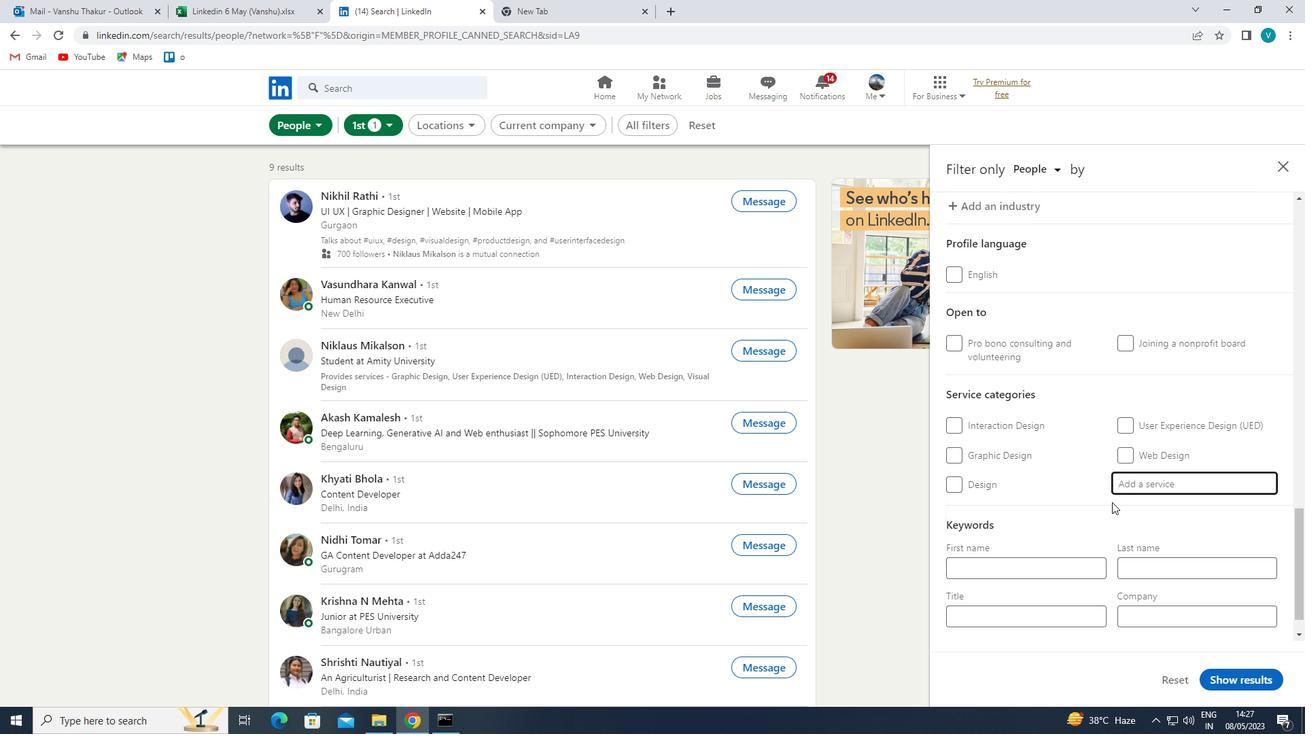 
Action: Key pressed <Key.shift><Key.shift>
Screenshot: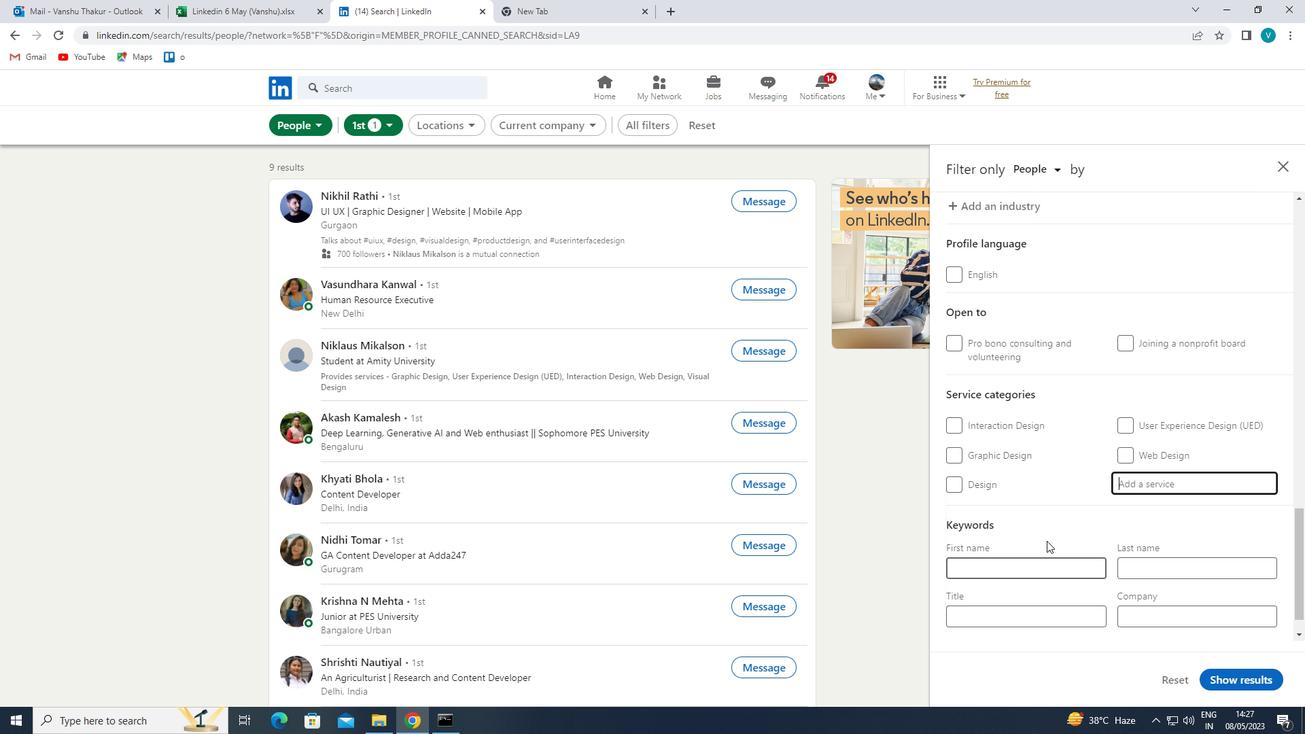 
Action: Mouse moved to (1046, 541)
Screenshot: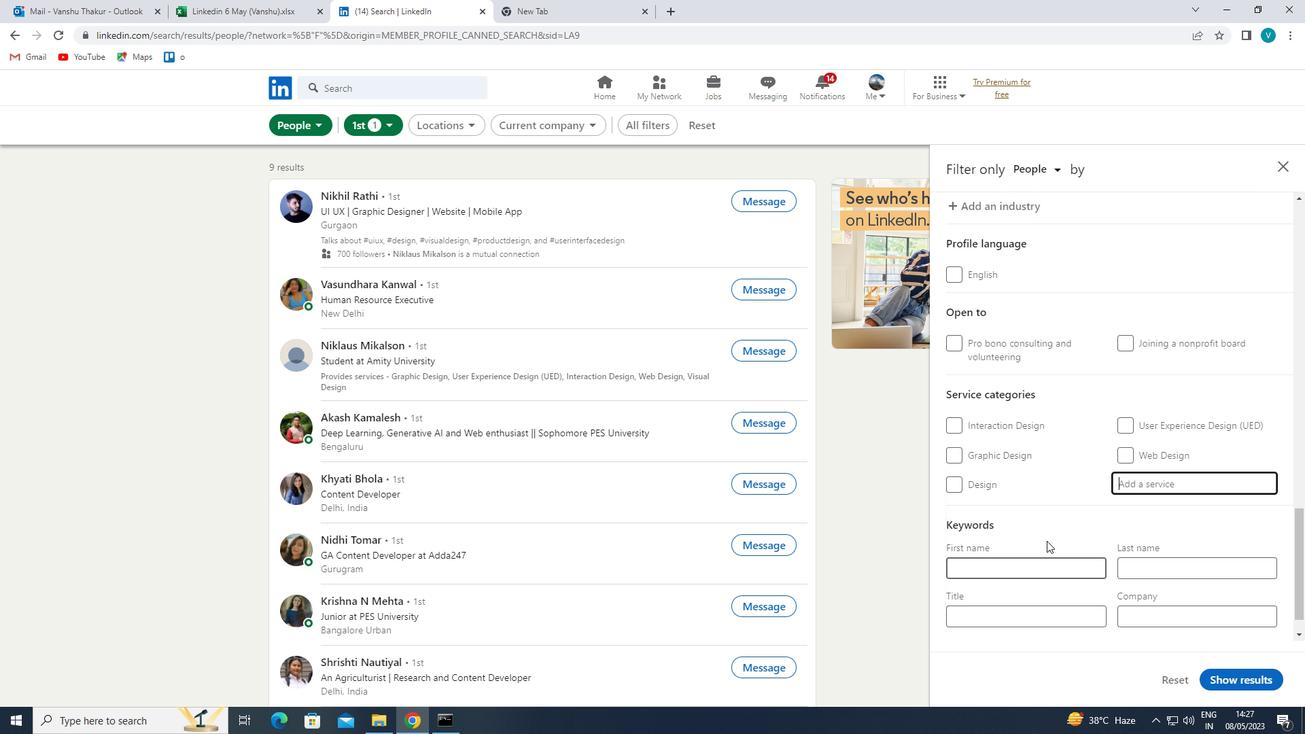 
Action: Key pressed <Key.shift><Key.shift><Key.shift><Key.shift><Key.shift>NATURE<Key.space>
Screenshot: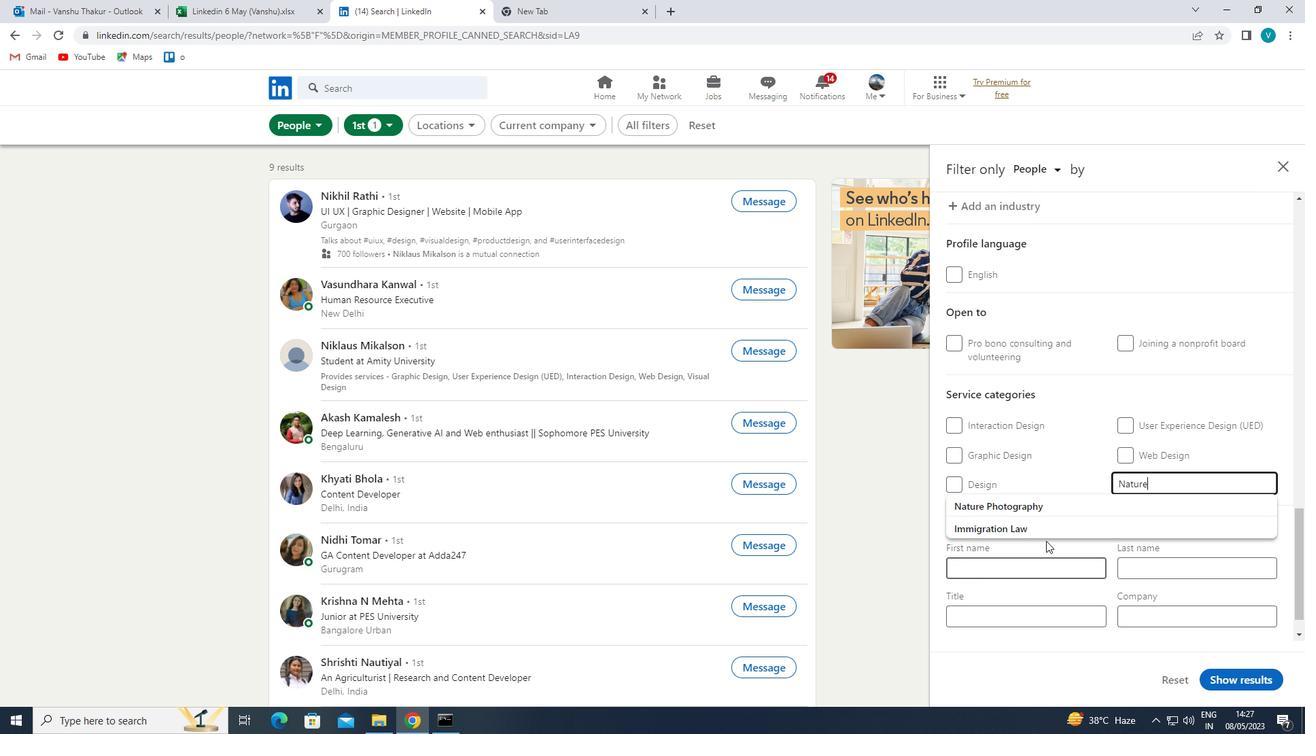 
Action: Mouse moved to (1087, 511)
Screenshot: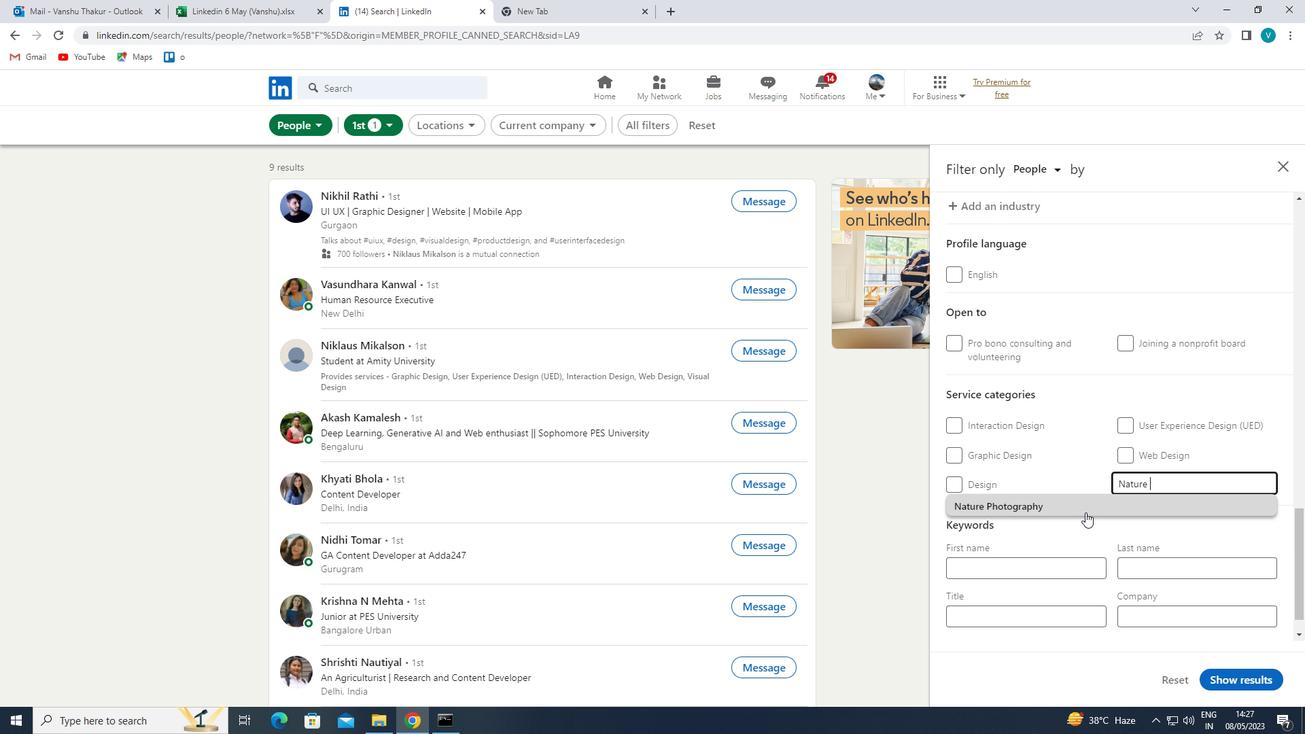 
Action: Mouse pressed left at (1087, 511)
Screenshot: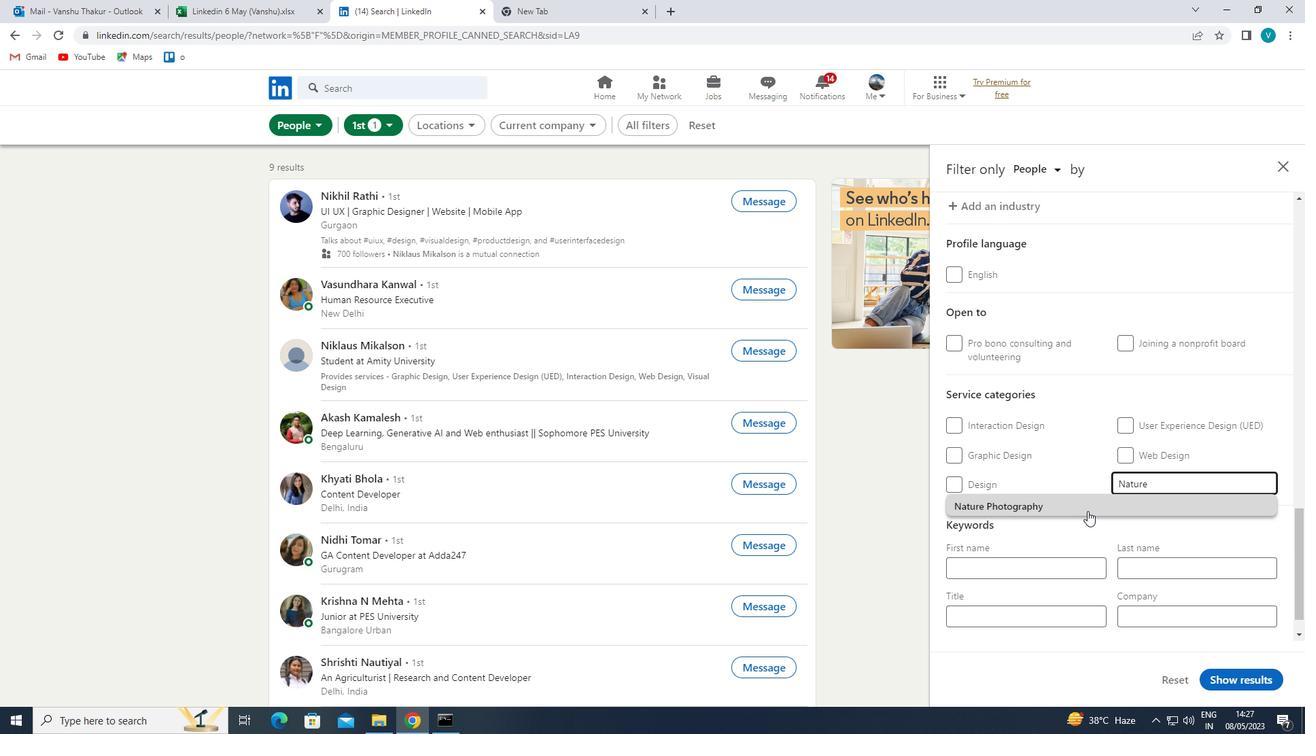 
Action: Mouse moved to (1006, 594)
Screenshot: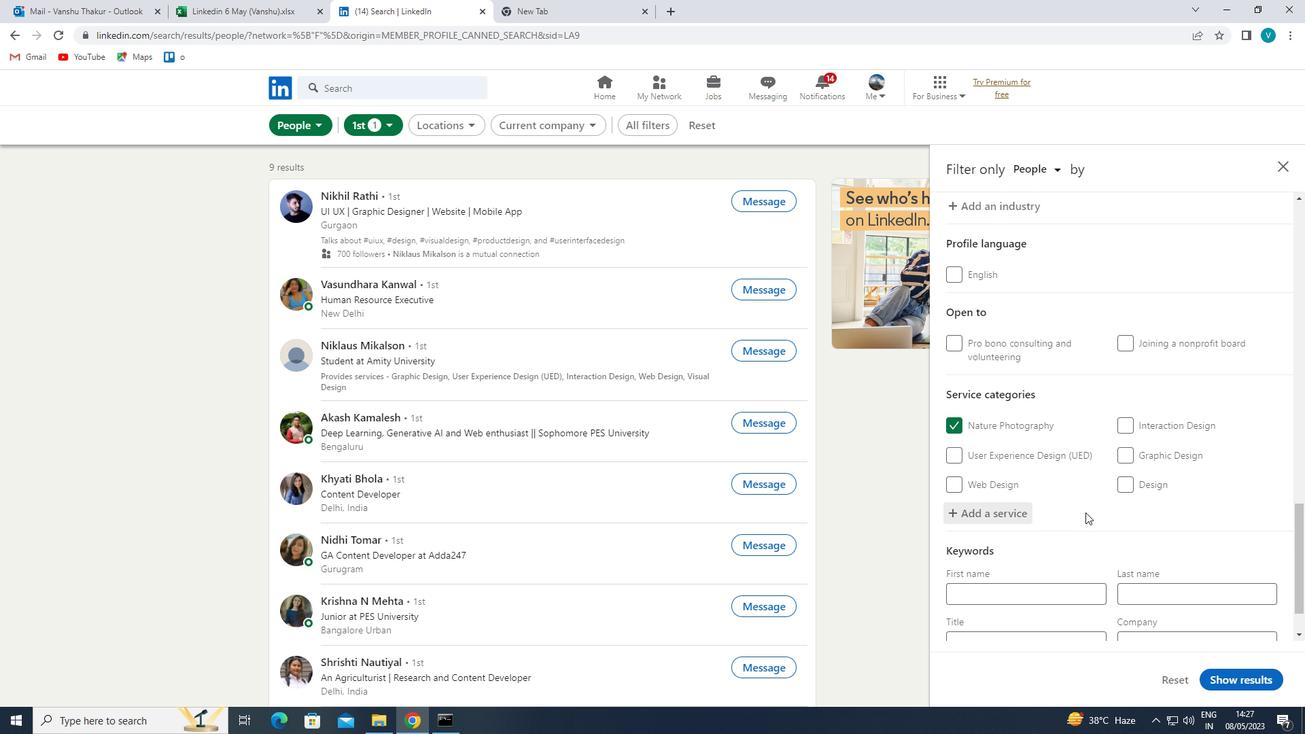 
Action: Mouse scrolled (1006, 594) with delta (0, 0)
Screenshot: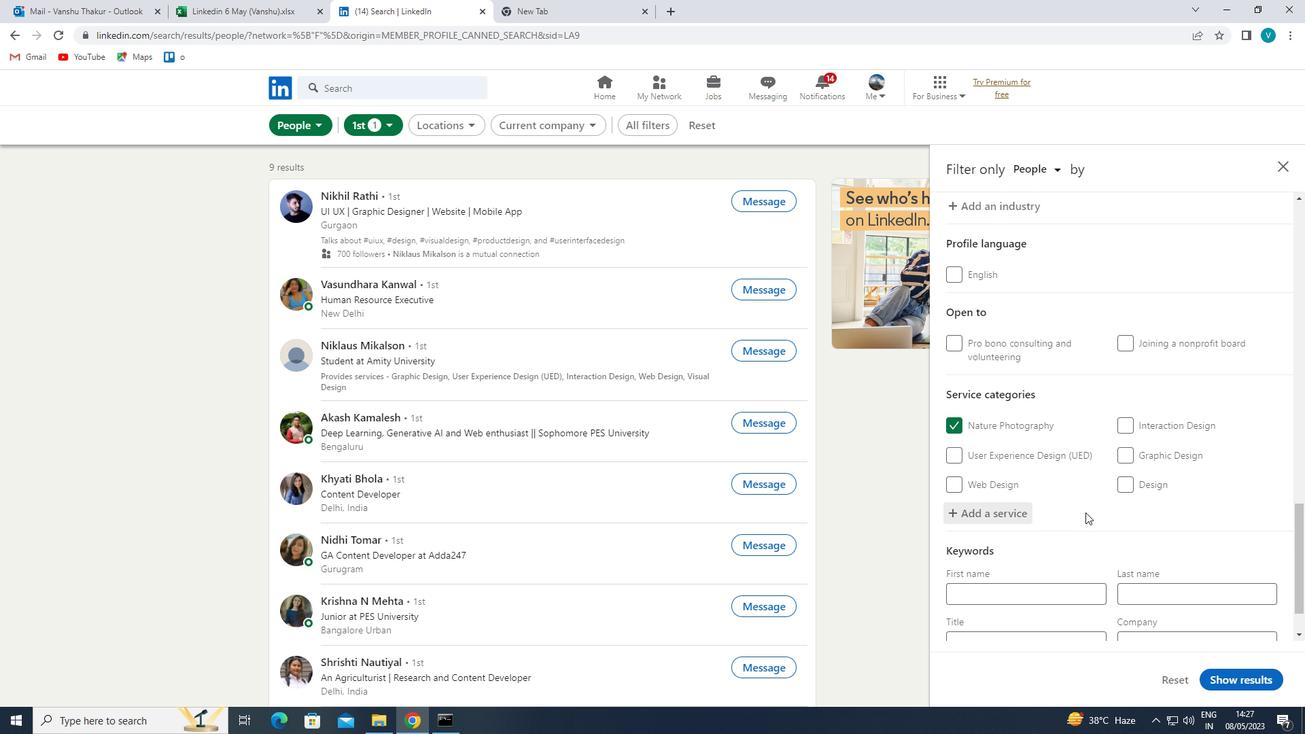 
Action: Mouse moved to (1005, 601)
Screenshot: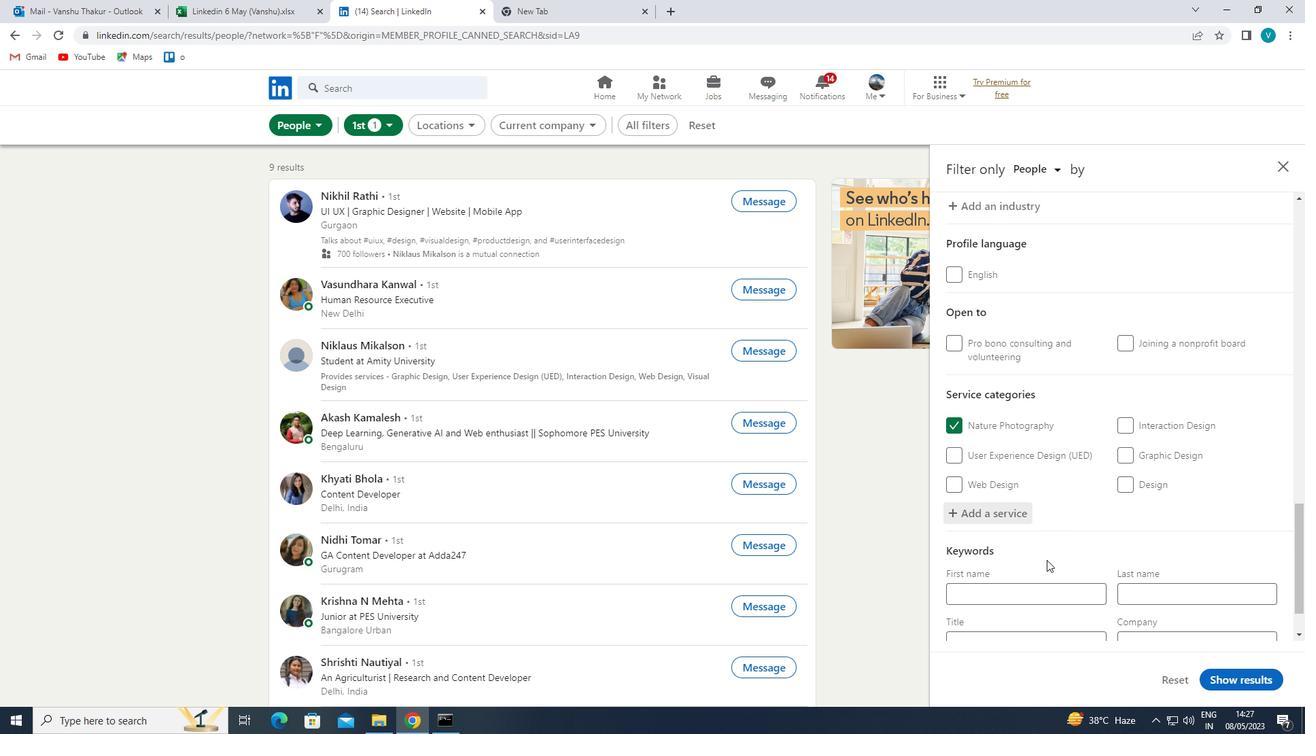 
Action: Mouse scrolled (1005, 600) with delta (0, 0)
Screenshot: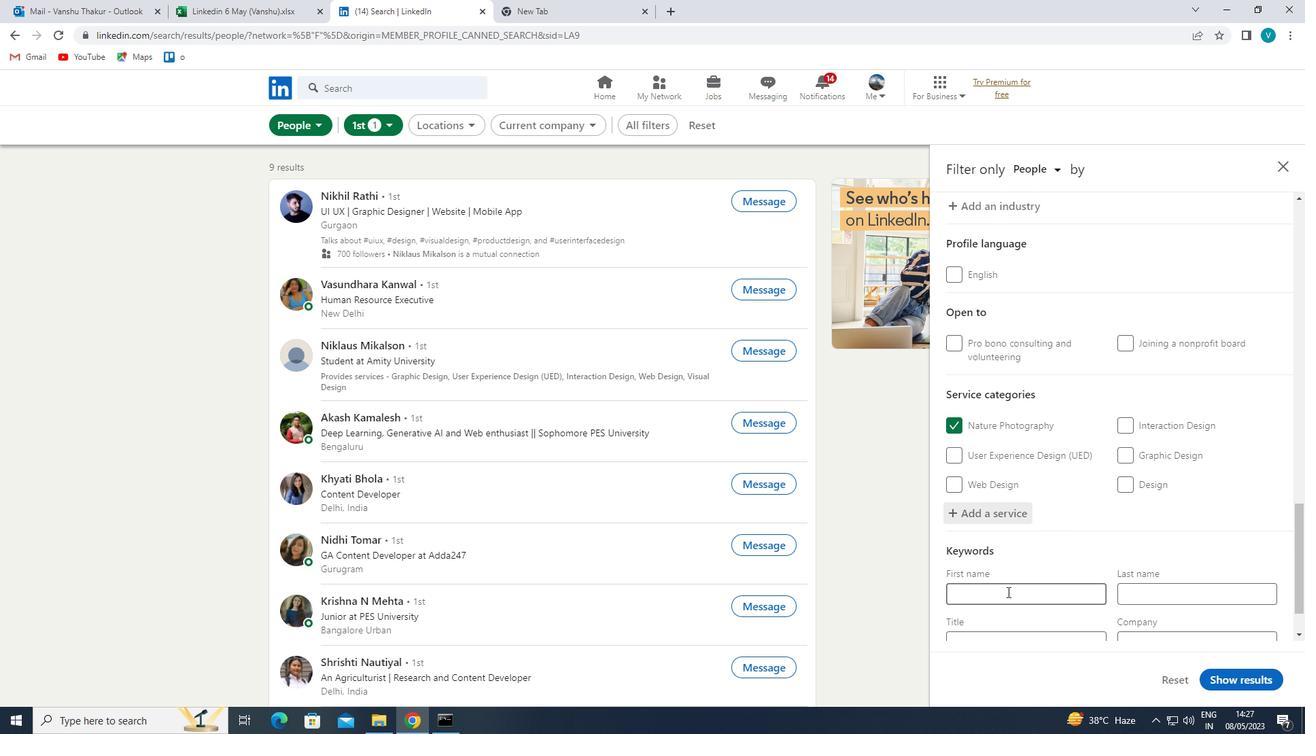 
Action: Mouse scrolled (1005, 600) with delta (0, 0)
Screenshot: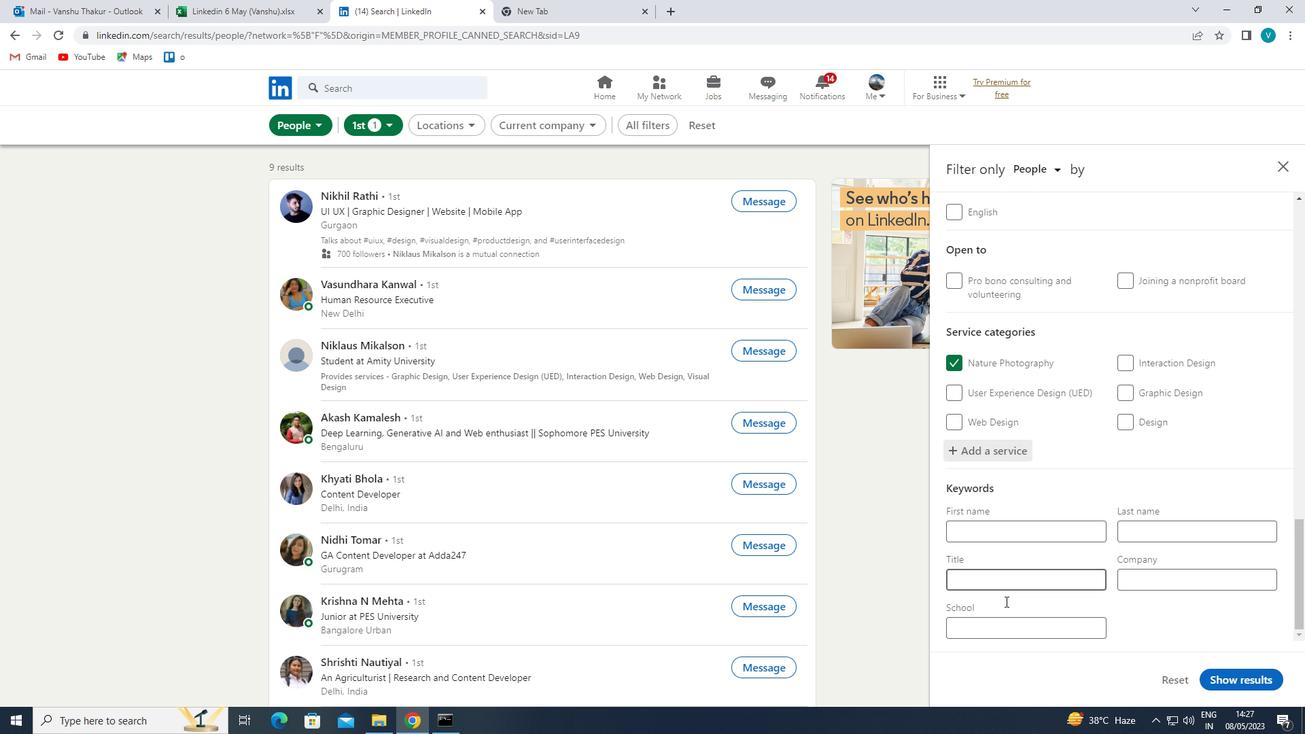 
Action: Mouse moved to (1005, 579)
Screenshot: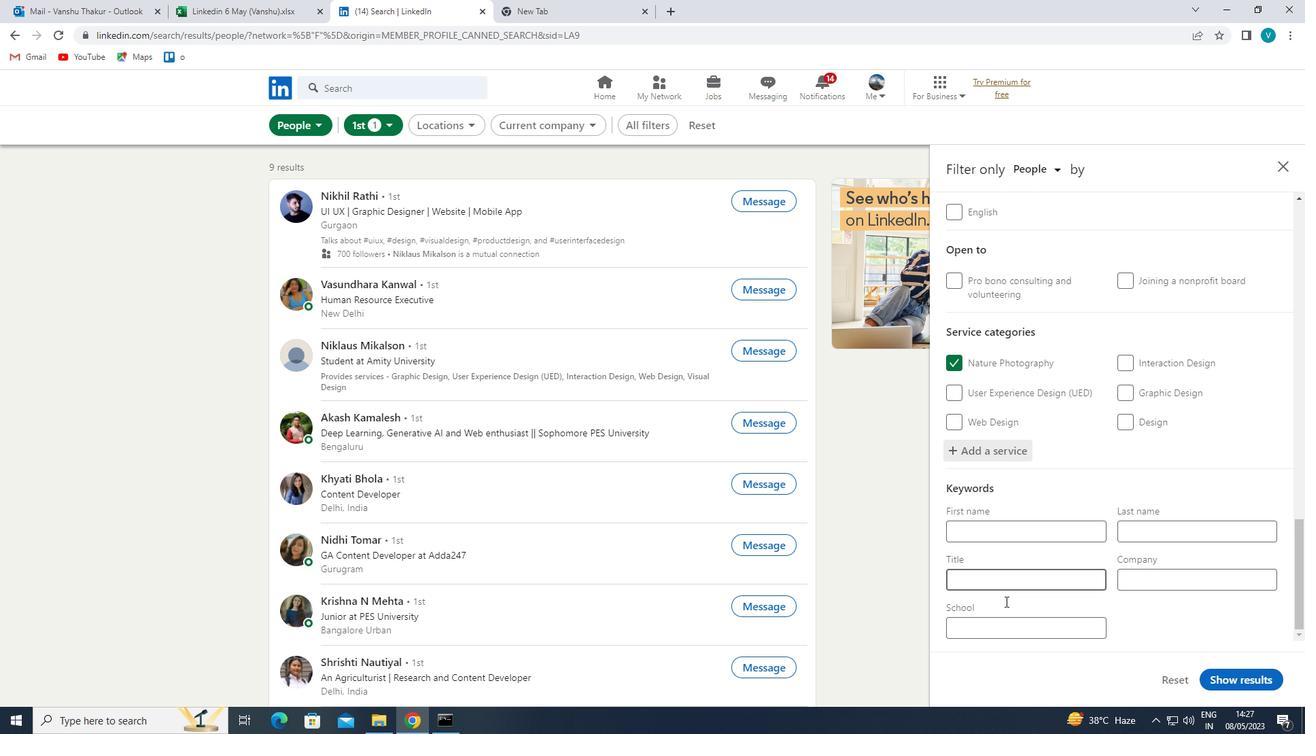 
Action: Mouse pressed left at (1005, 579)
Screenshot: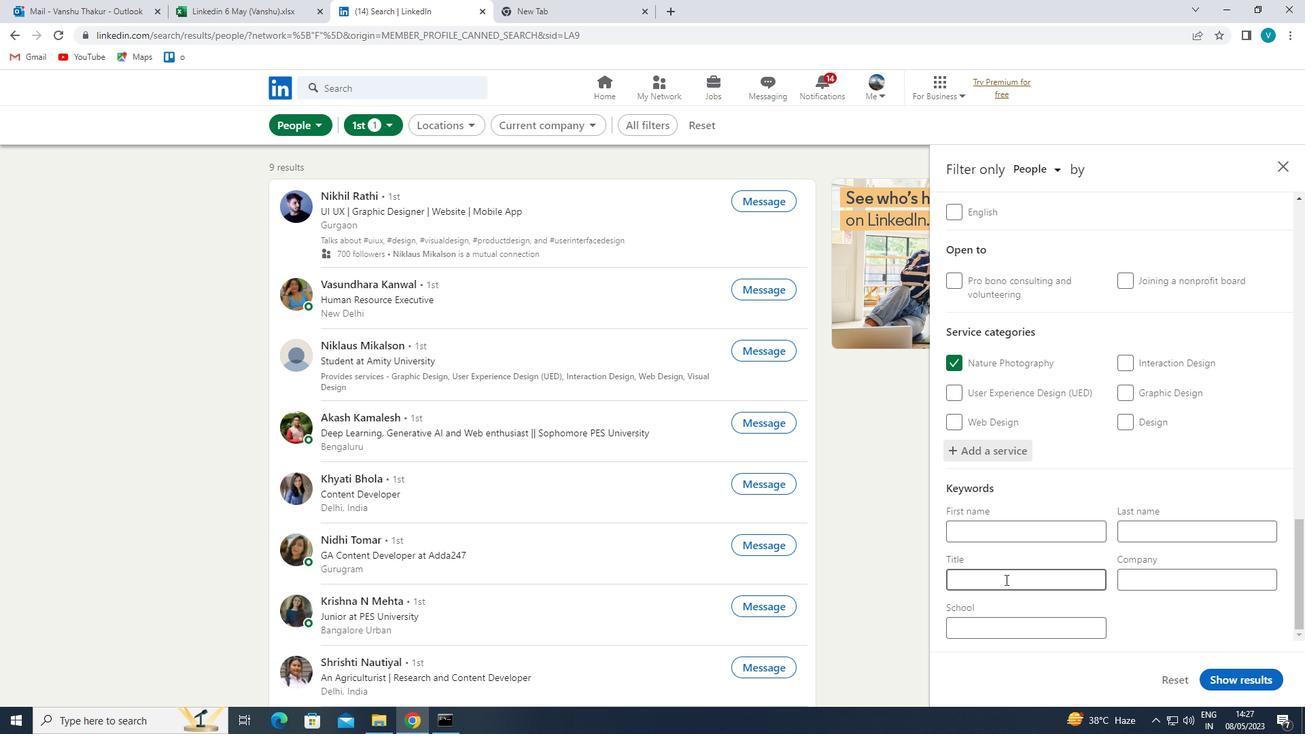 
Action: Key pressed <Key.shift>A
Screenshot: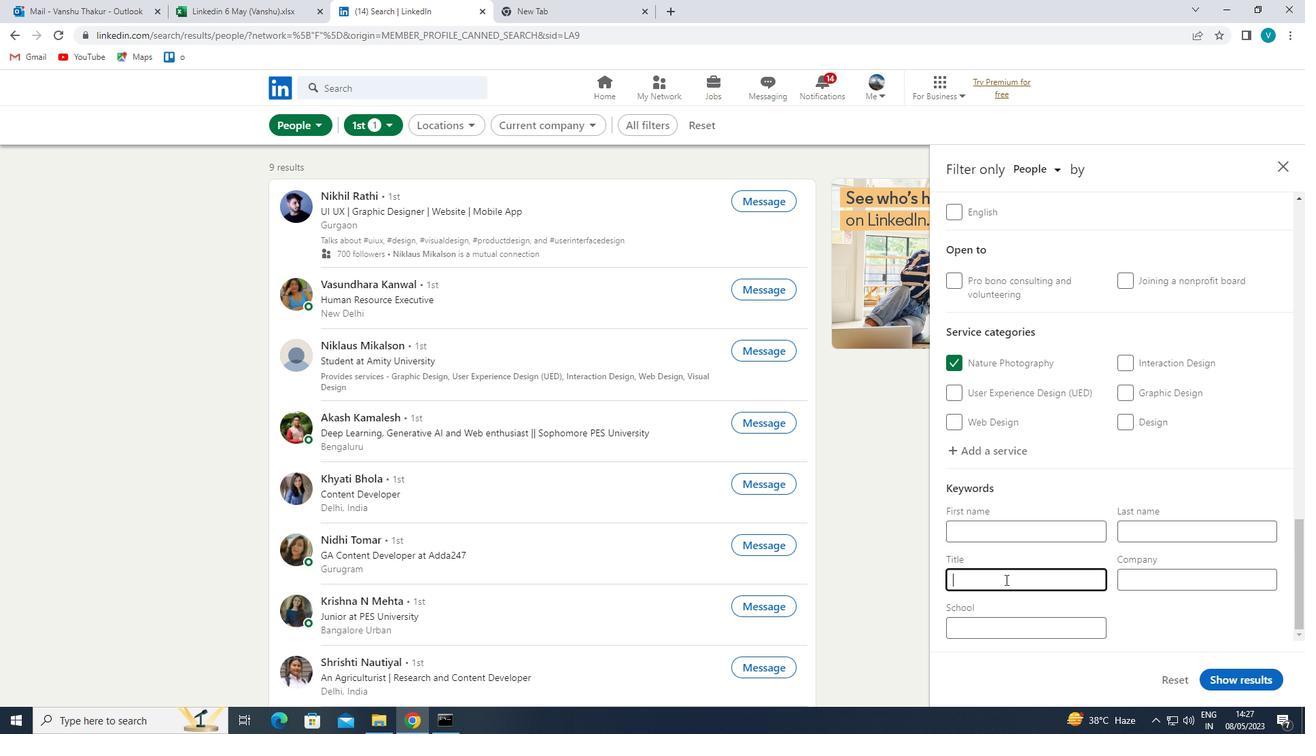 
Action: Mouse moved to (930, 581)
Screenshot: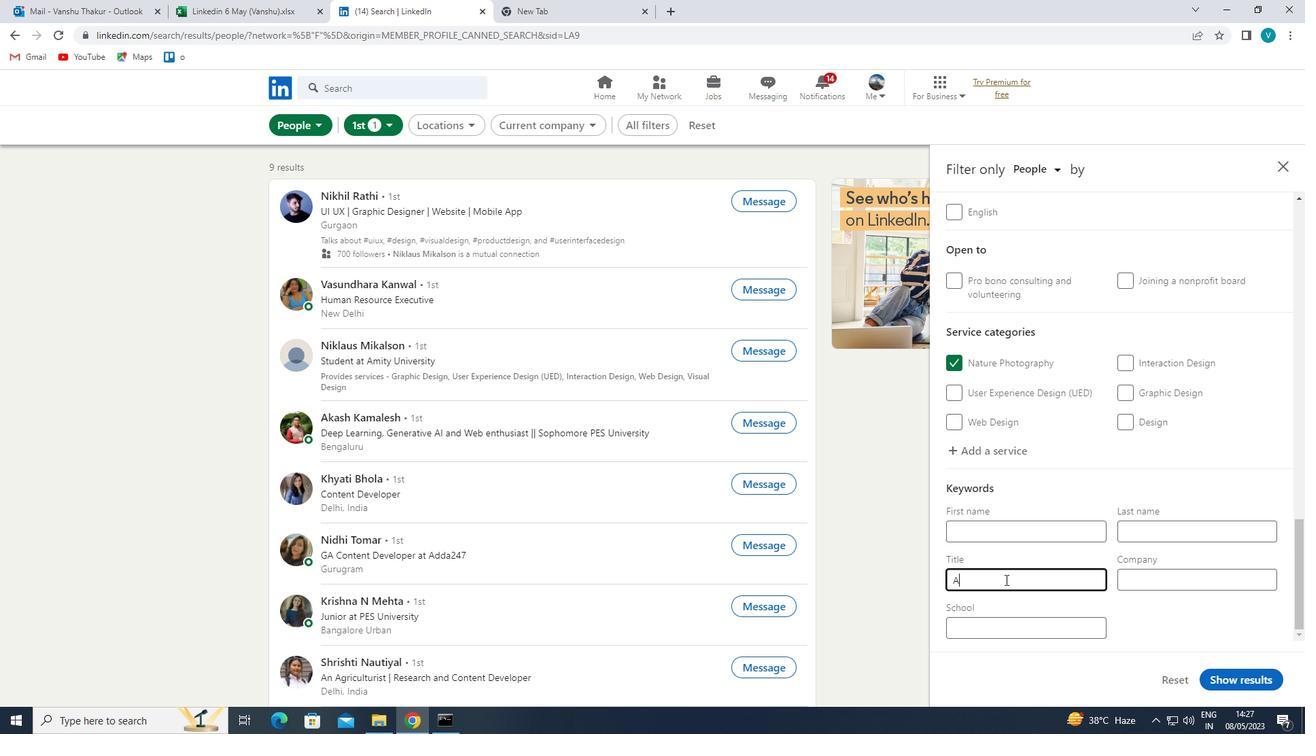
Action: Key pressed DMINISTRATOR
Screenshot: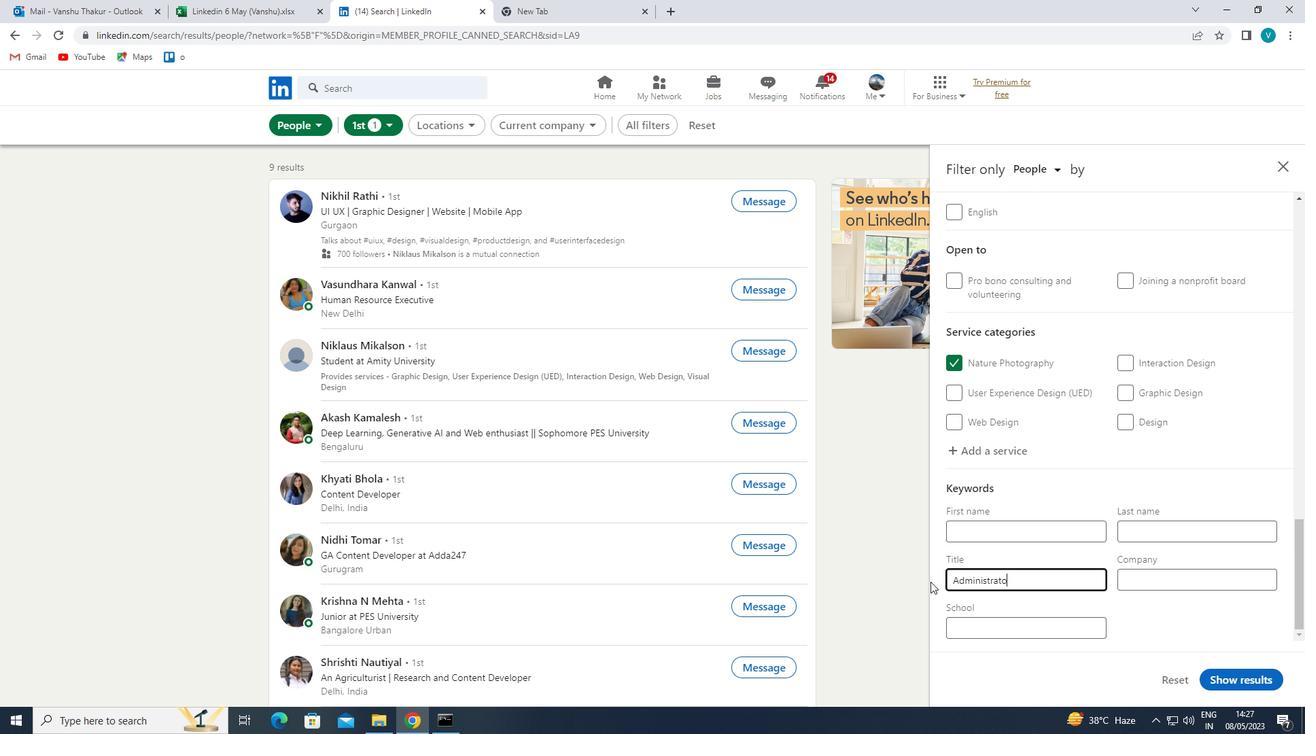 
Action: Mouse moved to (1244, 674)
Screenshot: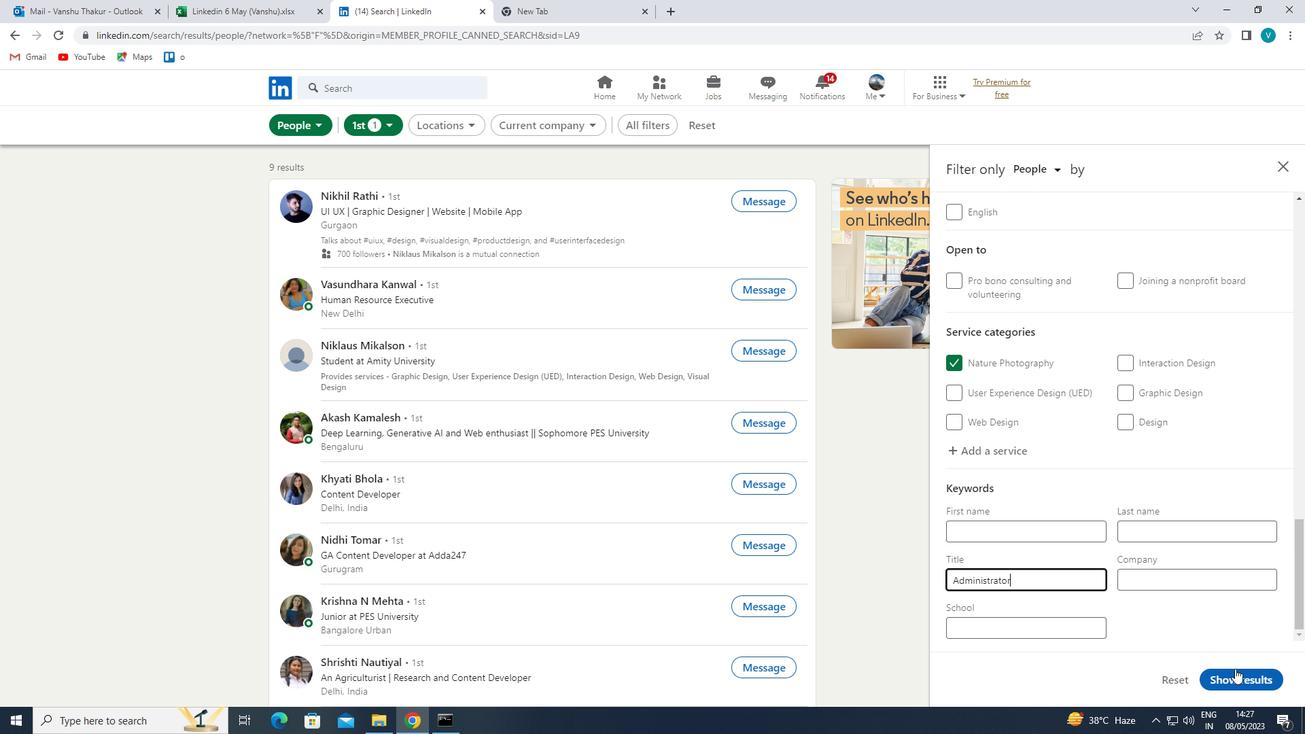 
Action: Mouse pressed left at (1244, 674)
Screenshot: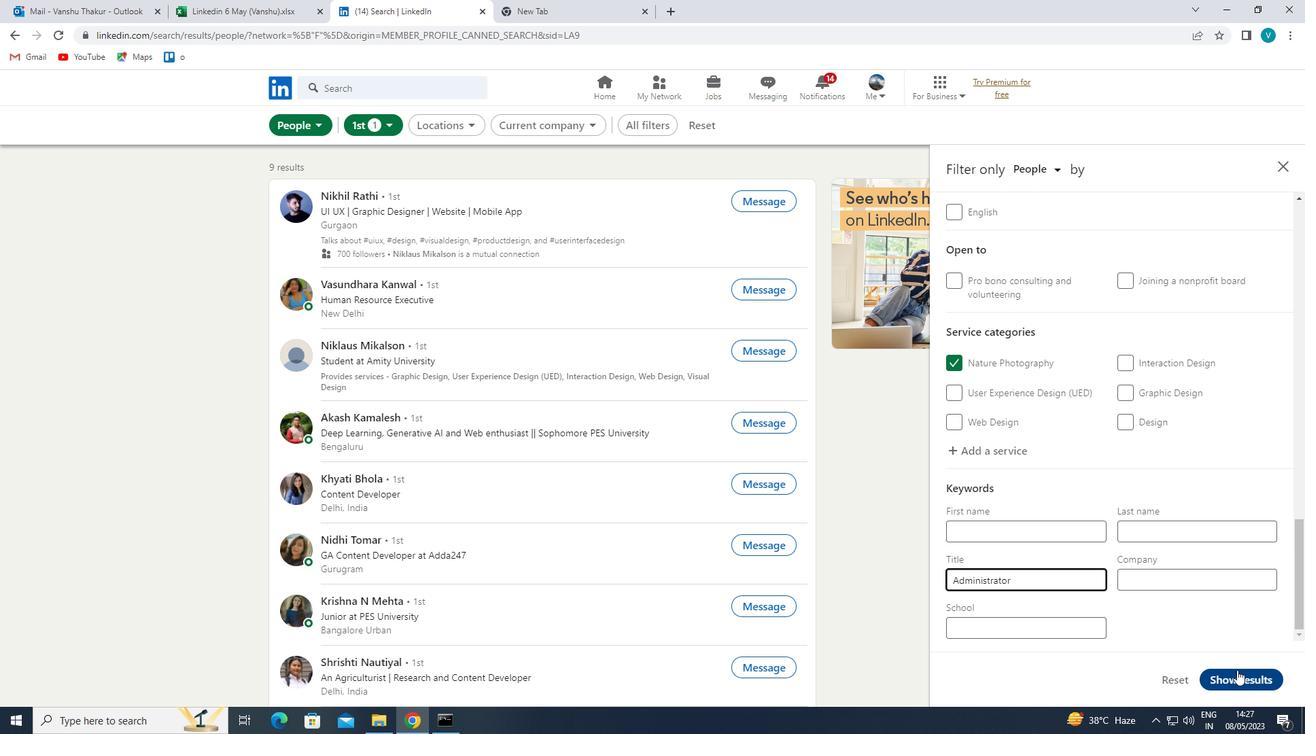 
